 Task: Find connections with filter location Schiltigheim with filter topic #Storytellingwith filter profile language French with filter current company Crescendo Global  with filter school Amritsar College of Engg. & Tech, Amritsar with filter industry Accessible Architecture and Design with filter service category Loans with filter keywords title Animal Shelter Volunteer
Action: Mouse pressed left at (352, 275)
Screenshot: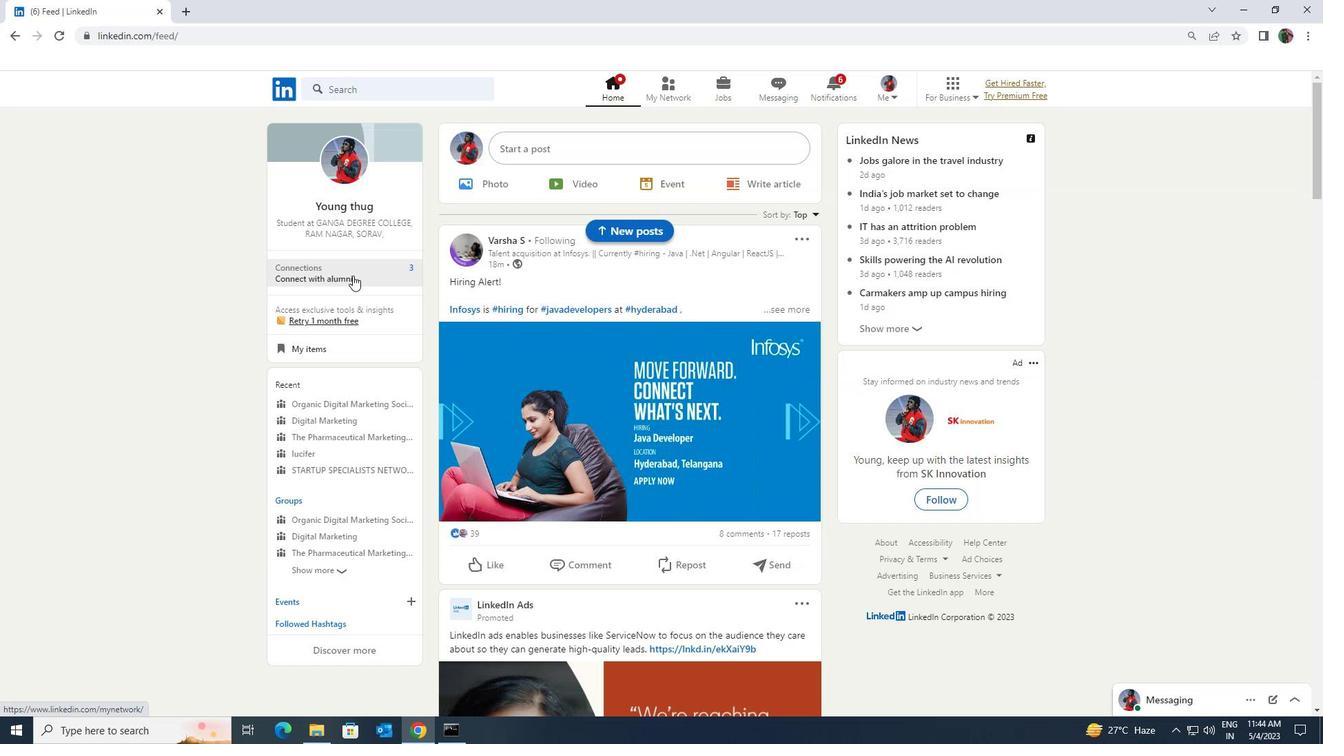 
Action: Mouse moved to (353, 166)
Screenshot: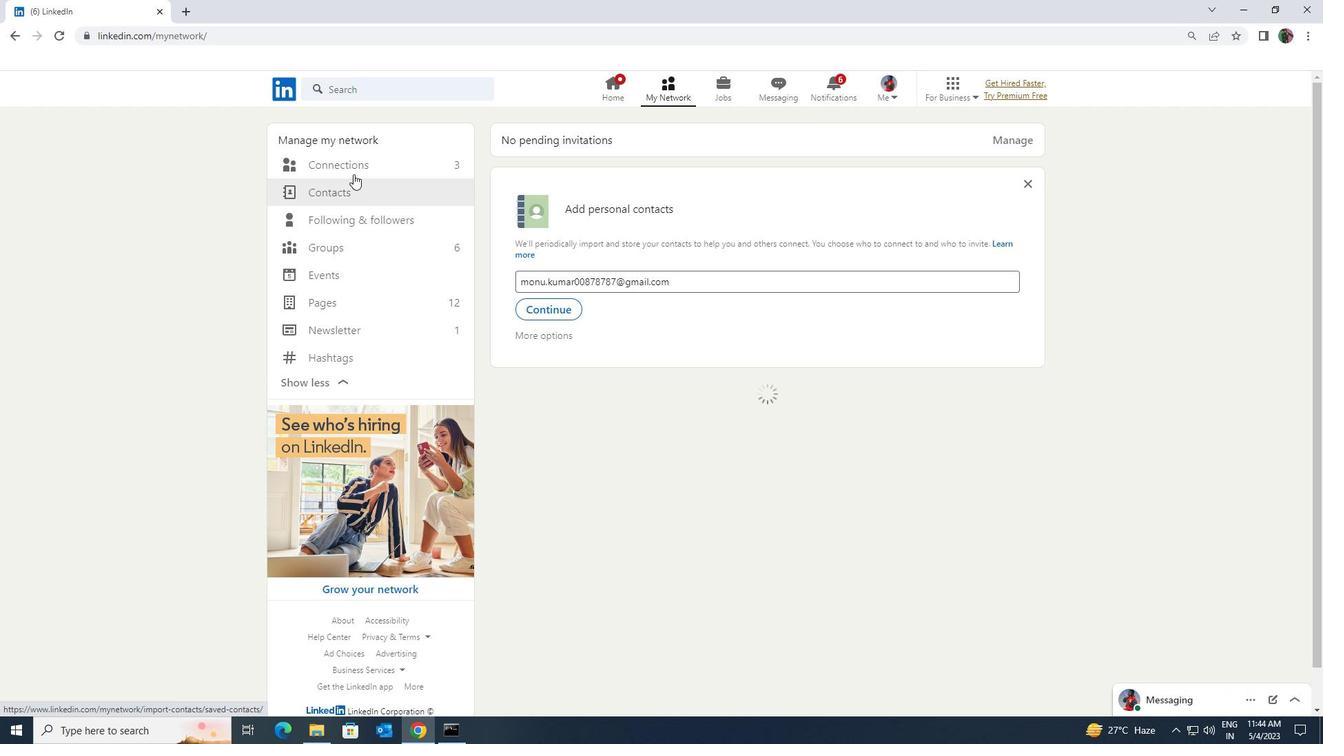 
Action: Mouse pressed left at (353, 166)
Screenshot: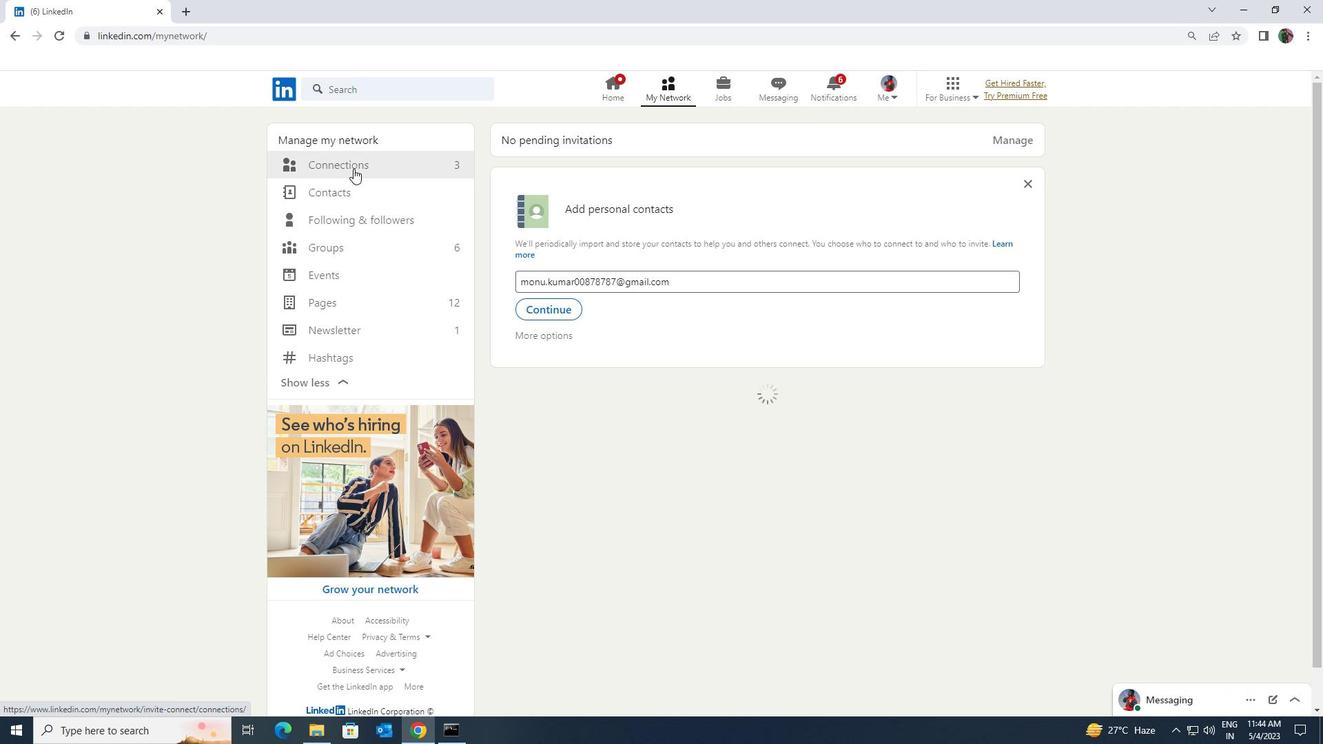 
Action: Mouse moved to (745, 166)
Screenshot: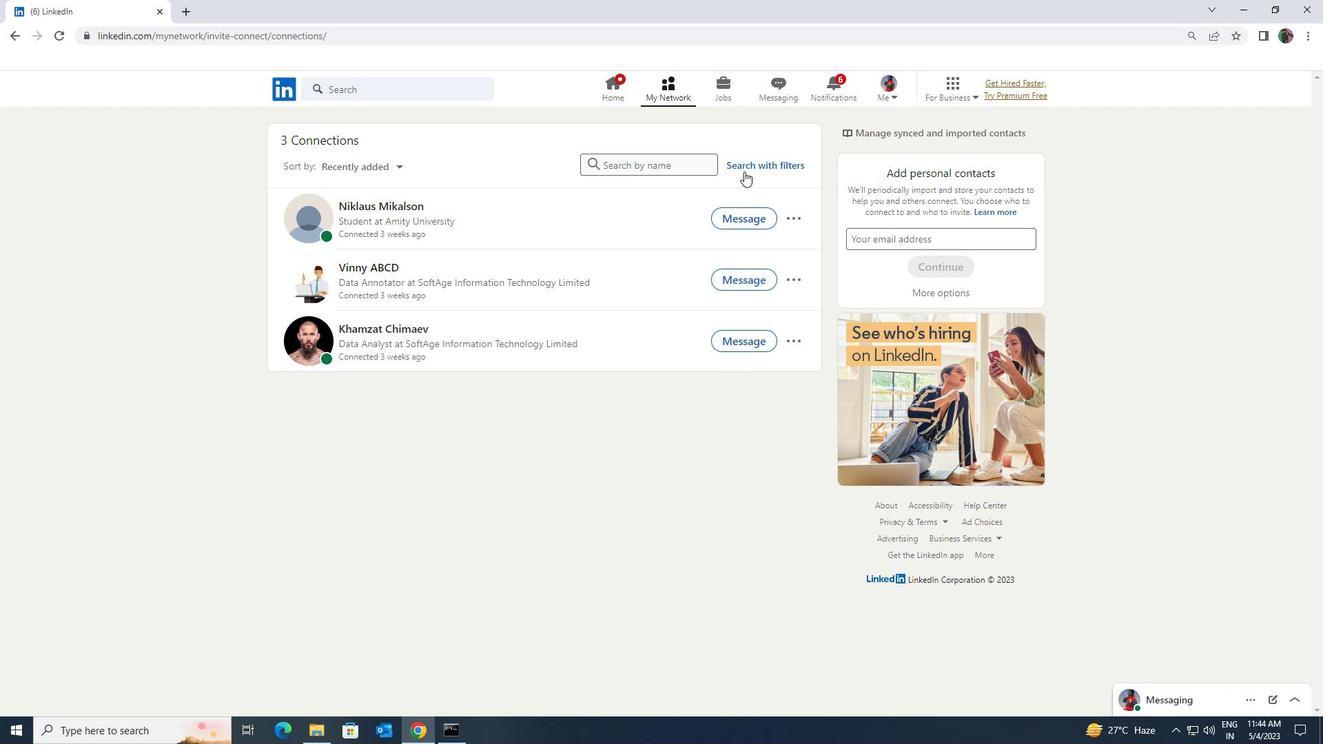 
Action: Mouse pressed left at (745, 166)
Screenshot: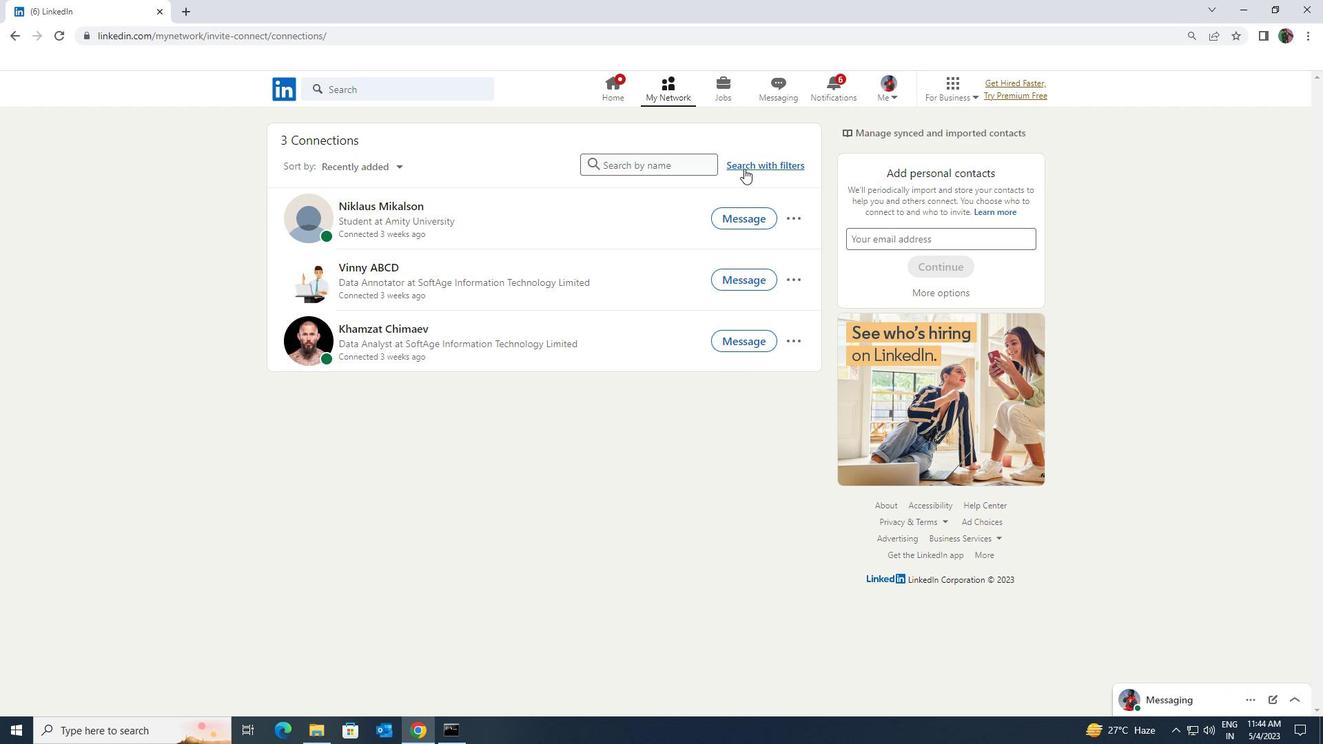 
Action: Mouse moved to (693, 130)
Screenshot: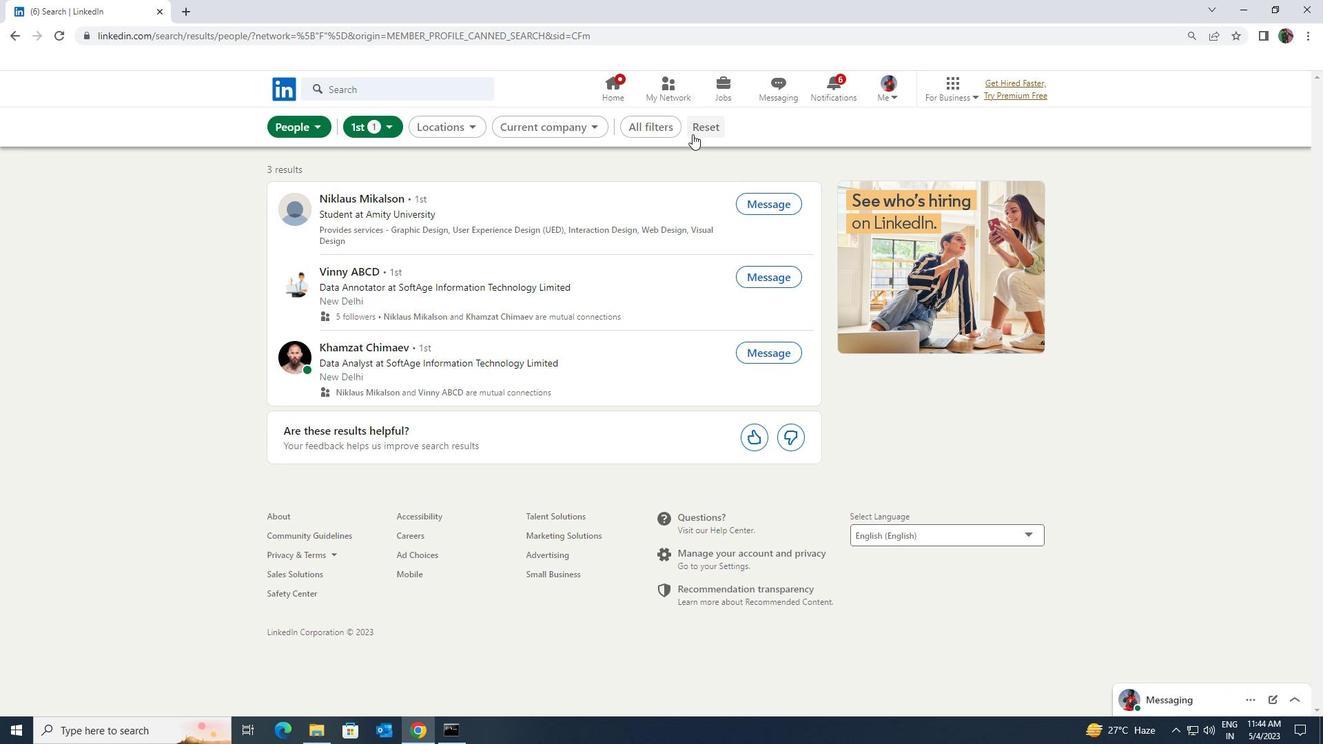 
Action: Mouse pressed left at (693, 130)
Screenshot: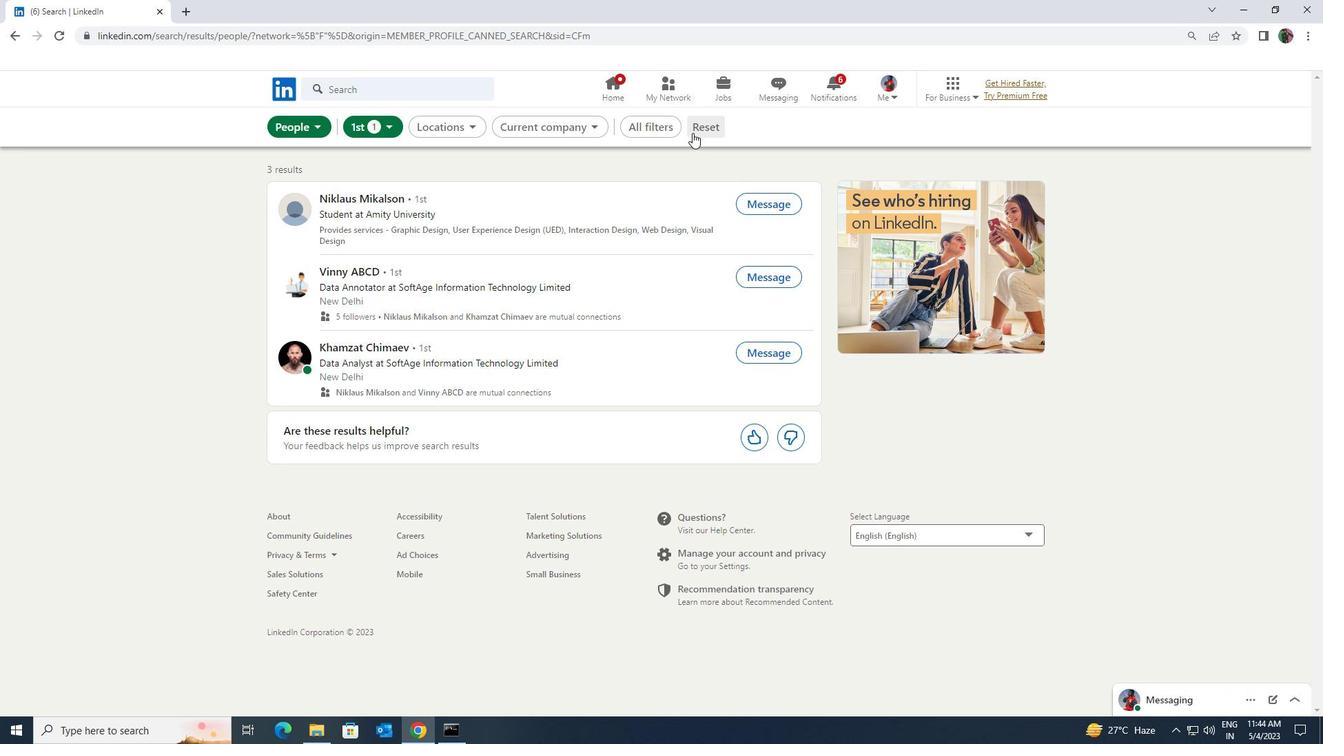 
Action: Mouse moved to (664, 129)
Screenshot: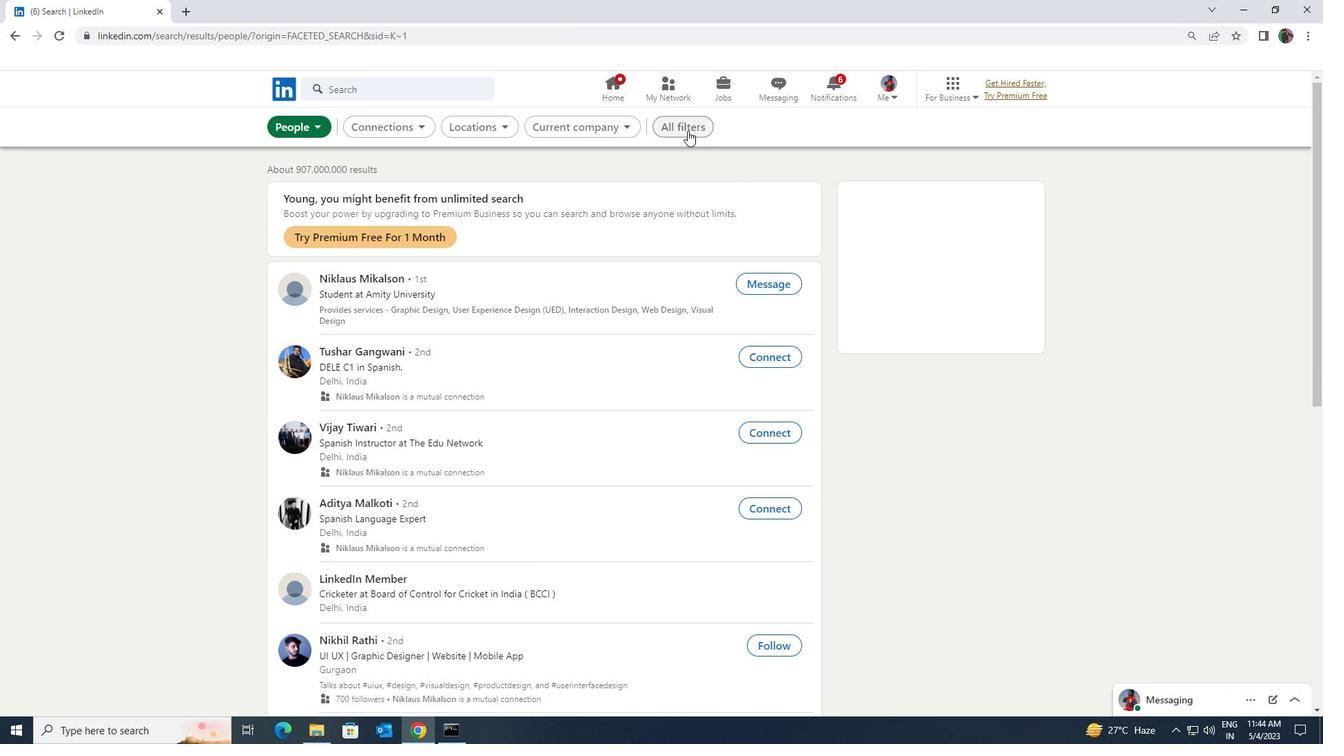 
Action: Mouse pressed left at (664, 129)
Screenshot: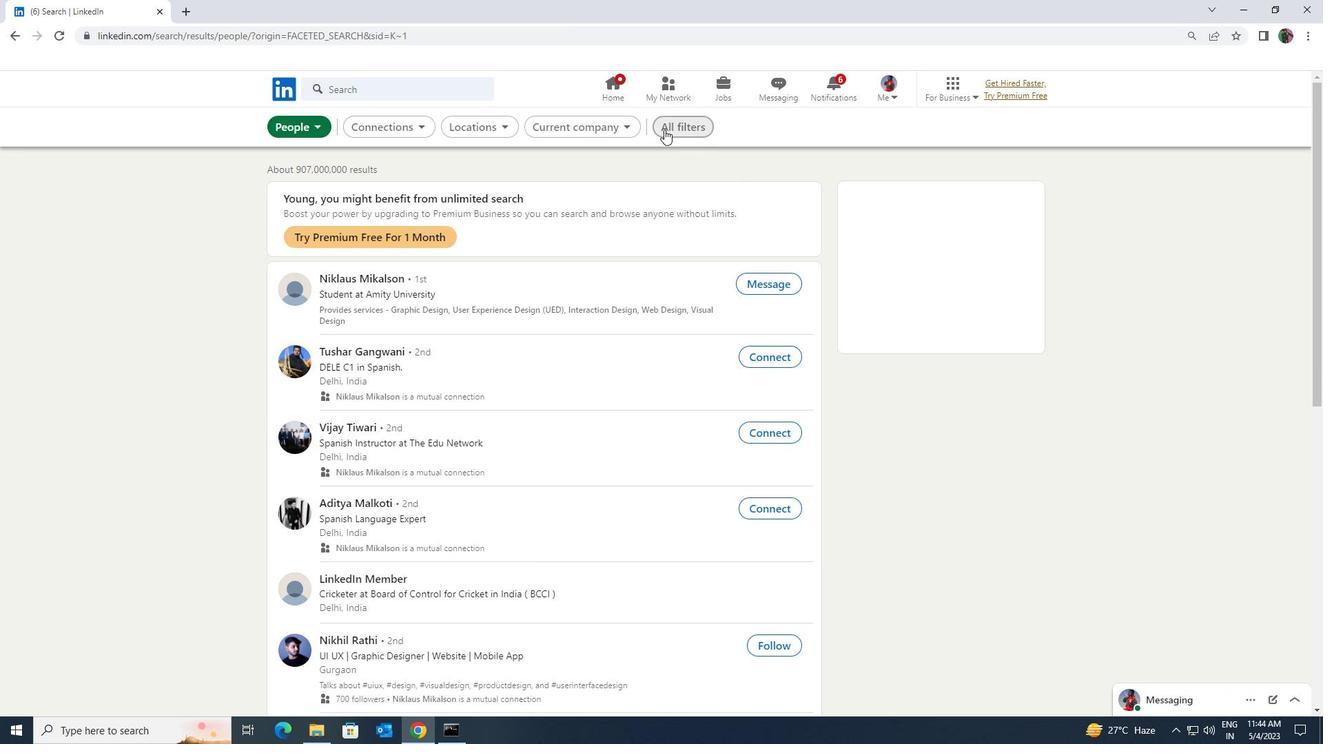 
Action: Mouse moved to (1134, 543)
Screenshot: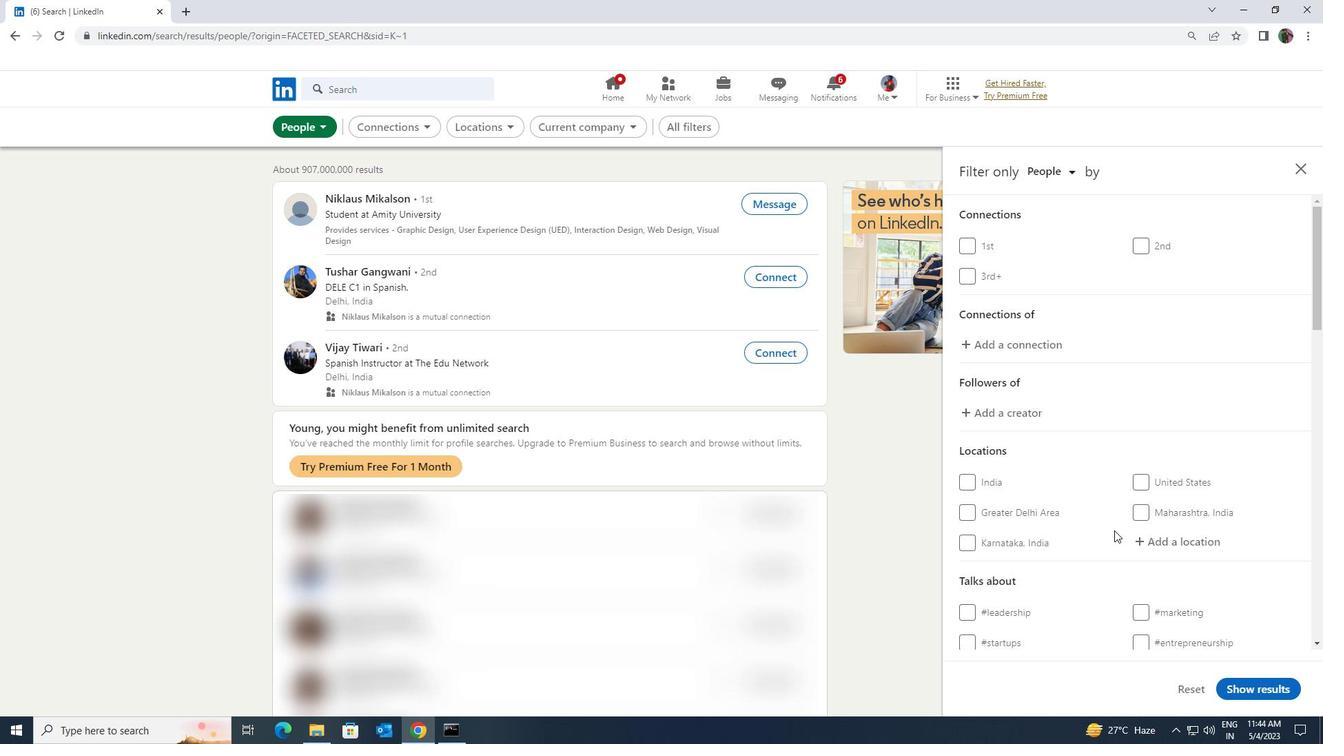 
Action: Mouse pressed left at (1134, 543)
Screenshot: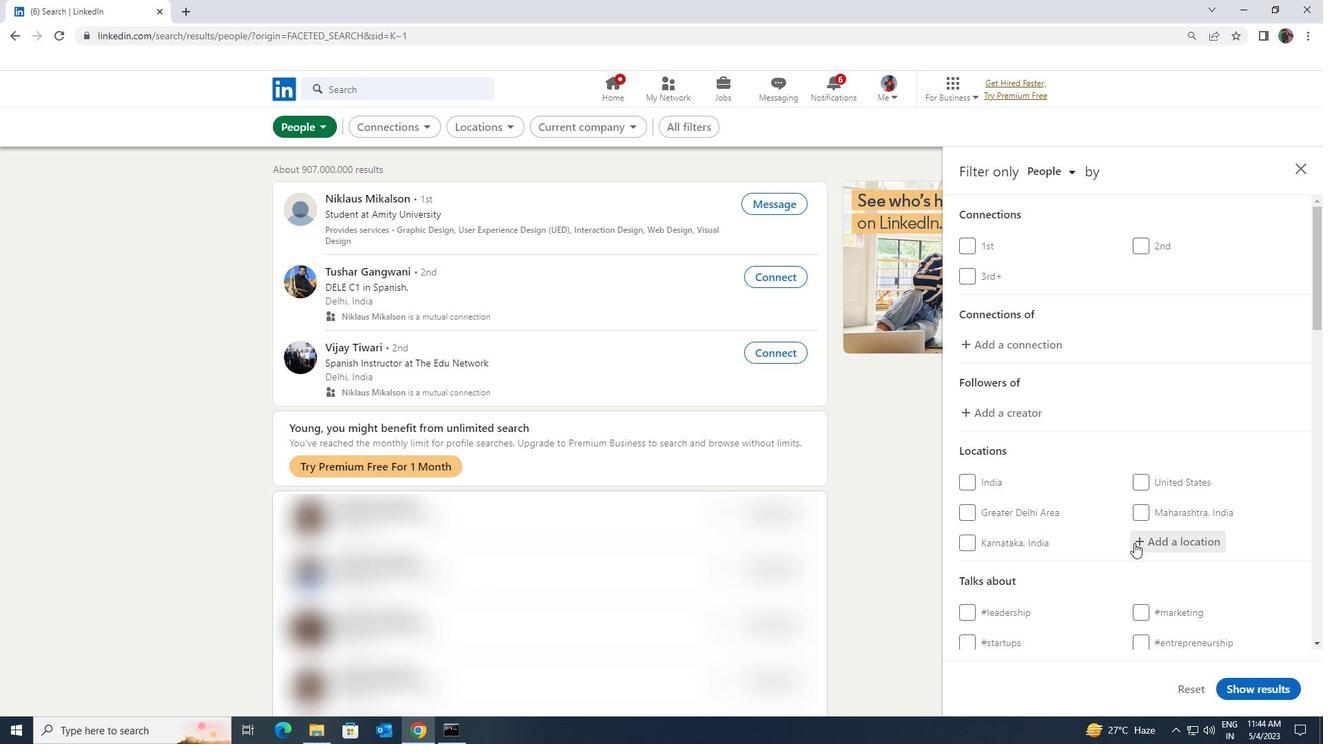 
Action: Key pressed <Key.shift><Key.shift><Key.shift><Key.shift><Key.shift><Key.shift><Key.shift><Key.shift><Key.shift><Key.shift><Key.shift>SCHILTI
Screenshot: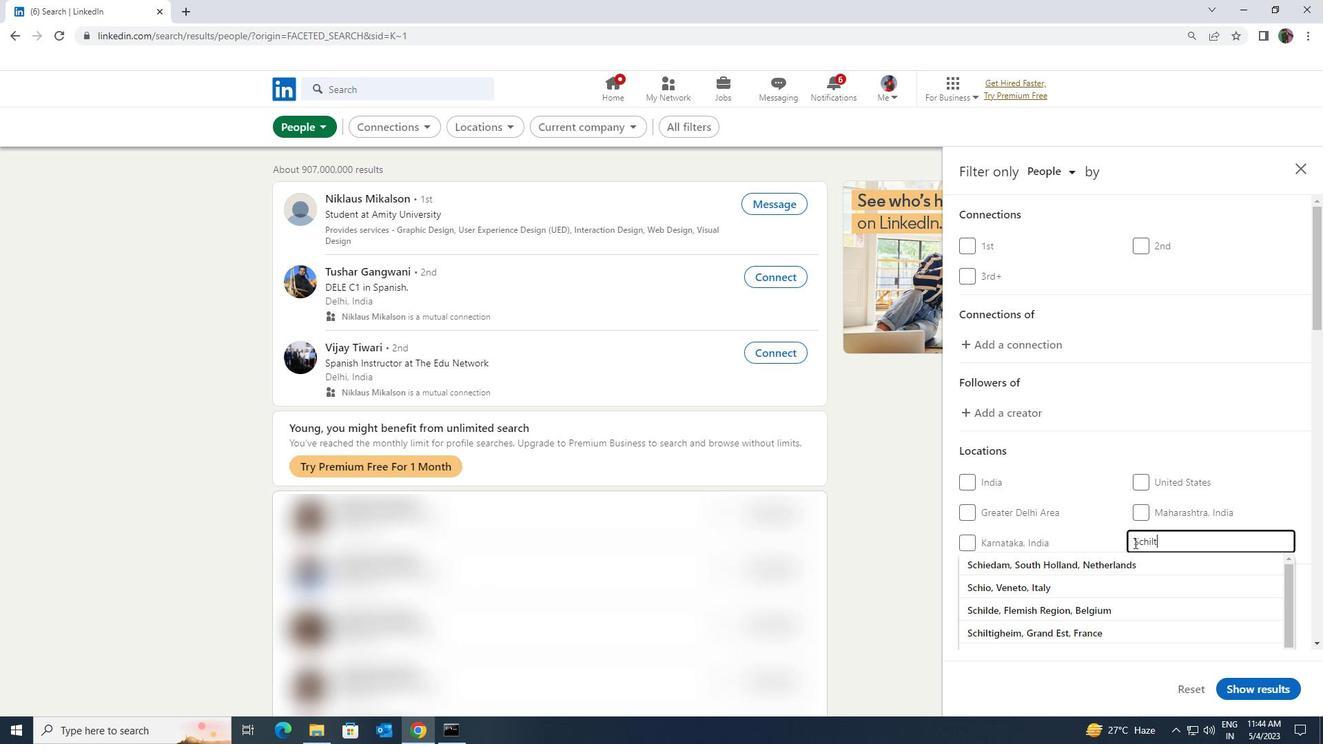 
Action: Mouse moved to (1133, 555)
Screenshot: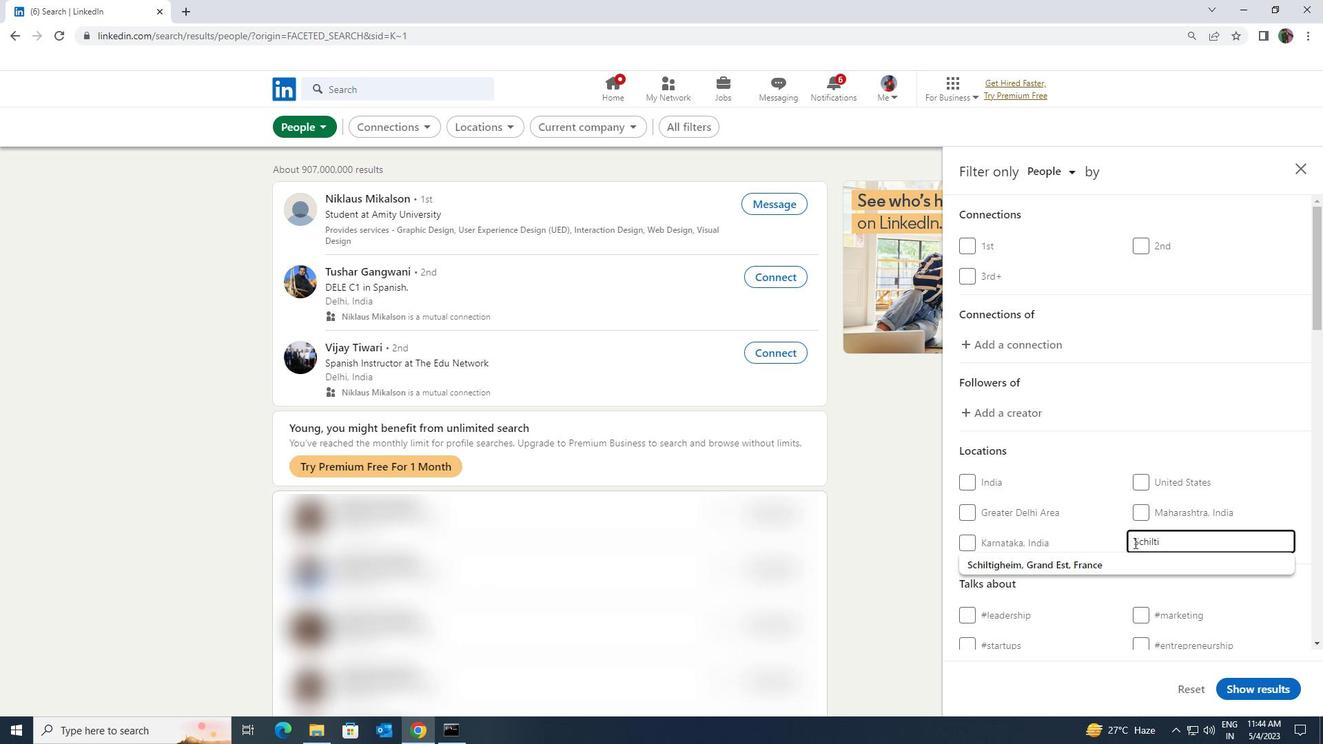 
Action: Mouse pressed left at (1133, 555)
Screenshot: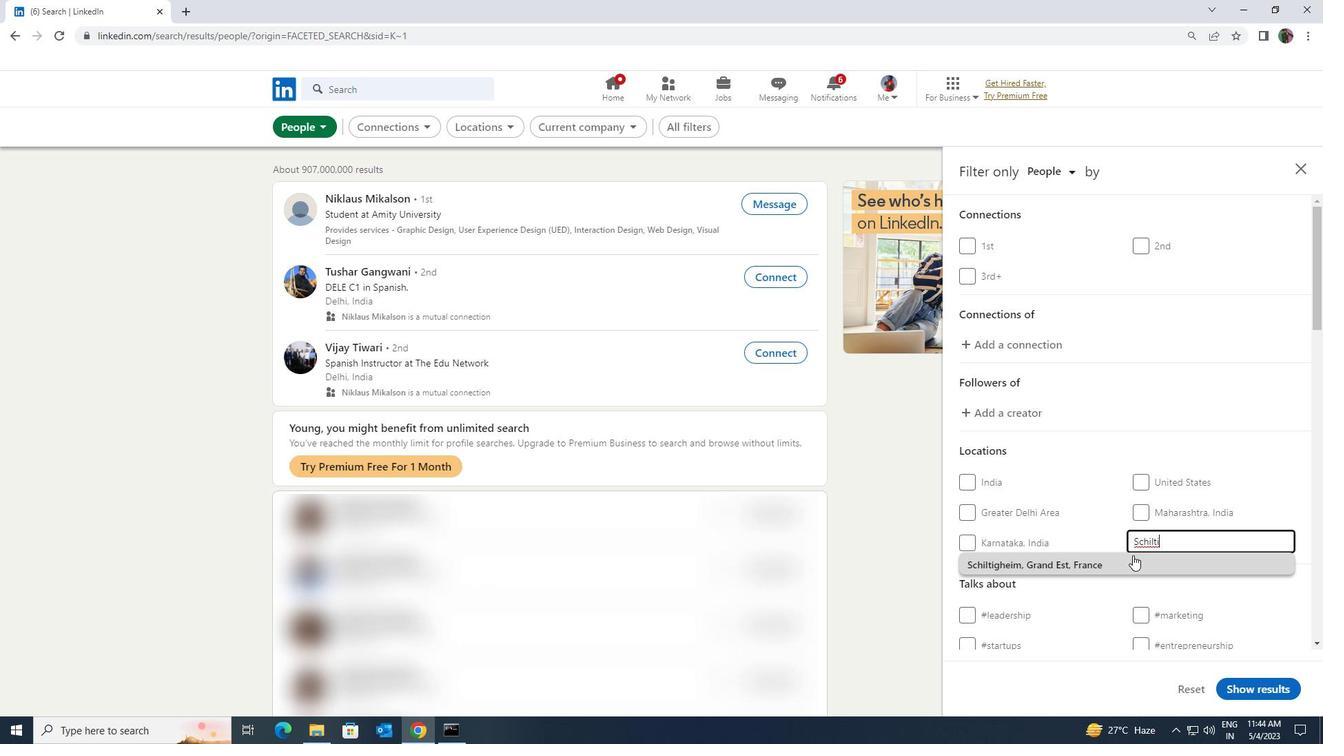 
Action: Mouse scrolled (1133, 554) with delta (0, 0)
Screenshot: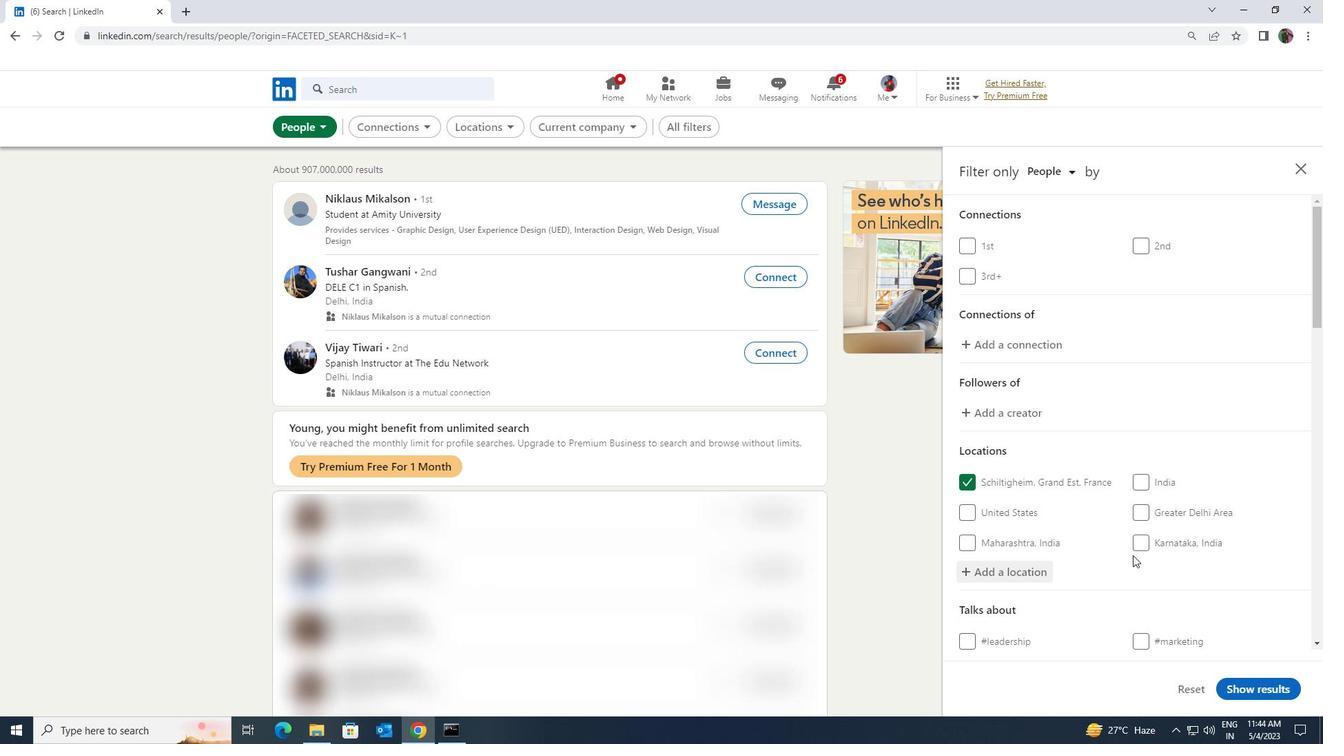 
Action: Mouse scrolled (1133, 554) with delta (0, 0)
Screenshot: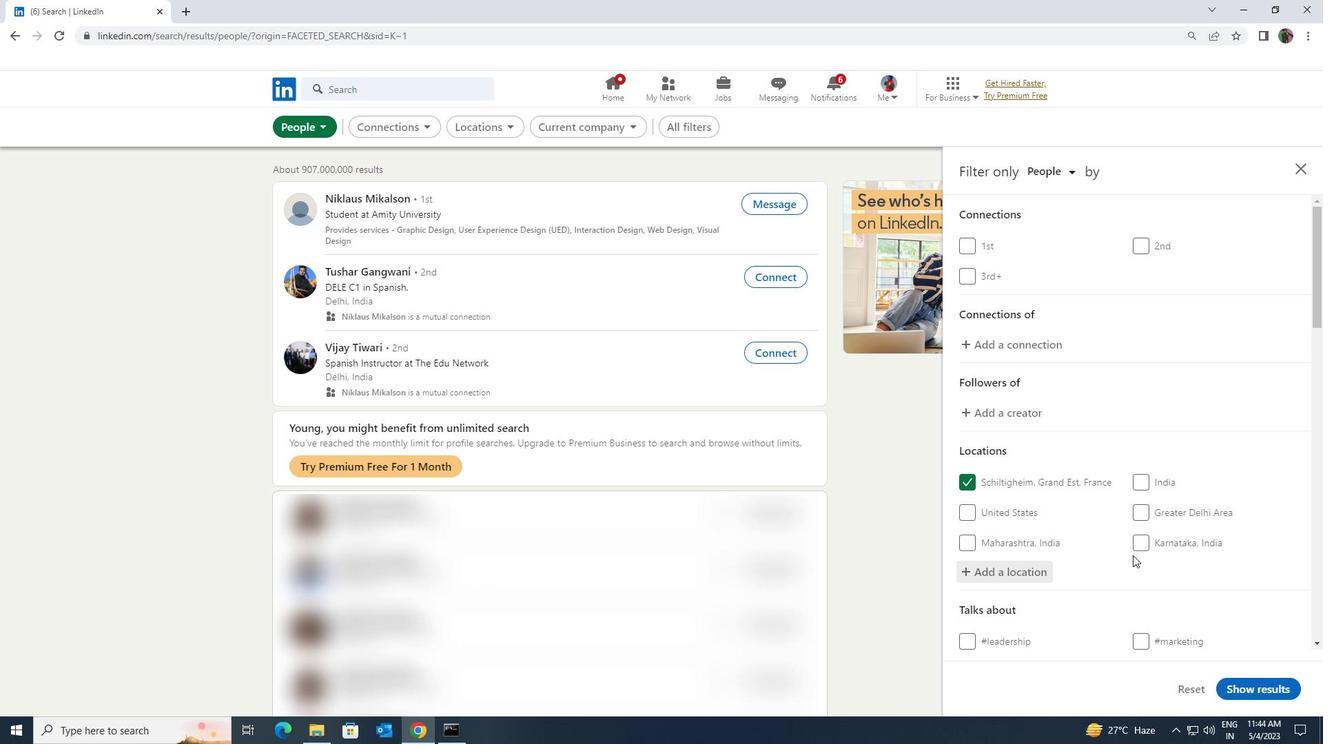 
Action: Mouse moved to (1131, 560)
Screenshot: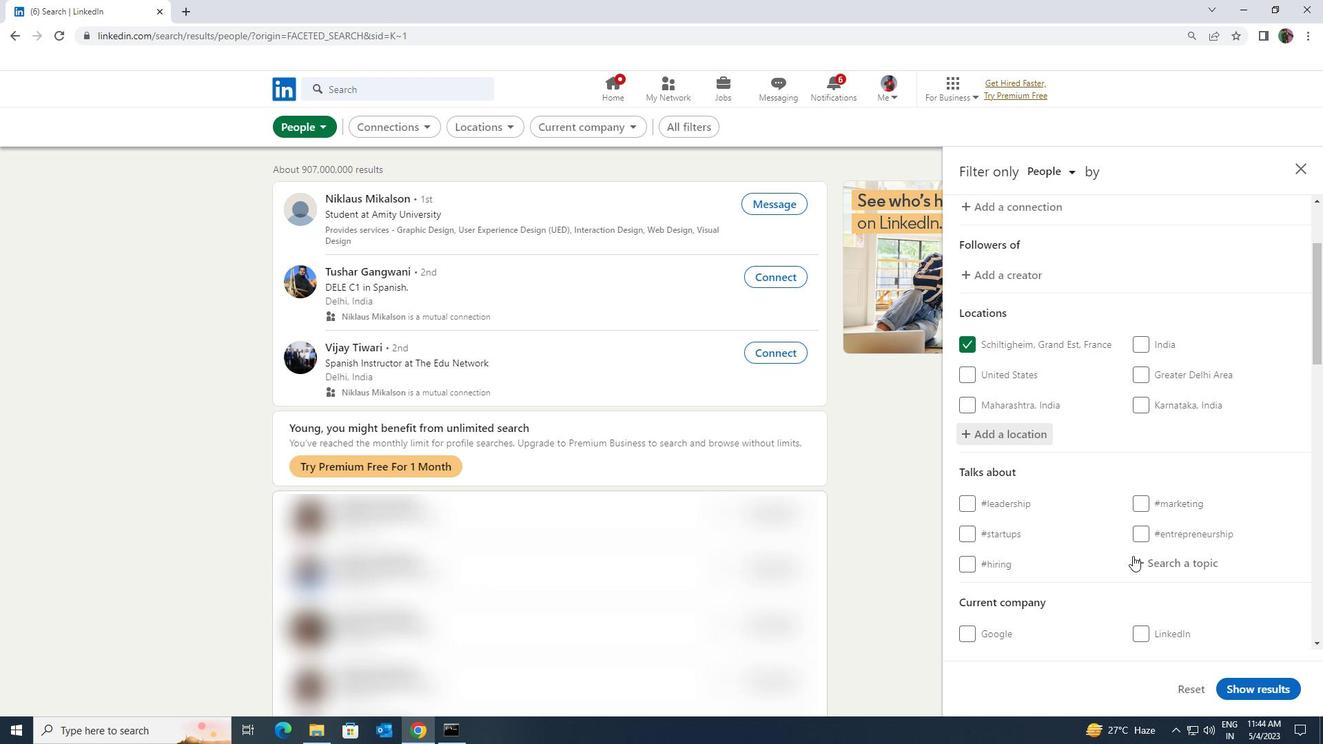
Action: Mouse pressed left at (1131, 560)
Screenshot: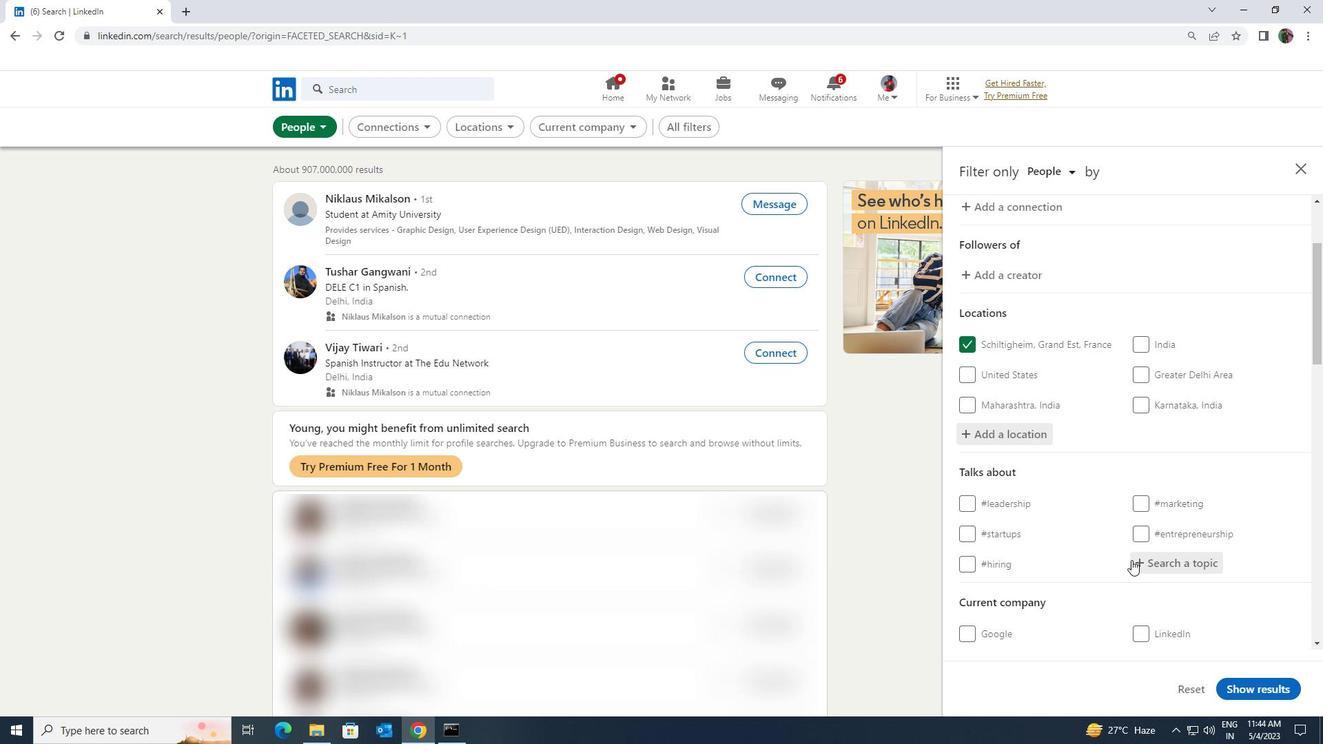 
Action: Key pressed <Key.shift><Key.shift><Key.shift><Key.shift>STORYTELL
Screenshot: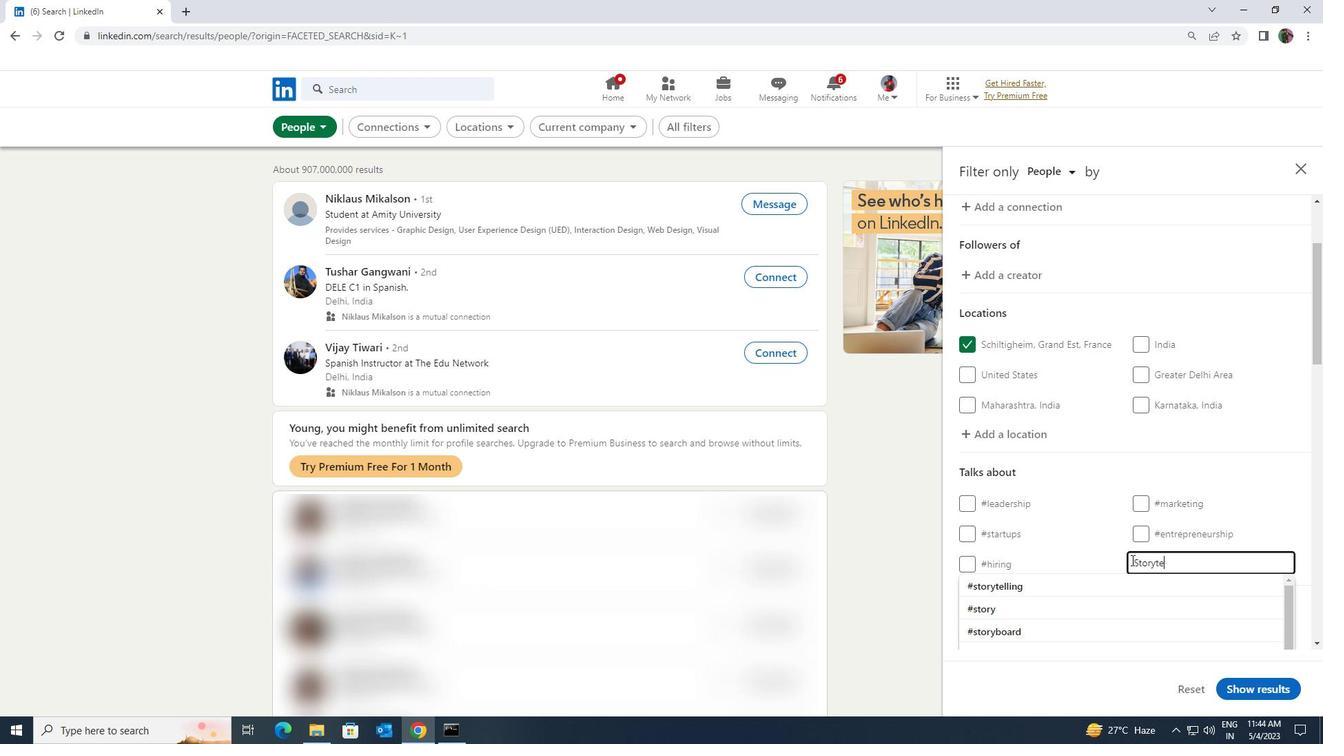 
Action: Mouse moved to (1126, 577)
Screenshot: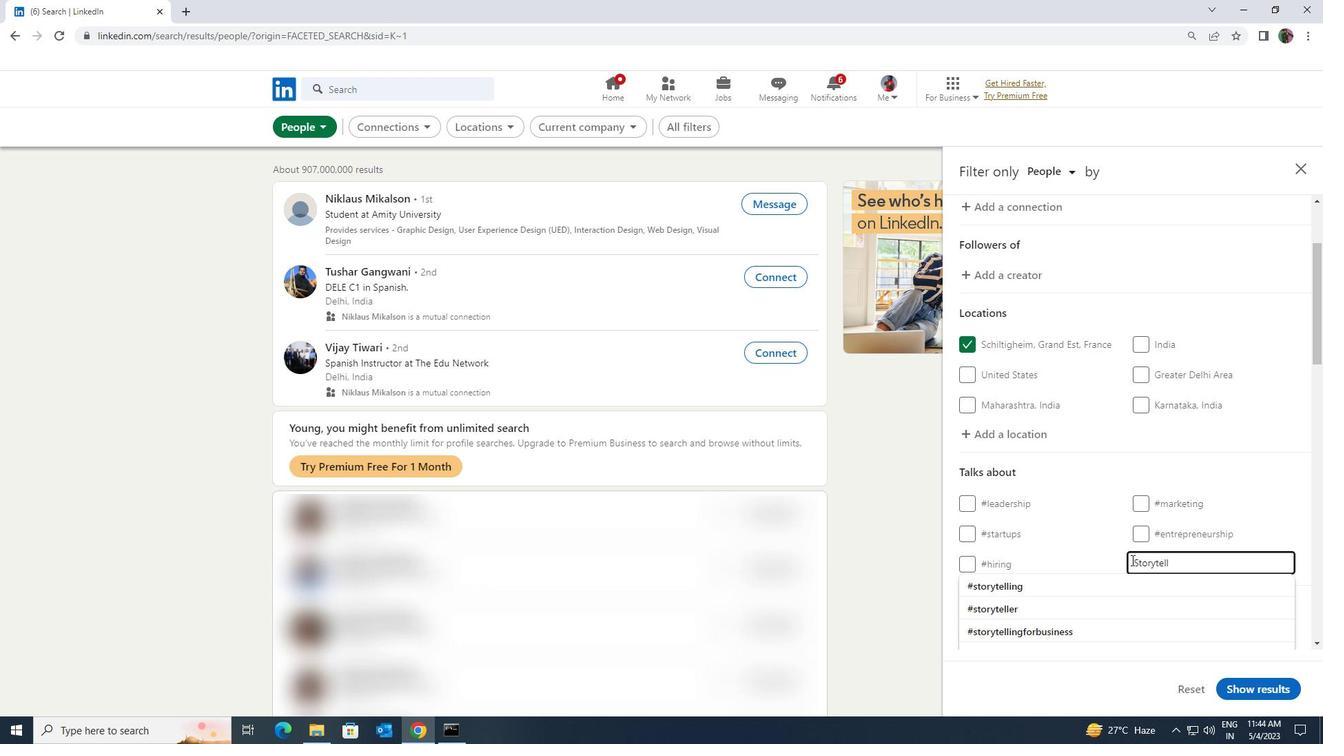 
Action: Mouse pressed left at (1126, 577)
Screenshot: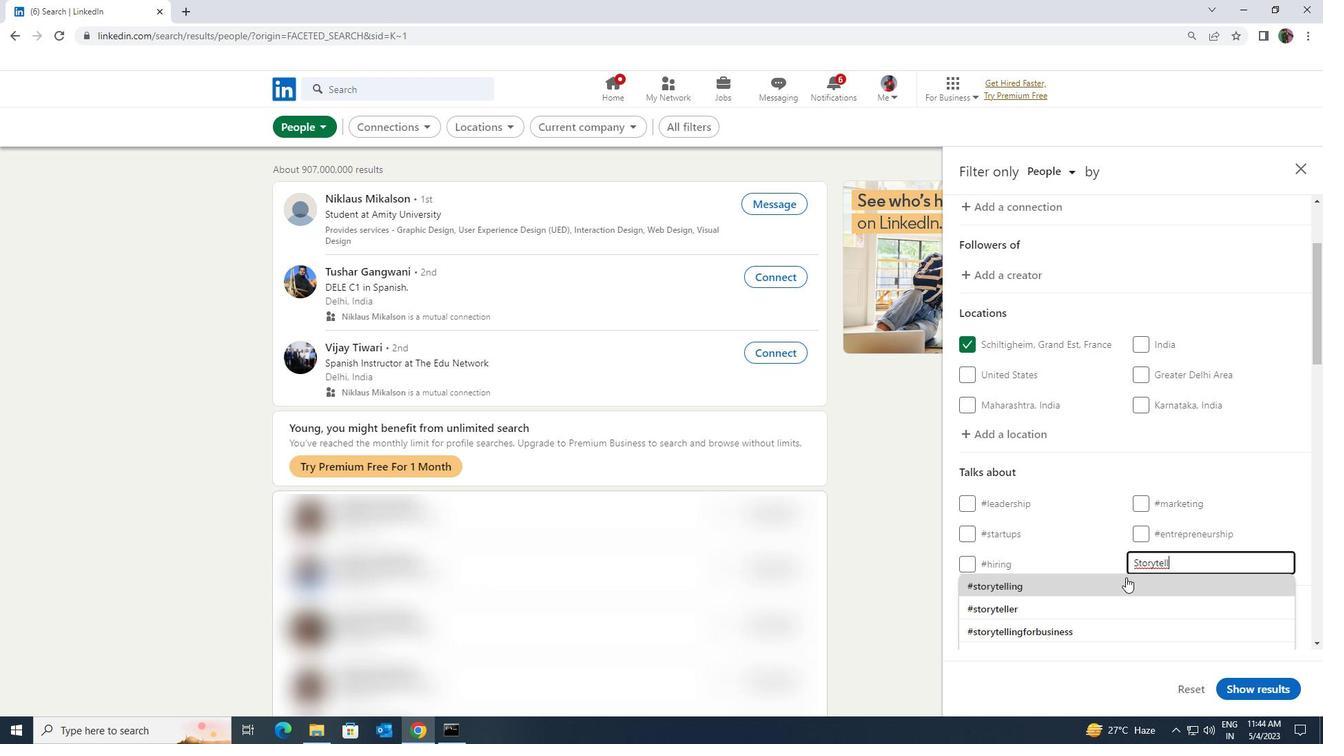 
Action: Mouse scrolled (1126, 576) with delta (0, 0)
Screenshot: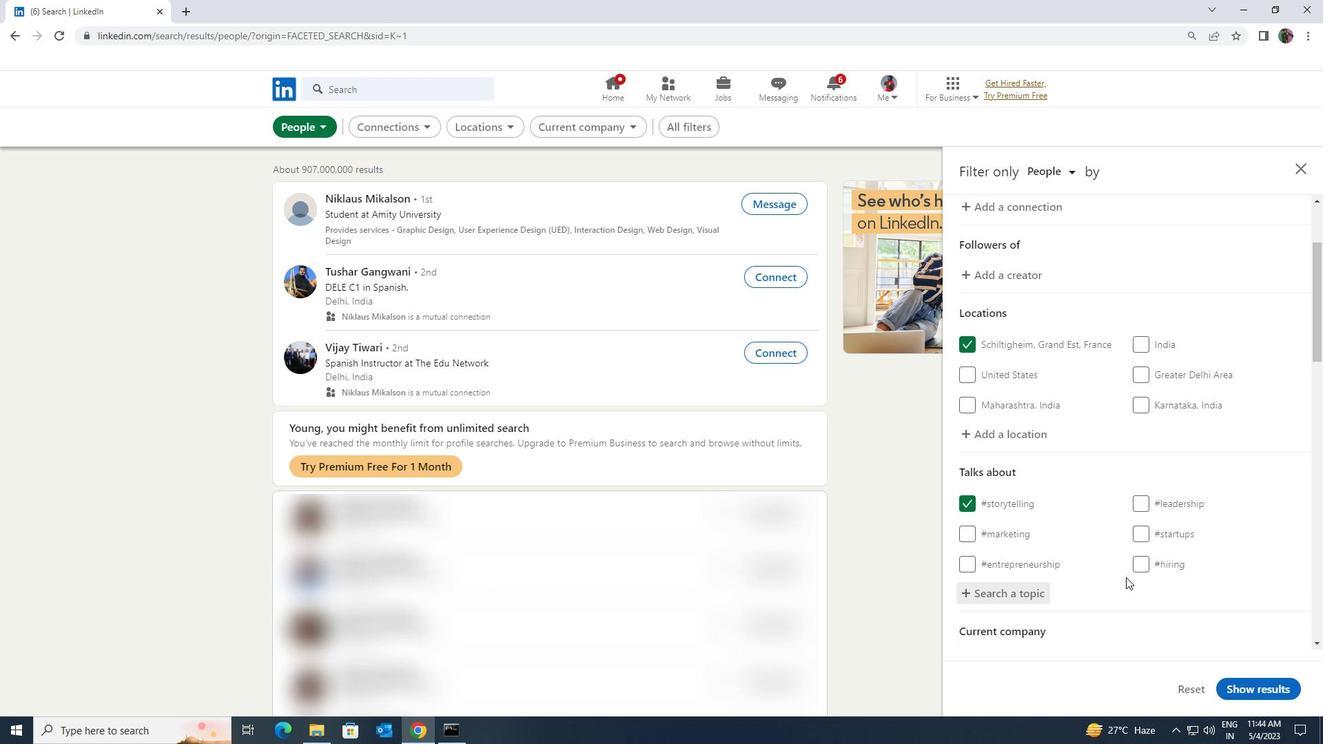 
Action: Mouse scrolled (1126, 576) with delta (0, 0)
Screenshot: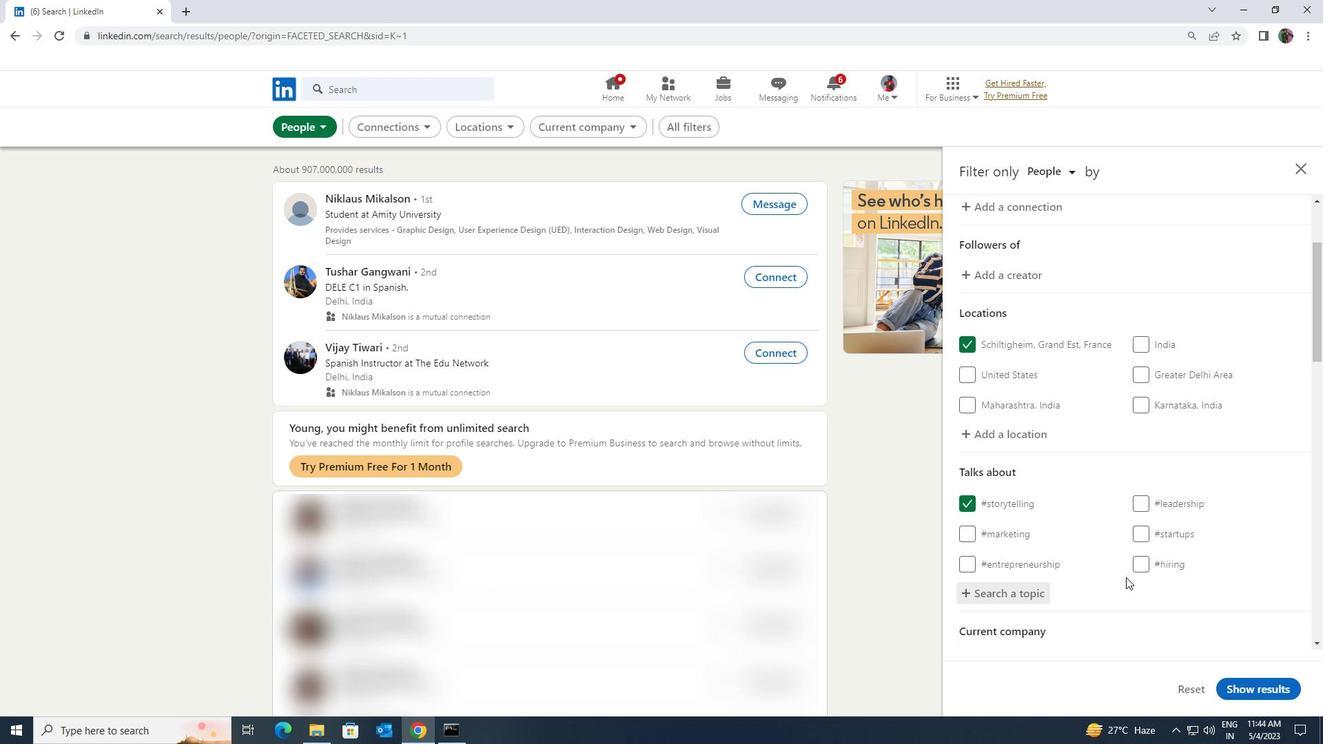 
Action: Mouse scrolled (1126, 576) with delta (0, 0)
Screenshot: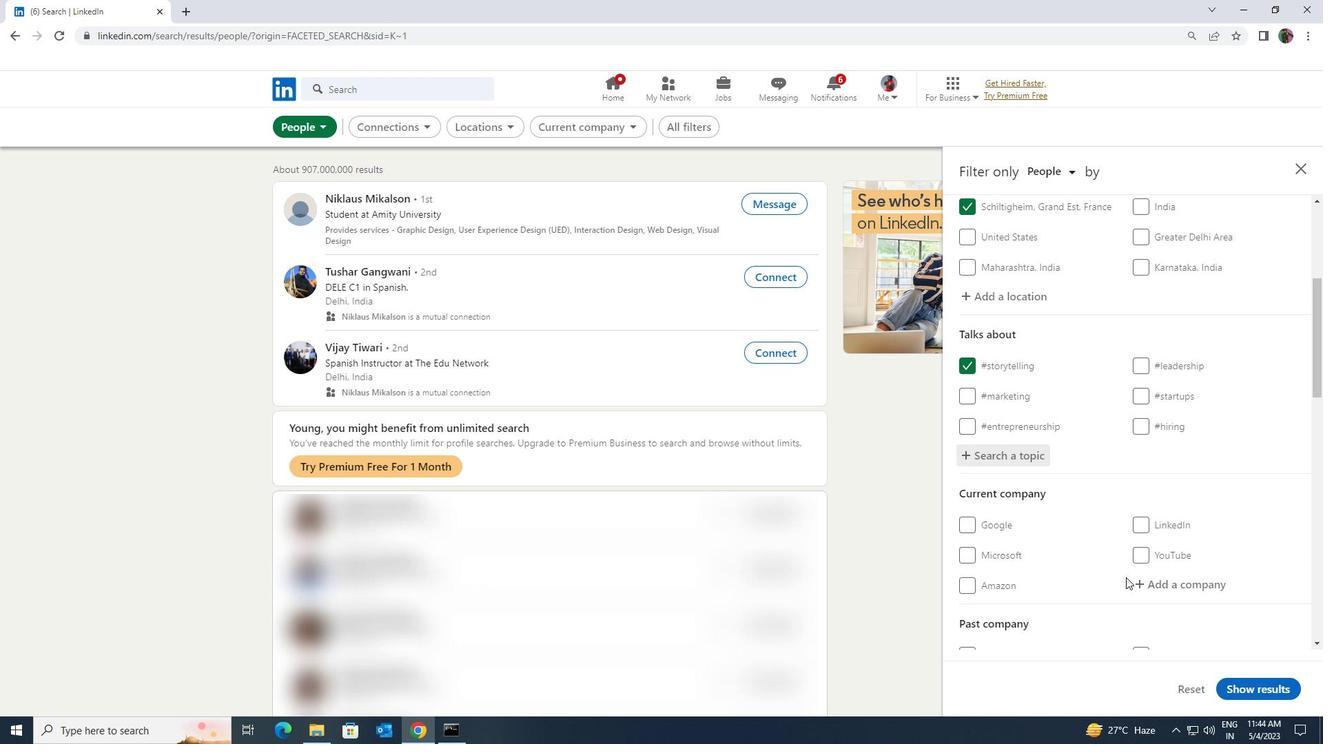 
Action: Mouse scrolled (1126, 576) with delta (0, 0)
Screenshot: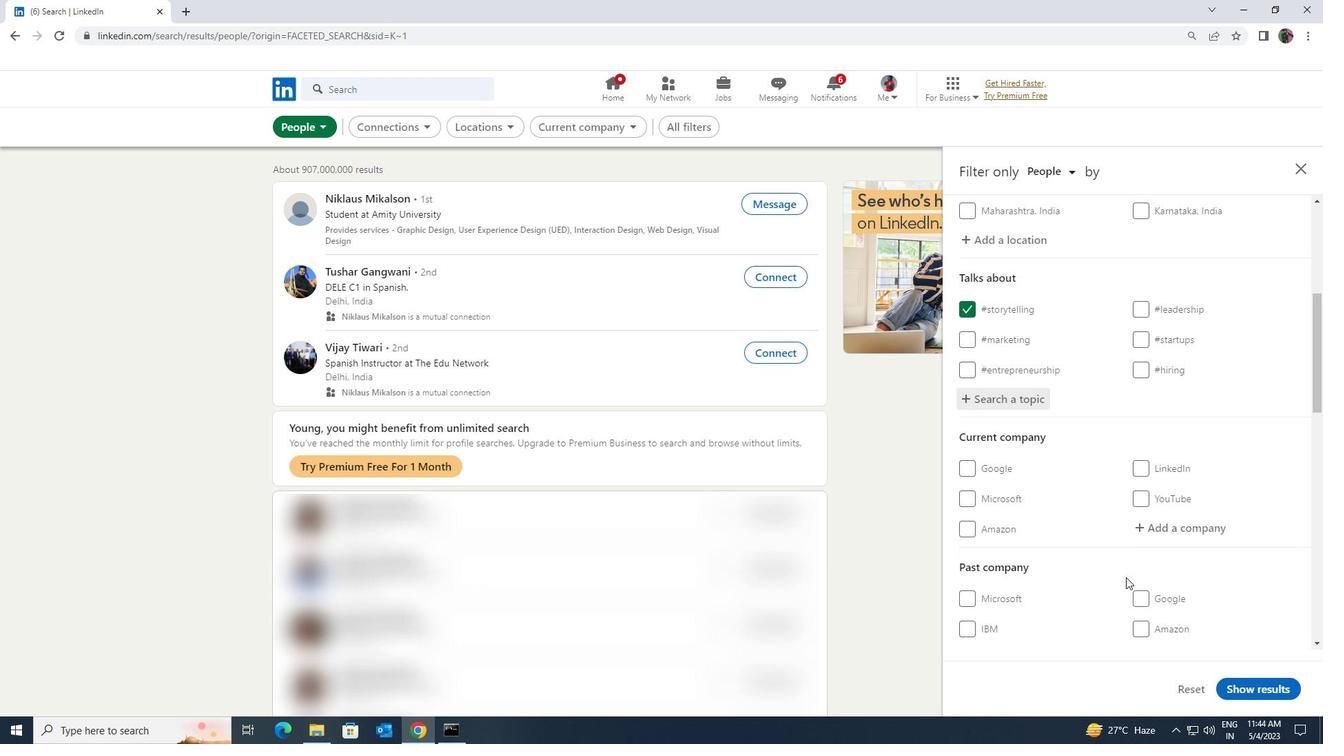 
Action: Mouse scrolled (1126, 576) with delta (0, 0)
Screenshot: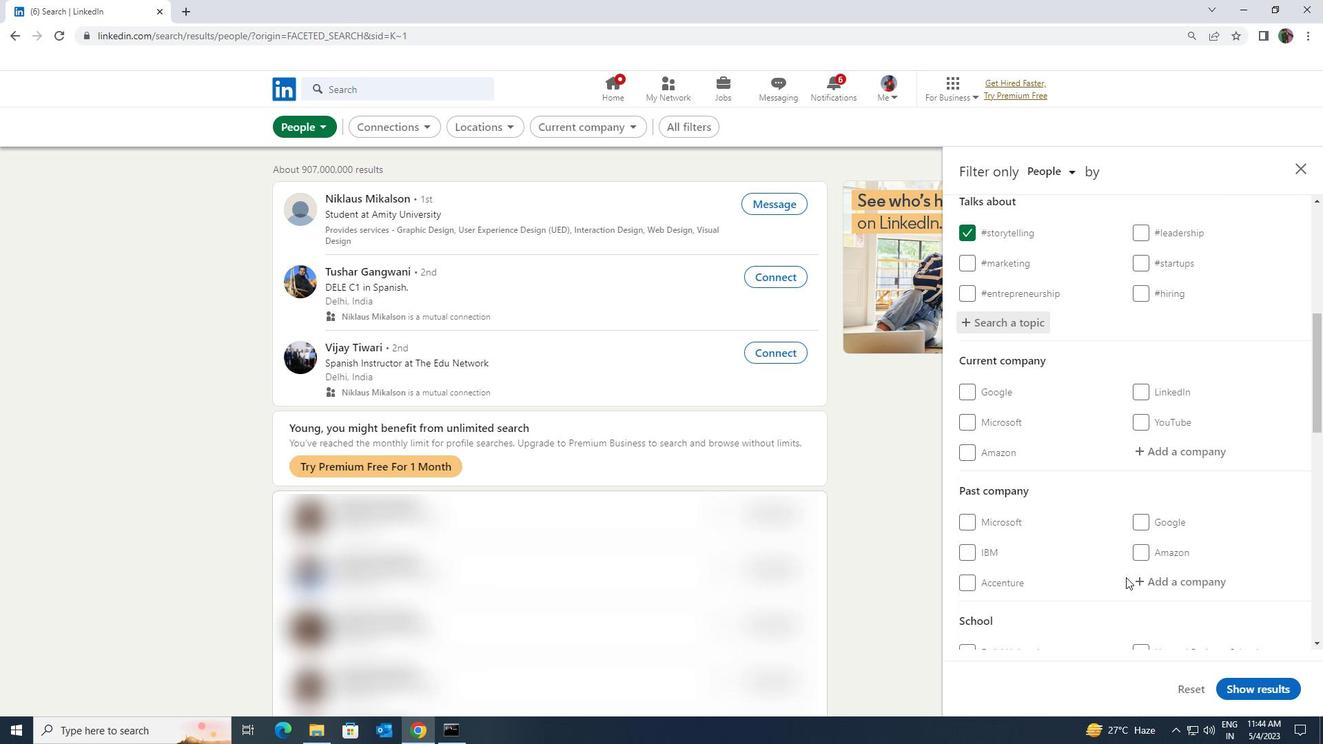 
Action: Mouse scrolled (1126, 576) with delta (0, 0)
Screenshot: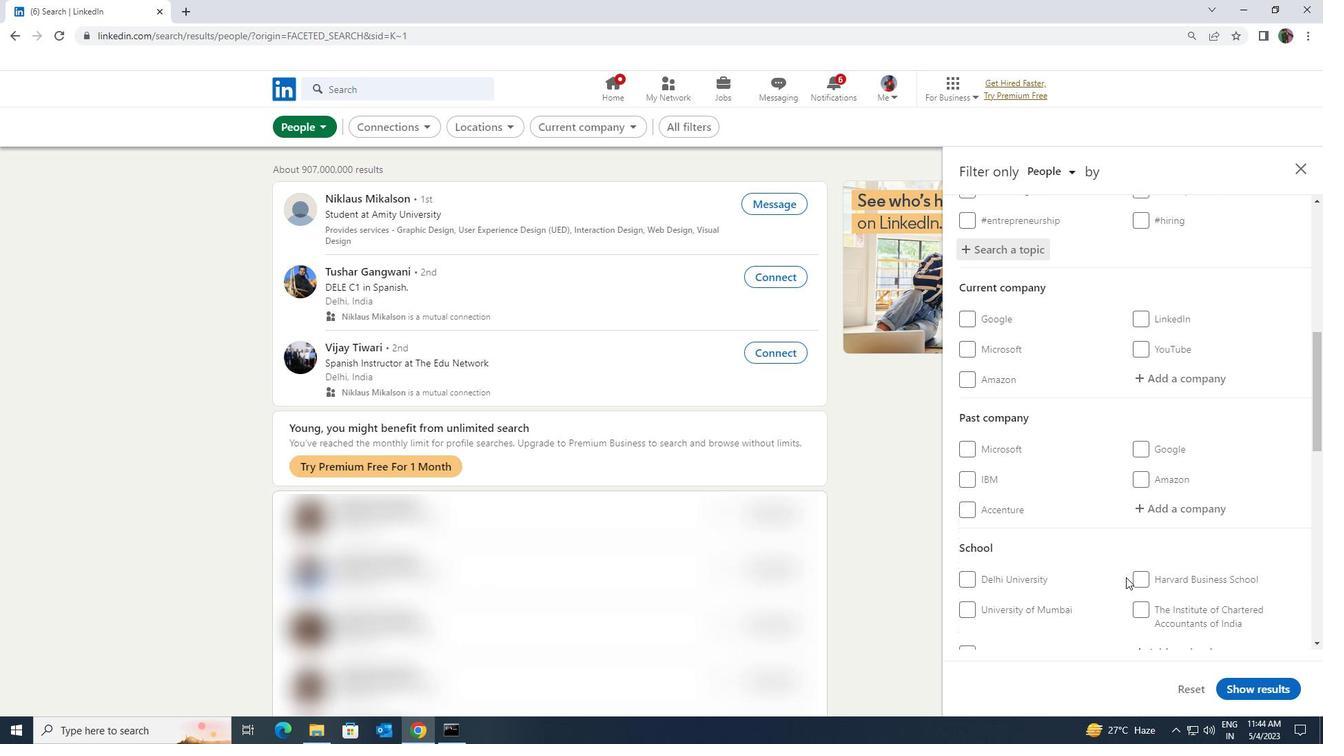
Action: Mouse scrolled (1126, 576) with delta (0, 0)
Screenshot: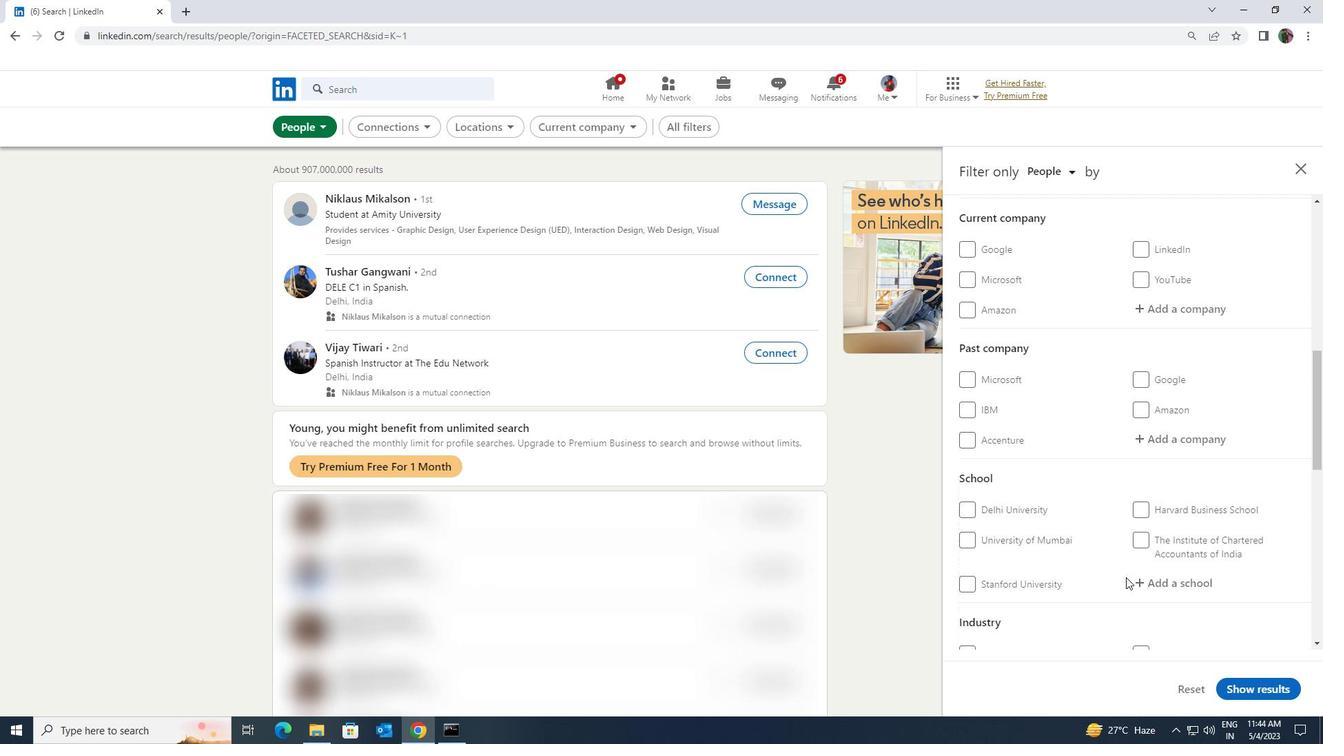 
Action: Mouse scrolled (1126, 576) with delta (0, 0)
Screenshot: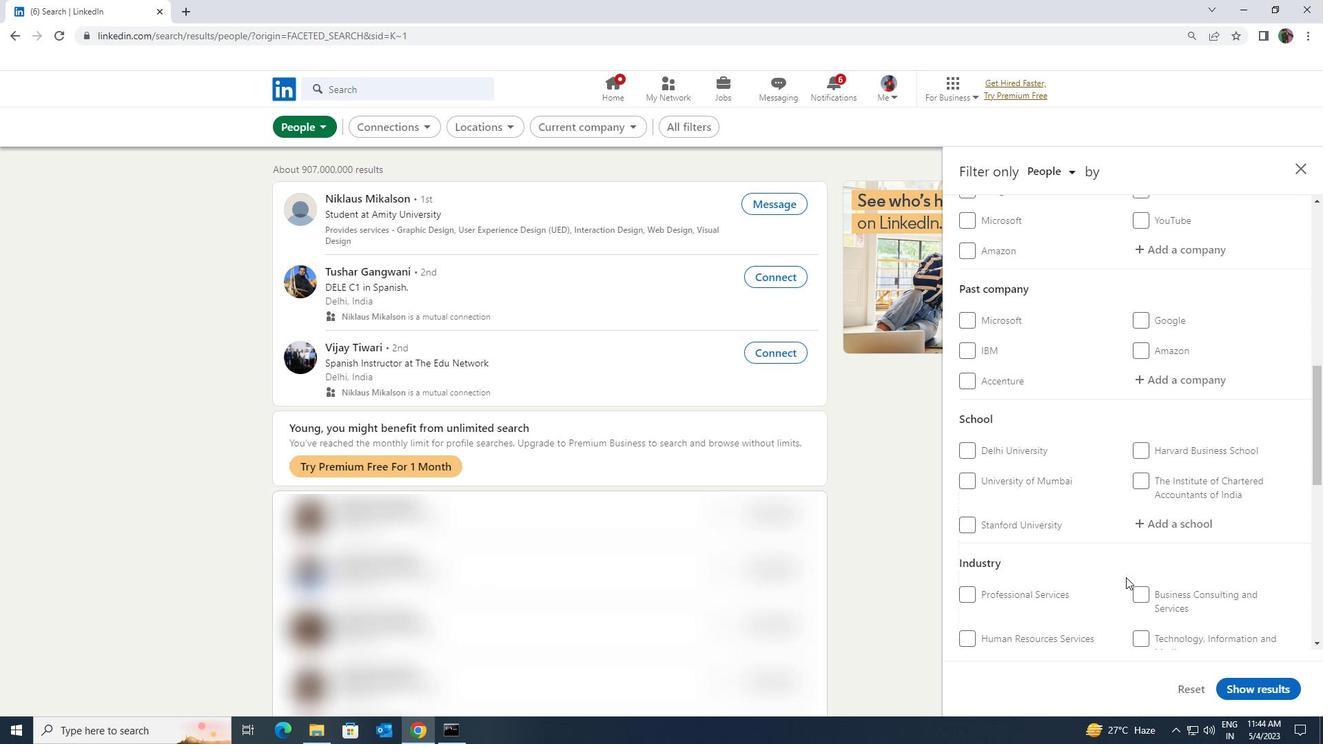 
Action: Mouse scrolled (1126, 576) with delta (0, 0)
Screenshot: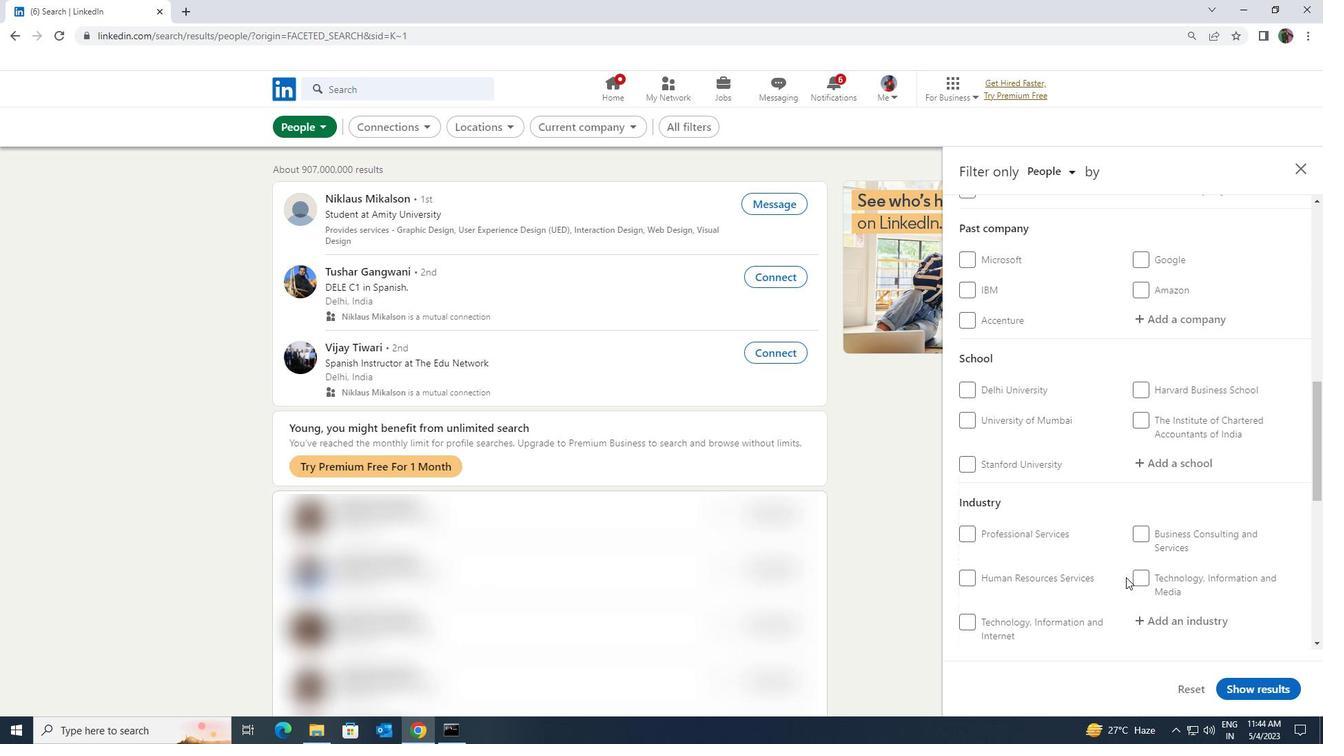 
Action: Mouse scrolled (1126, 576) with delta (0, 0)
Screenshot: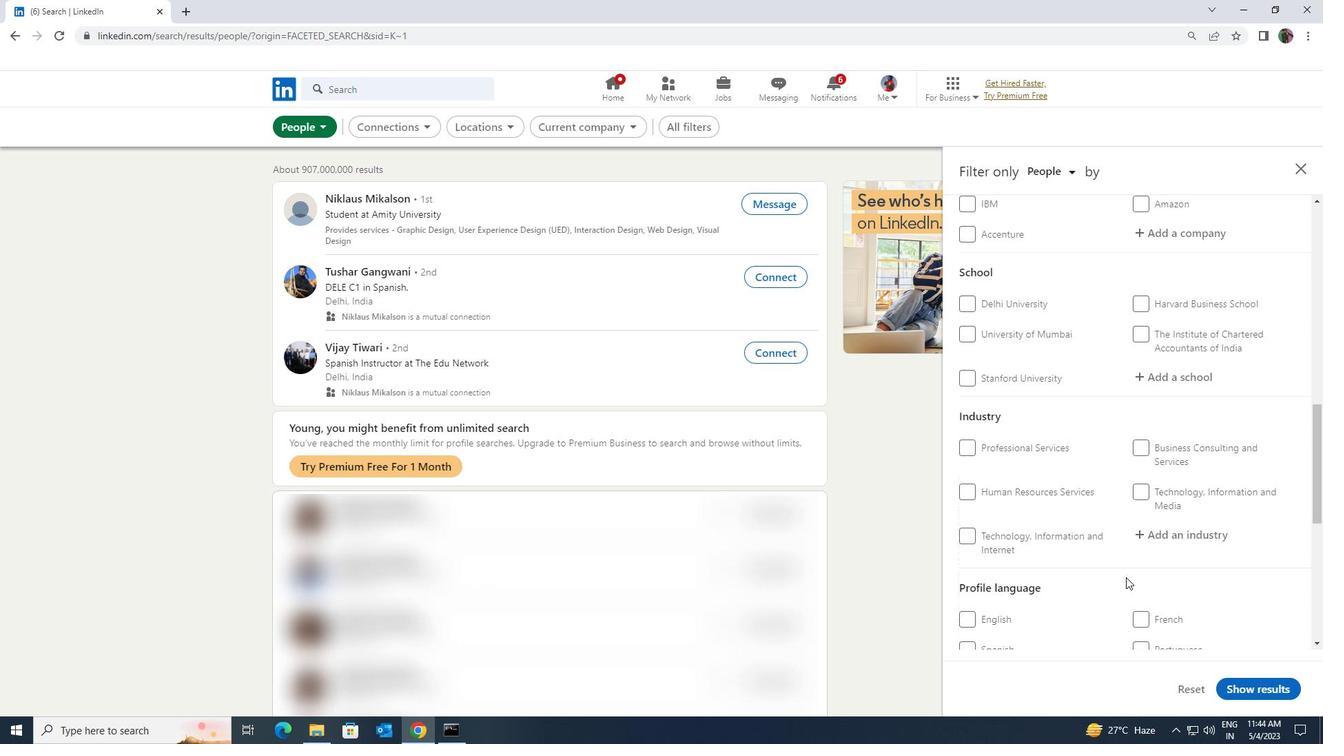 
Action: Mouse moved to (1137, 552)
Screenshot: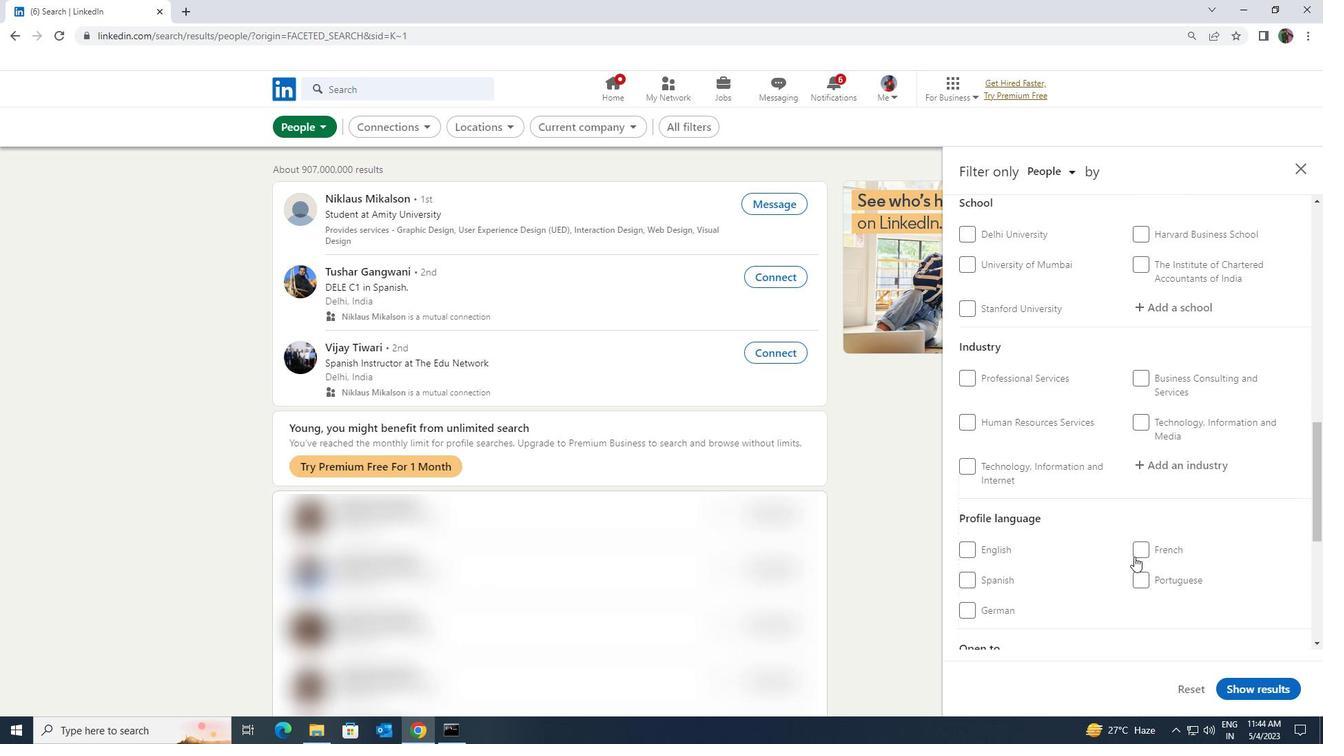 
Action: Mouse pressed left at (1137, 552)
Screenshot: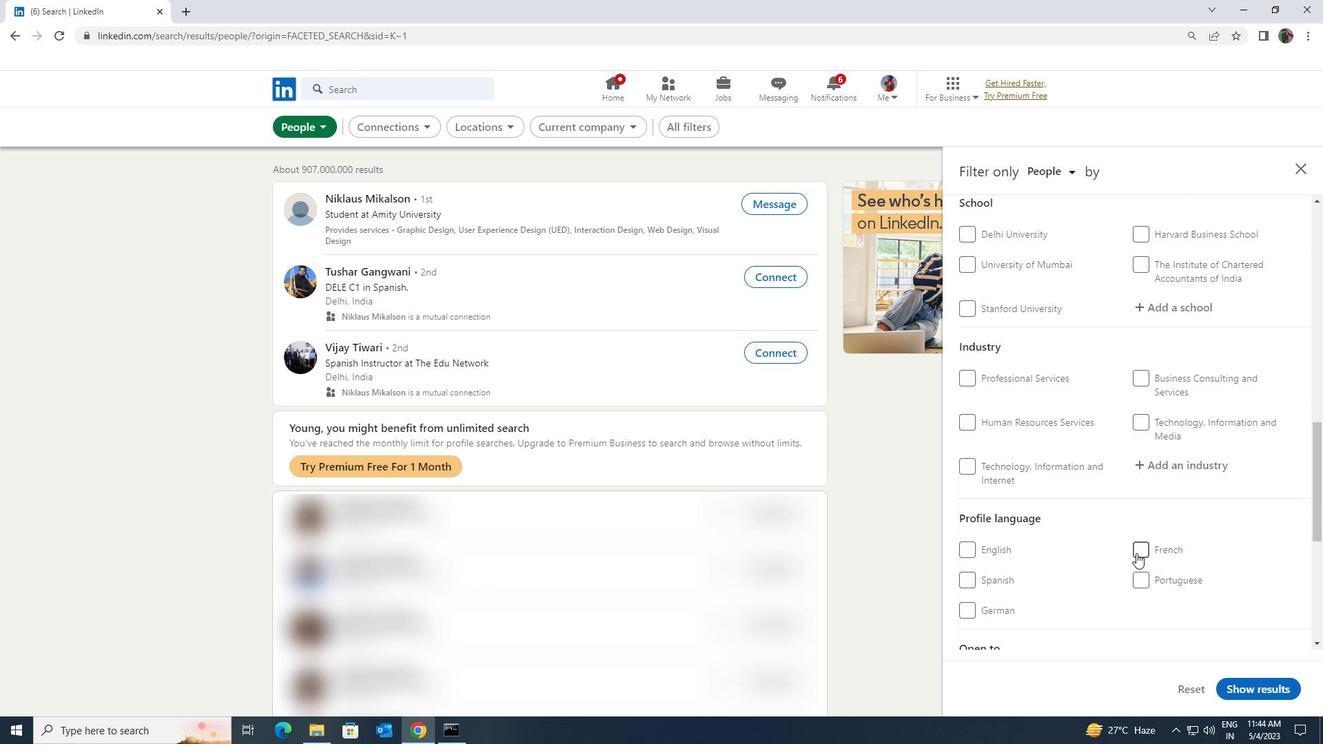 
Action: Mouse scrolled (1137, 553) with delta (0, 0)
Screenshot: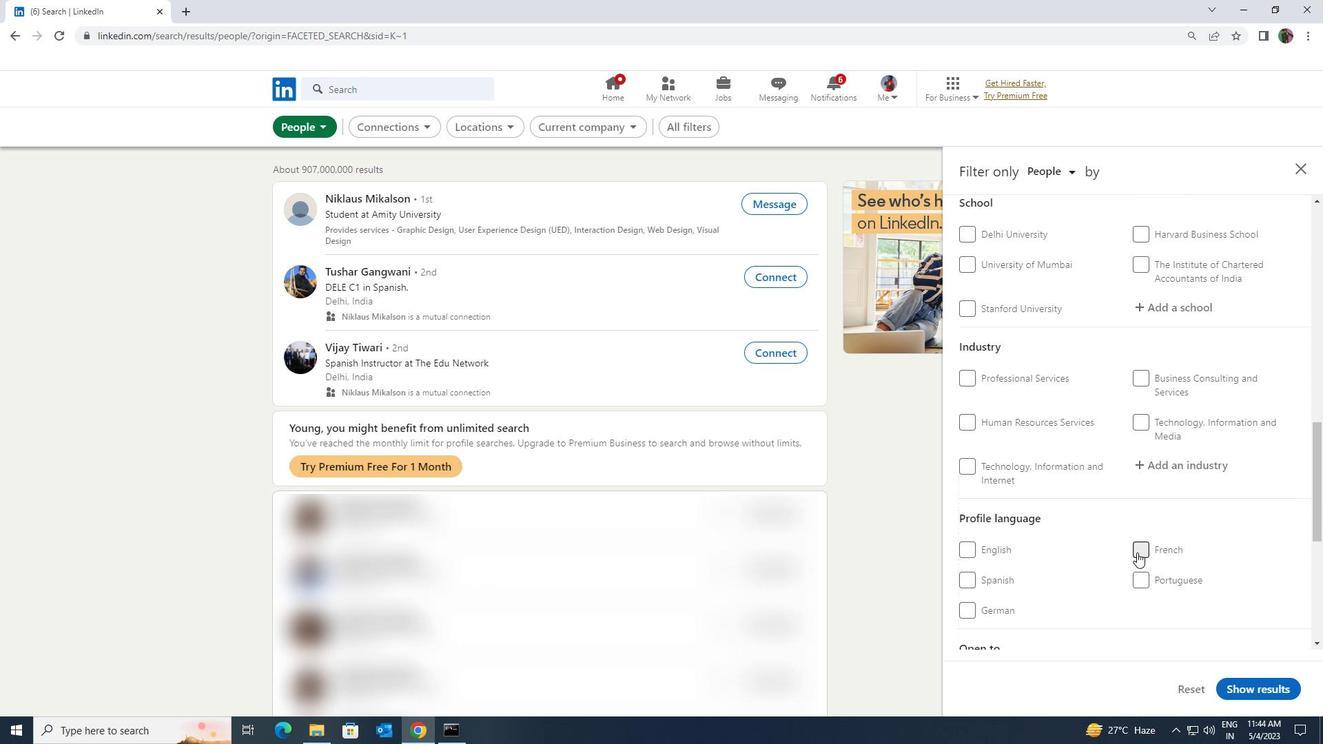 
Action: Mouse scrolled (1137, 553) with delta (0, 0)
Screenshot: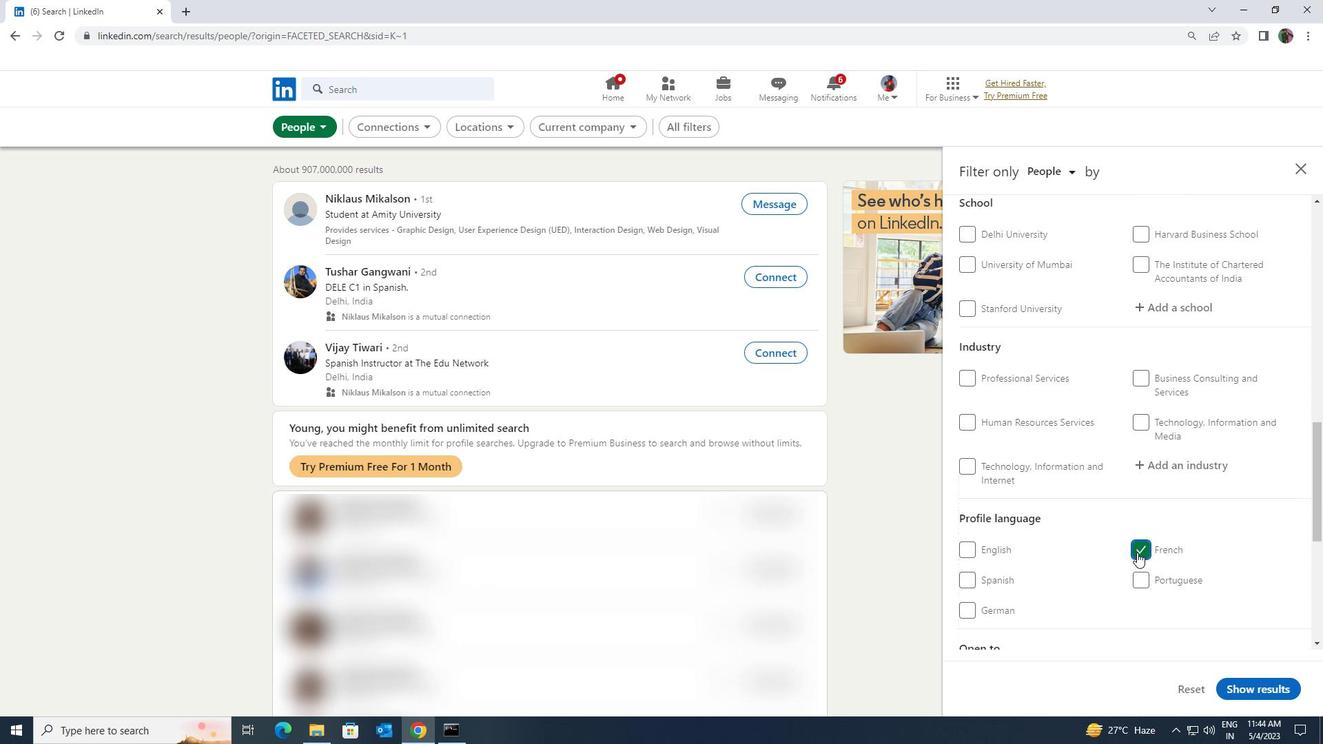 
Action: Mouse scrolled (1137, 553) with delta (0, 0)
Screenshot: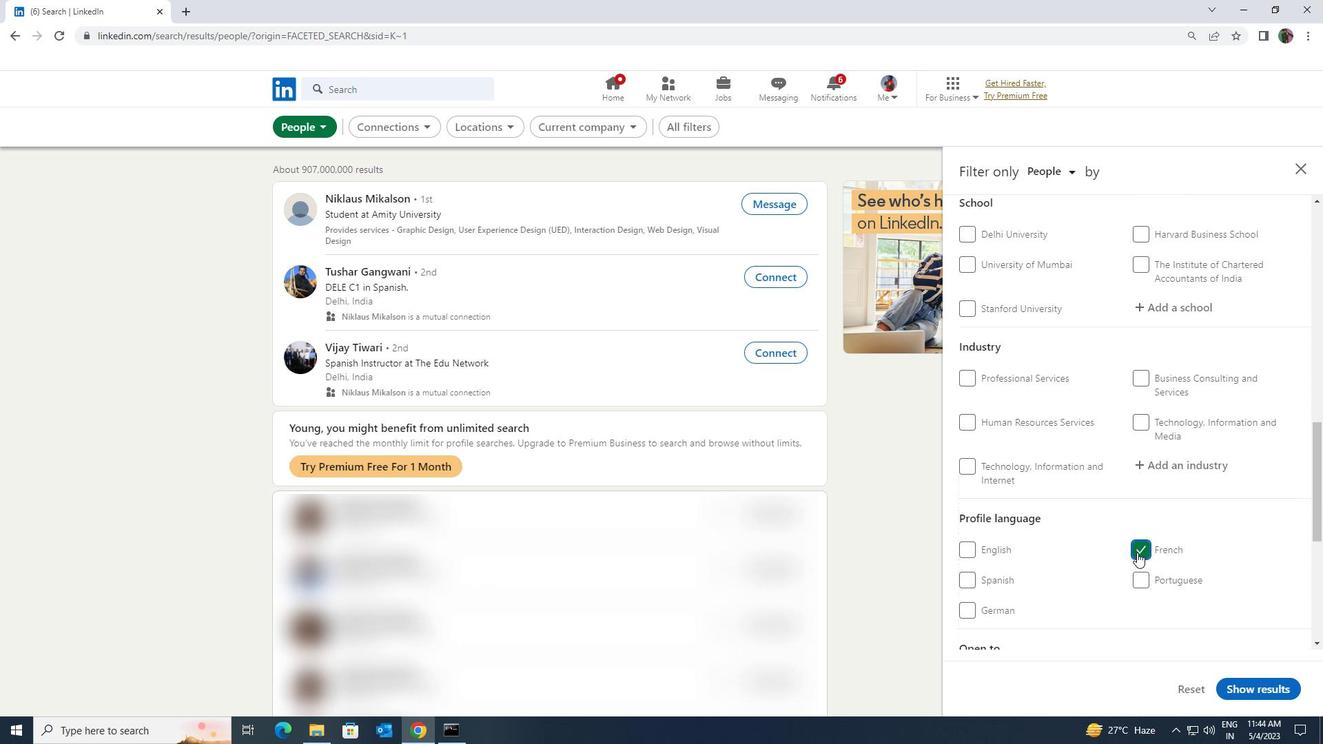 
Action: Mouse scrolled (1137, 553) with delta (0, 0)
Screenshot: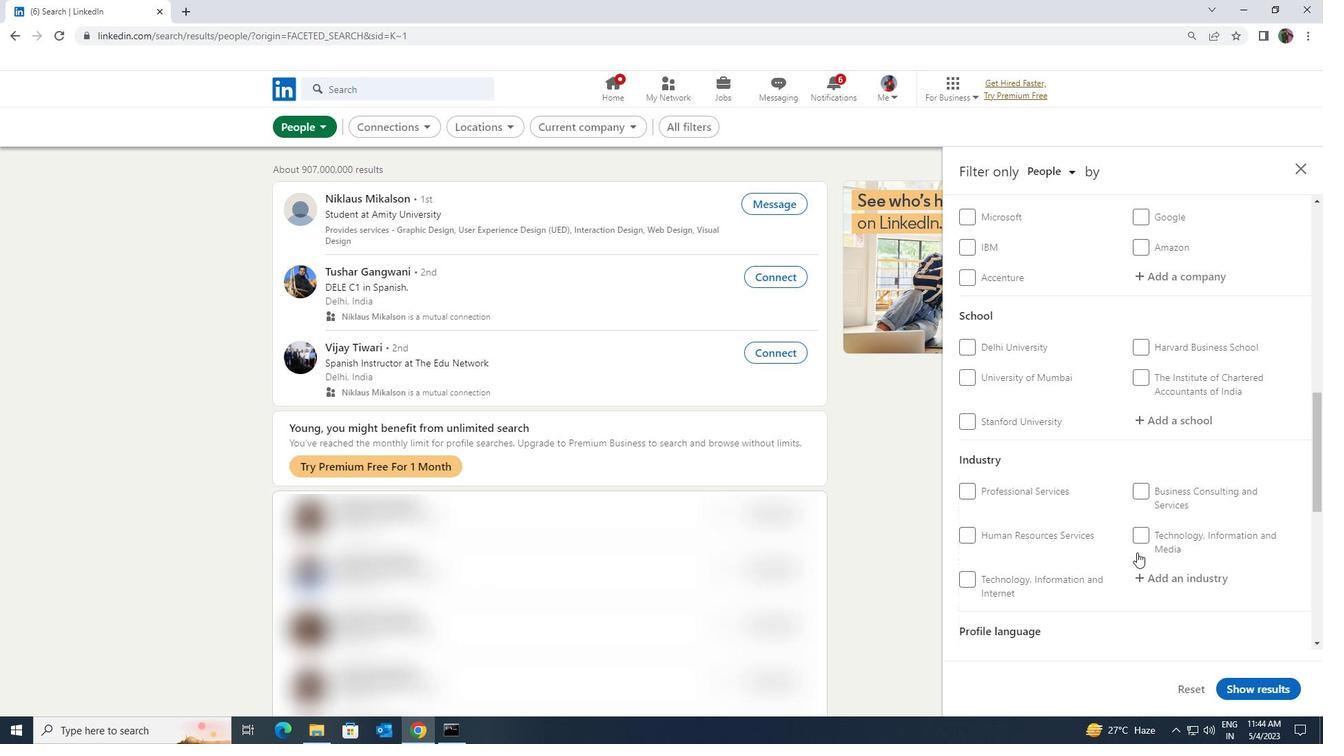 
Action: Mouse scrolled (1137, 553) with delta (0, 0)
Screenshot: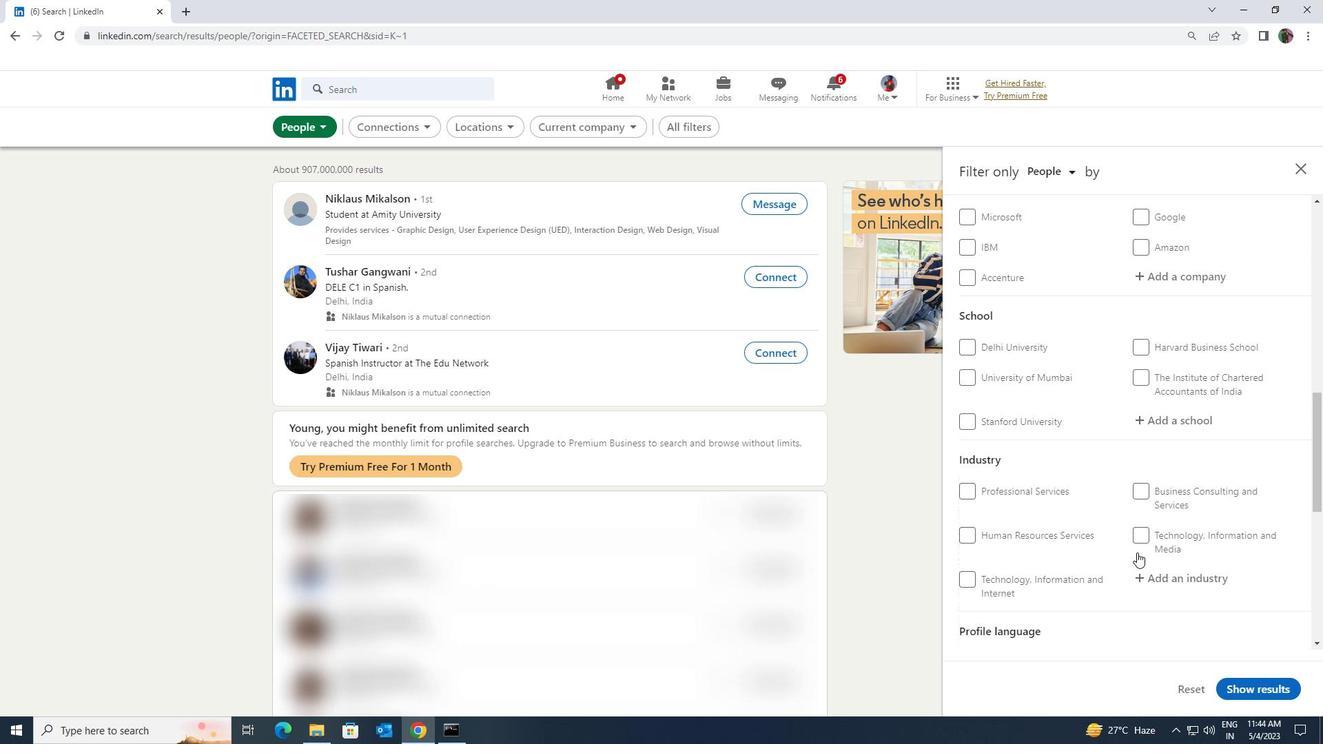 
Action: Mouse scrolled (1137, 553) with delta (0, 0)
Screenshot: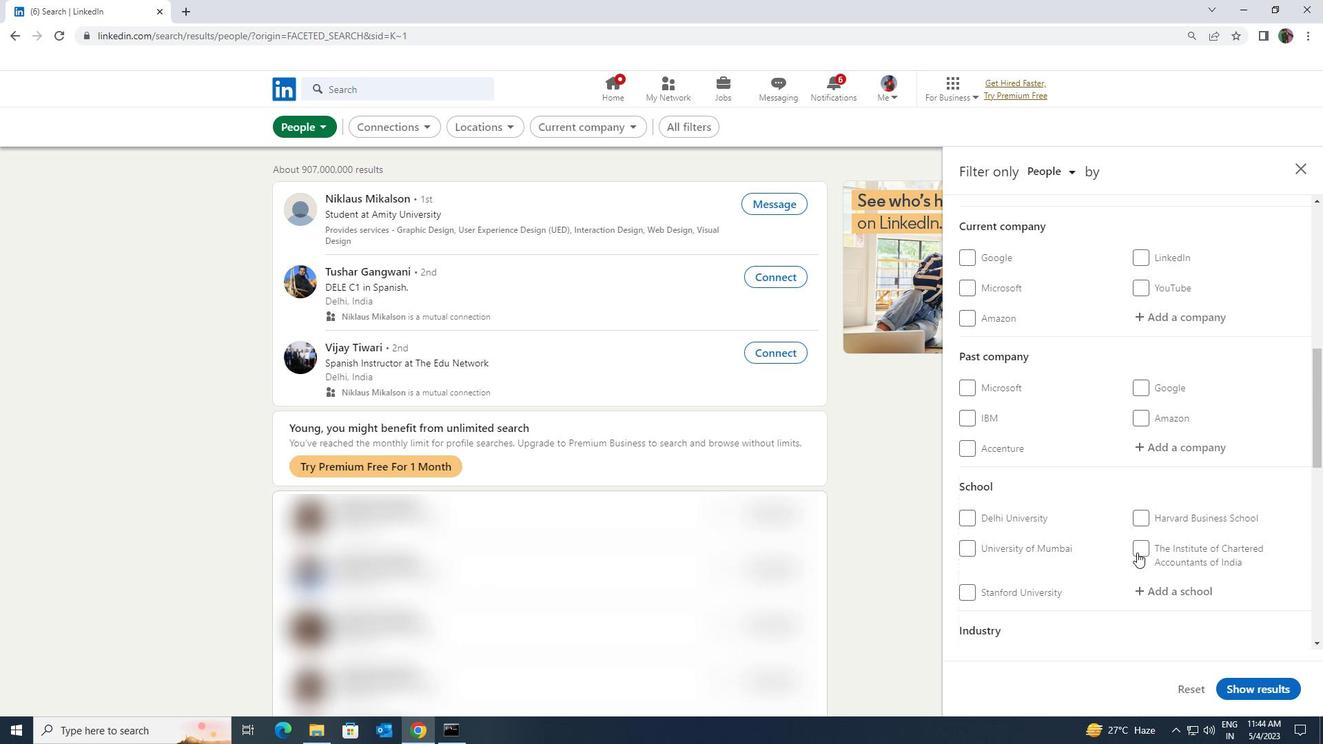 
Action: Mouse scrolled (1137, 553) with delta (0, 0)
Screenshot: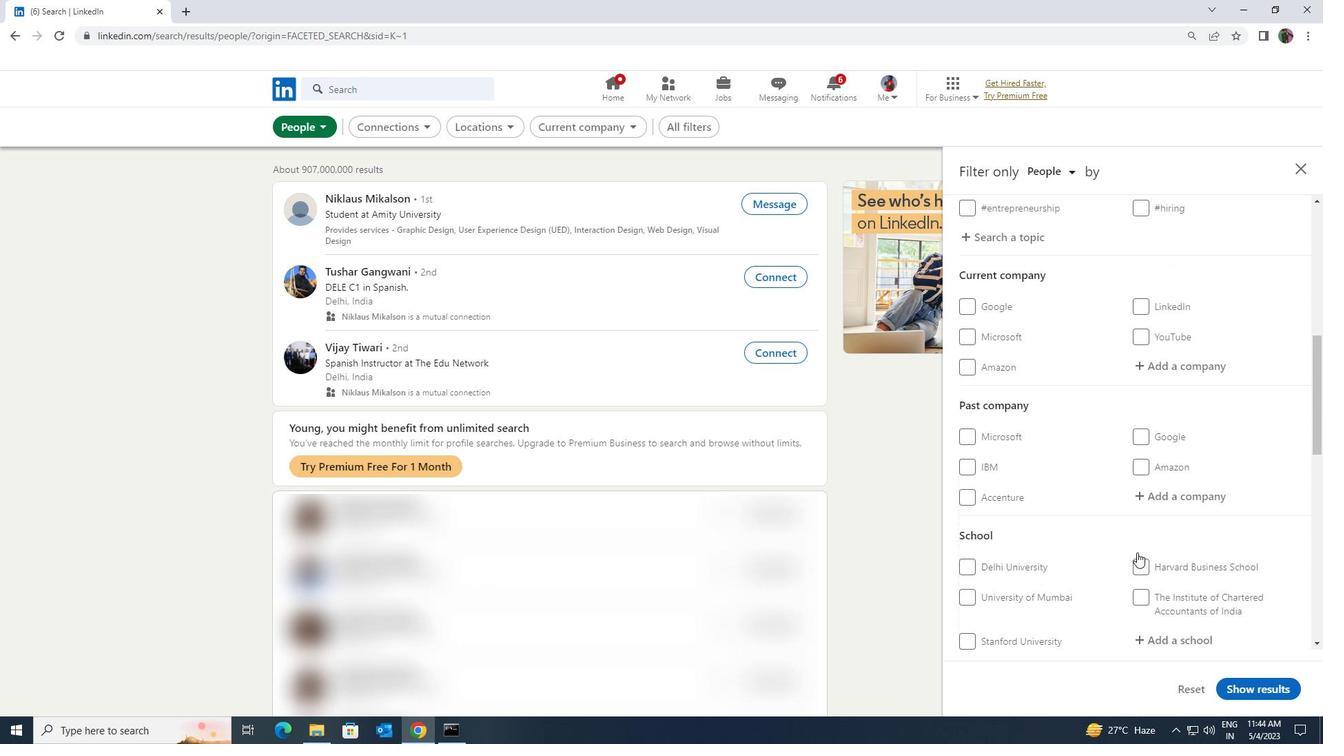 
Action: Mouse moved to (1143, 521)
Screenshot: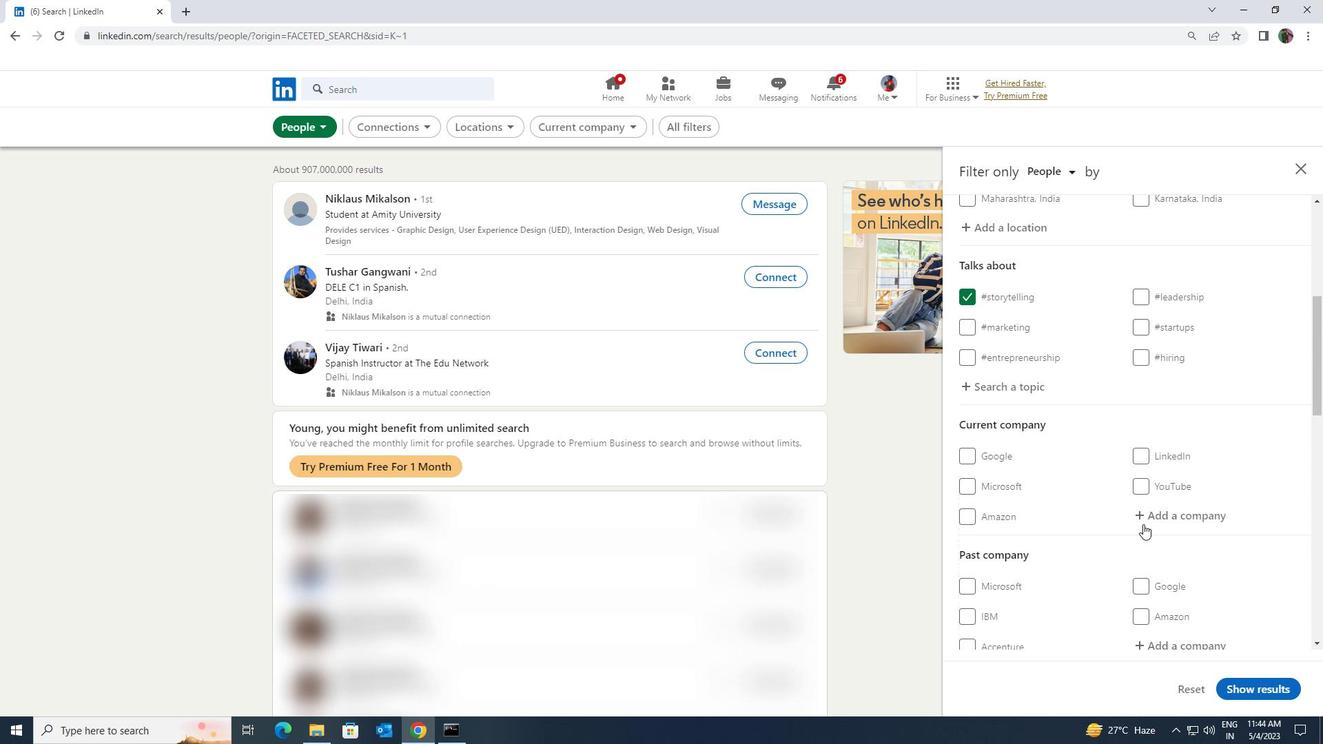 
Action: Mouse pressed left at (1143, 521)
Screenshot: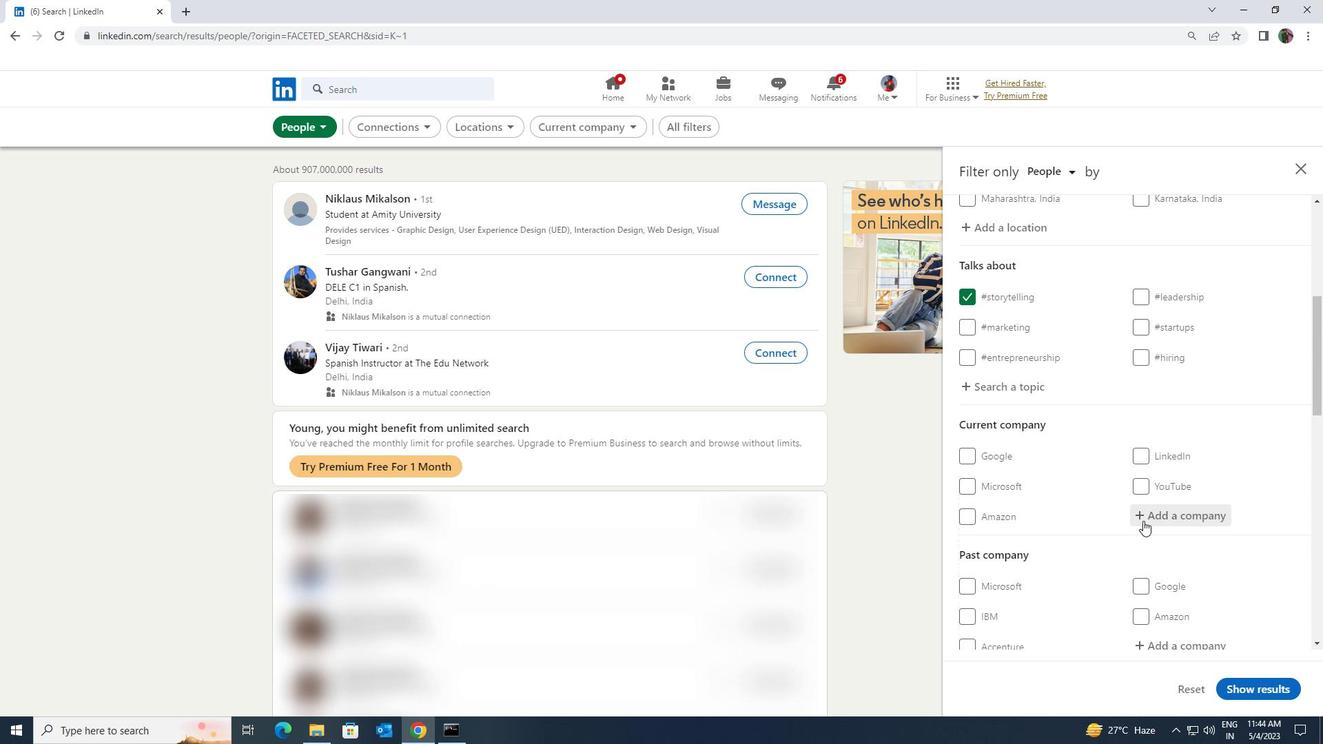 
Action: Key pressed <Key.shift>
Screenshot: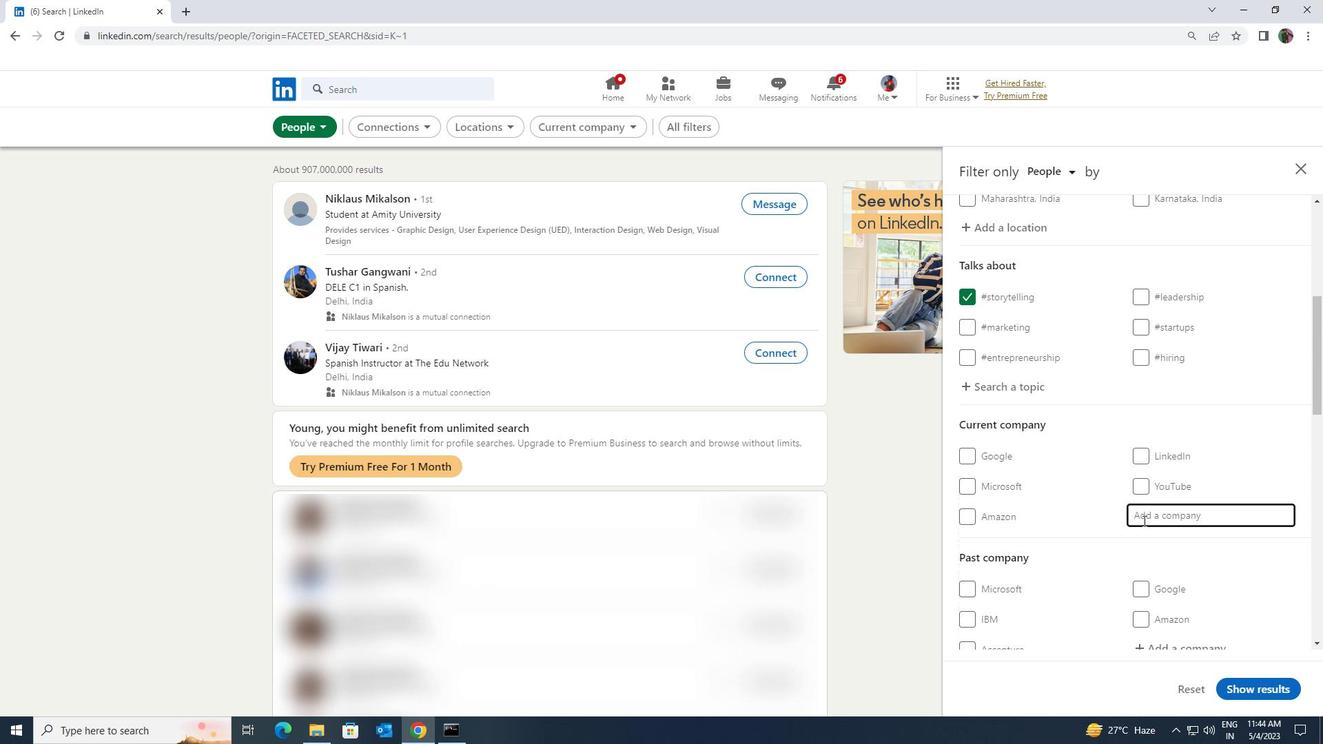 
Action: Mouse moved to (1143, 520)
Screenshot: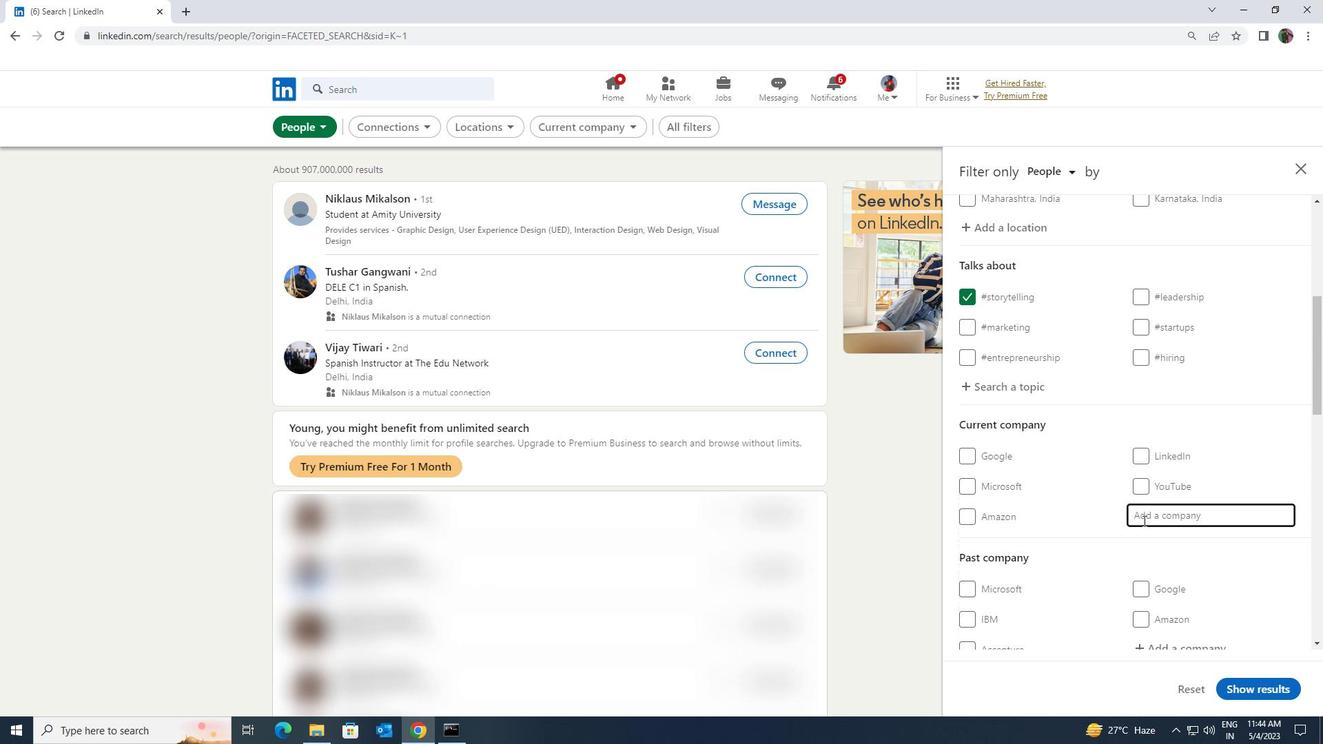 
Action: Key pressed <Key.shift><Key.shift><Key.shift><Key.shift><Key.shift><Key.shift><Key.shift><Key.shift>CRESSE
Screenshot: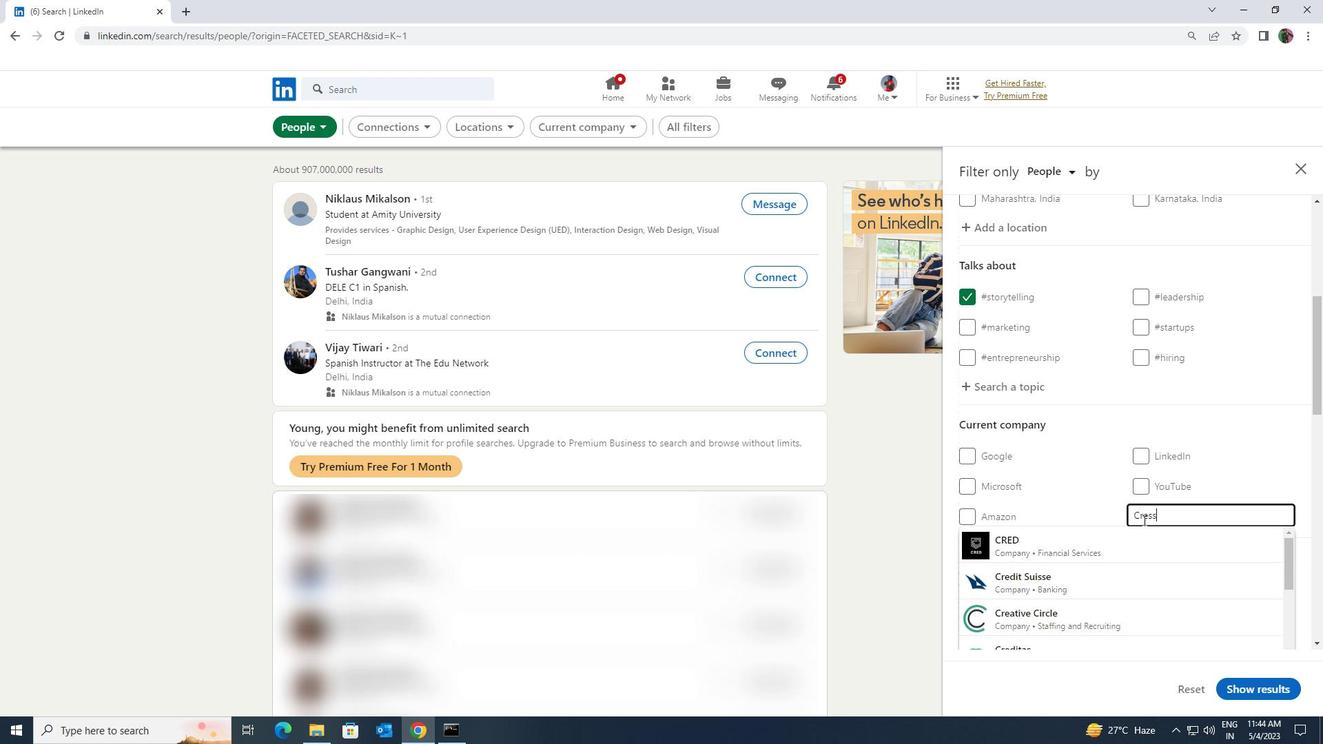 
Action: Mouse moved to (1136, 534)
Screenshot: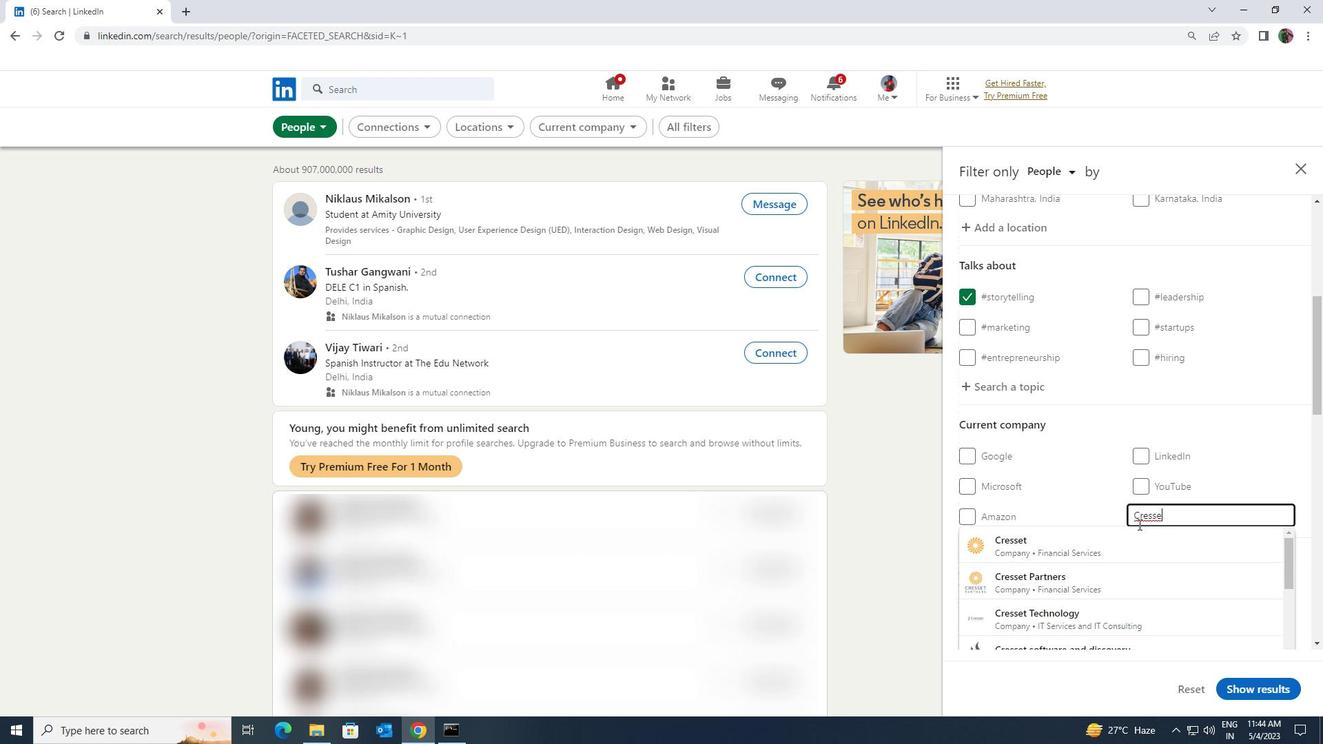 
Action: Key pressed CENDO<Key.space>
Screenshot: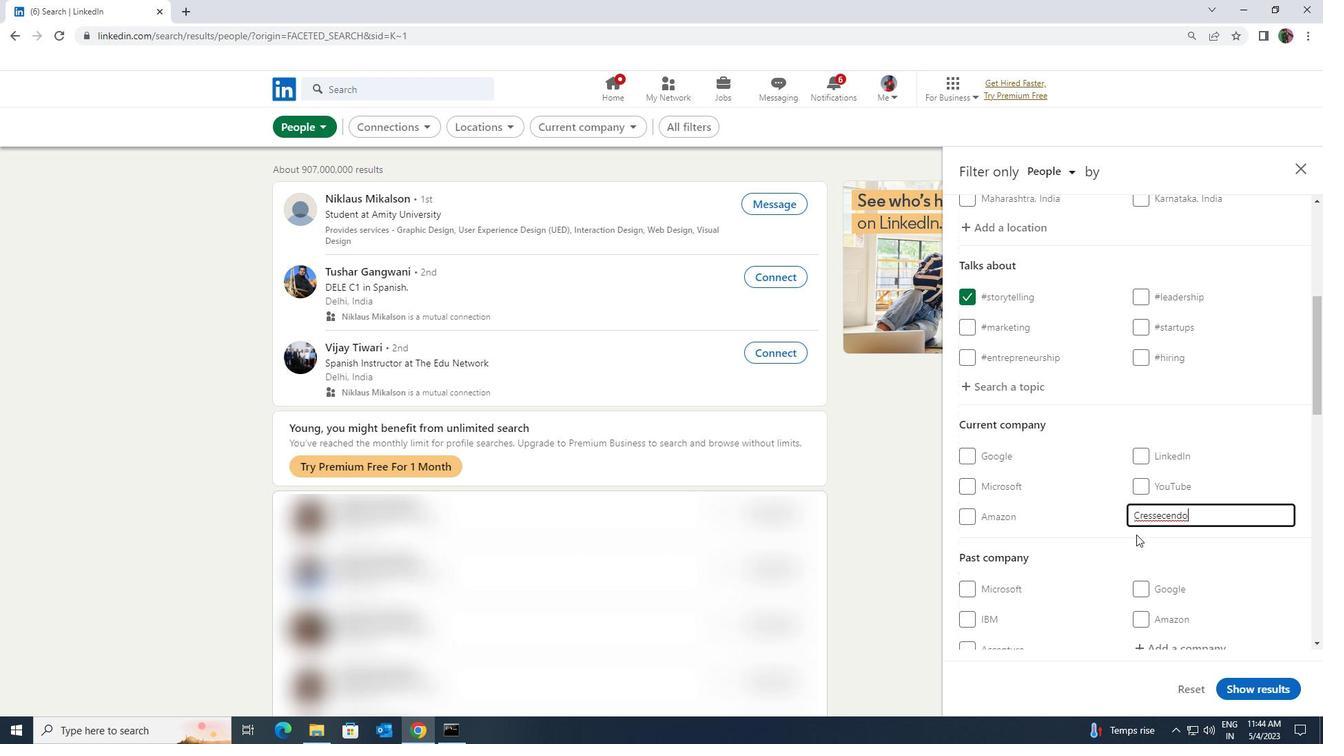 
Action: Mouse moved to (1136, 536)
Screenshot: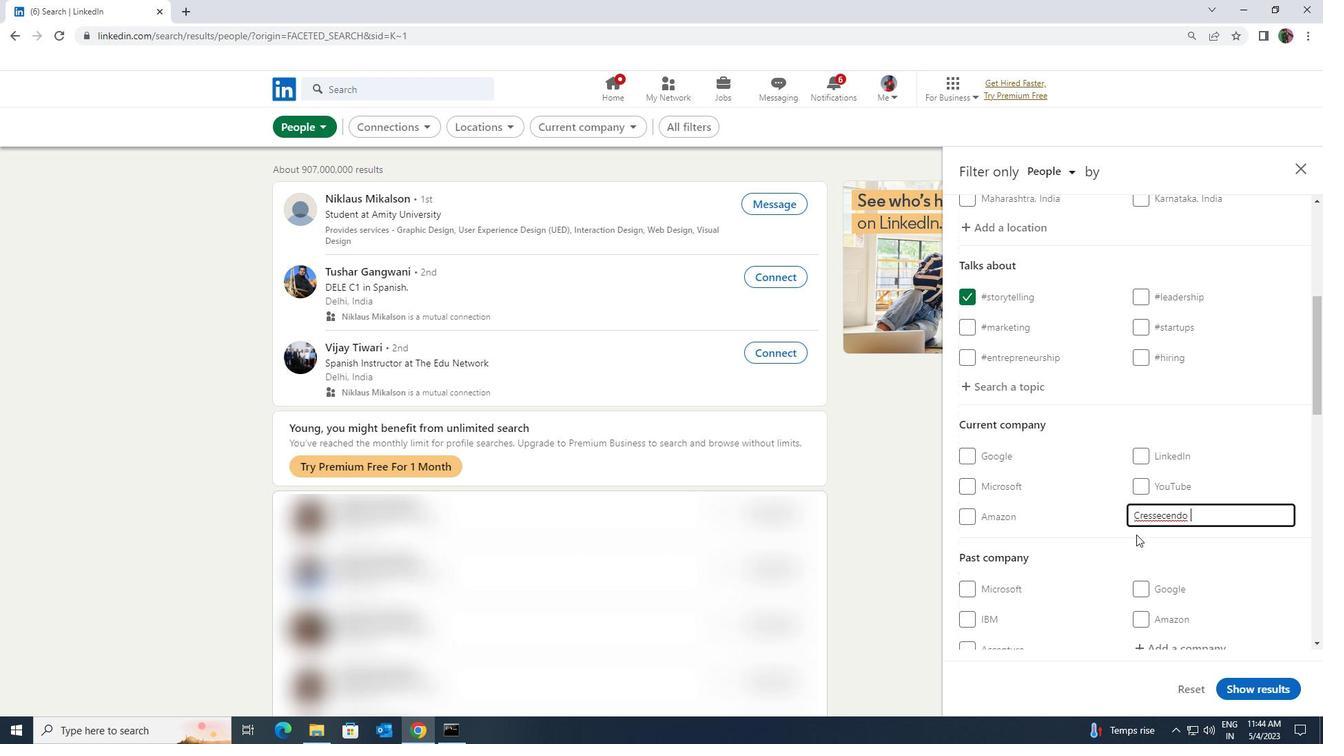 
Action: Key pressed <Key.shift><Key.shift><Key.shift><Key.shift><Key.shift><Key.shift><Key.shift>GLOBAL<Key.enter>
Screenshot: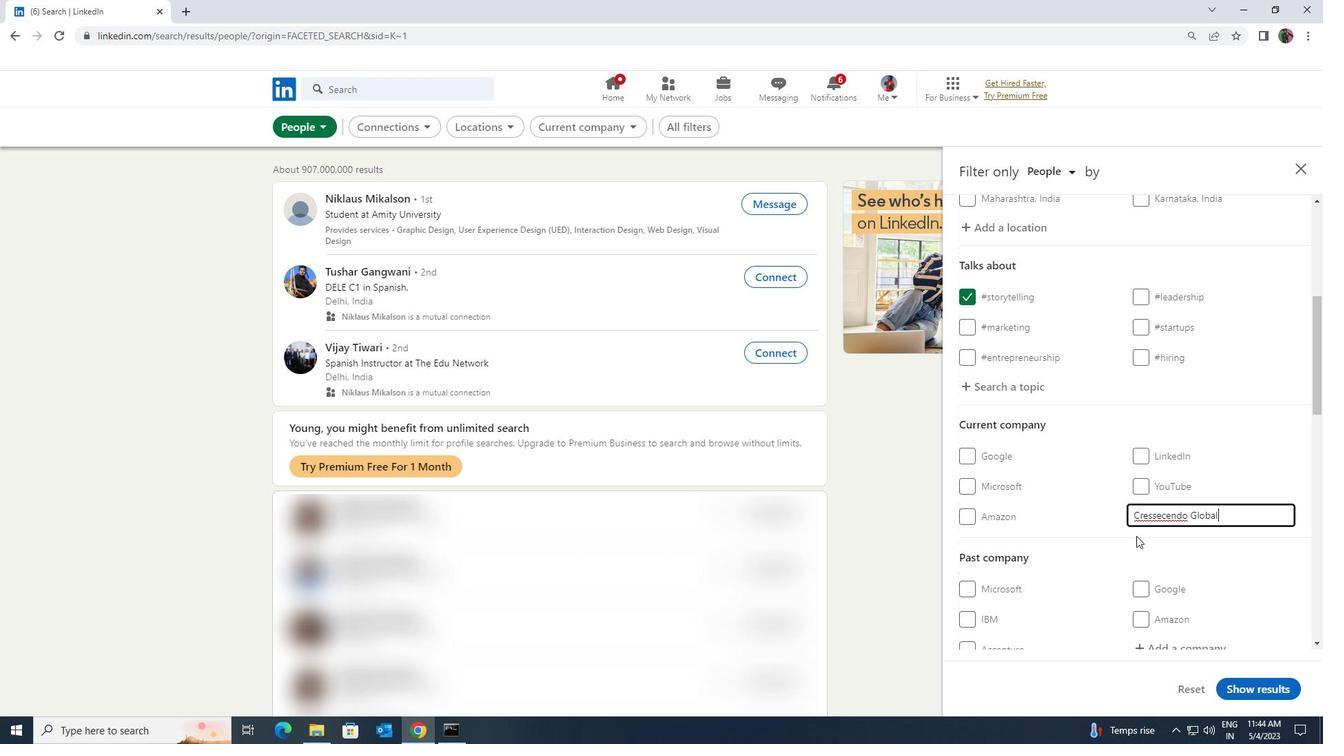 
Action: Mouse scrolled (1136, 535) with delta (0, 0)
Screenshot: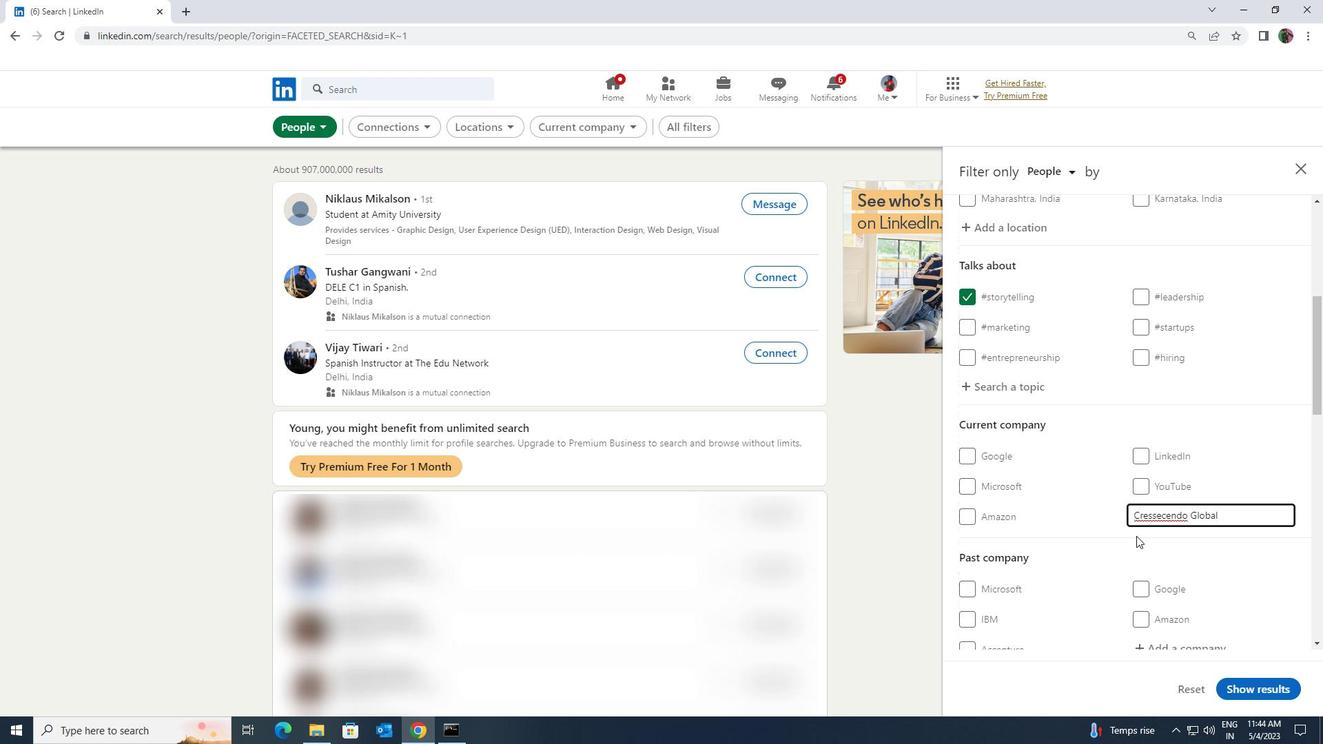 
Action: Mouse moved to (1159, 569)
Screenshot: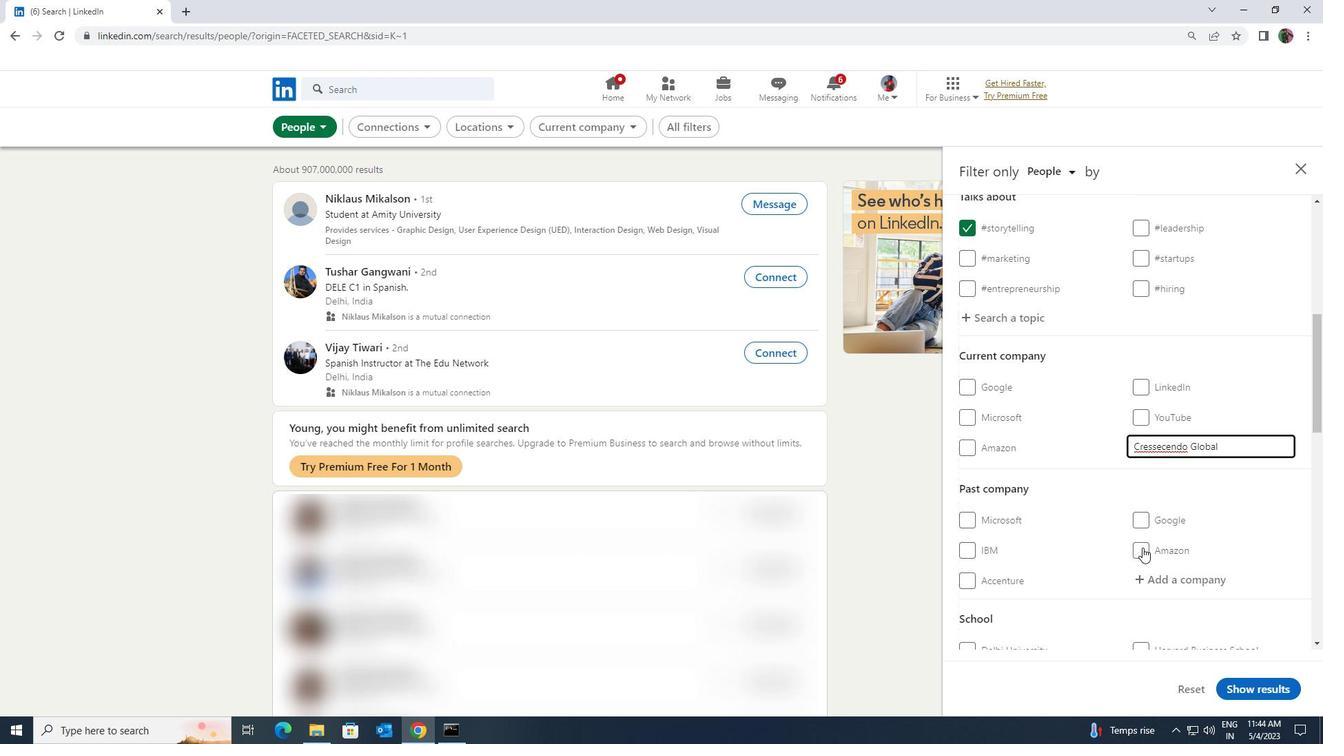 
Action: Mouse scrolled (1159, 569) with delta (0, 0)
Screenshot: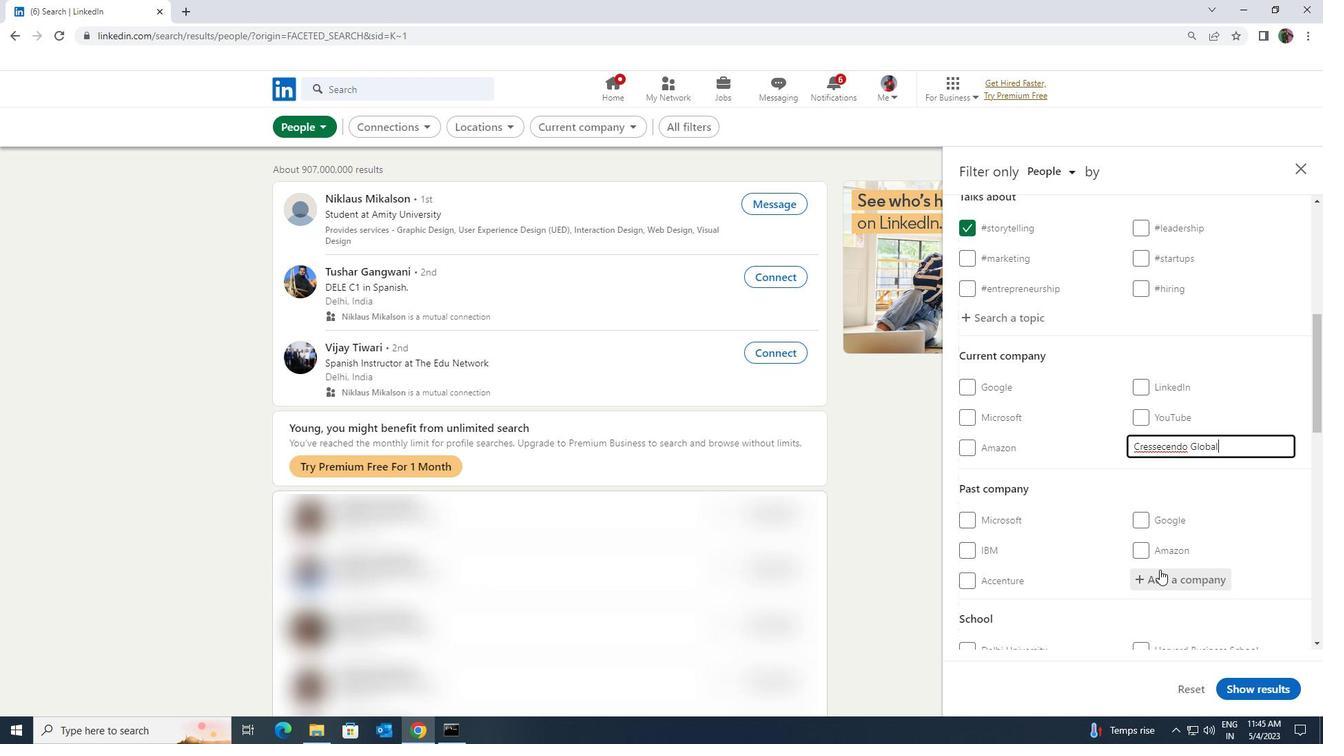 
Action: Mouse scrolled (1159, 569) with delta (0, 0)
Screenshot: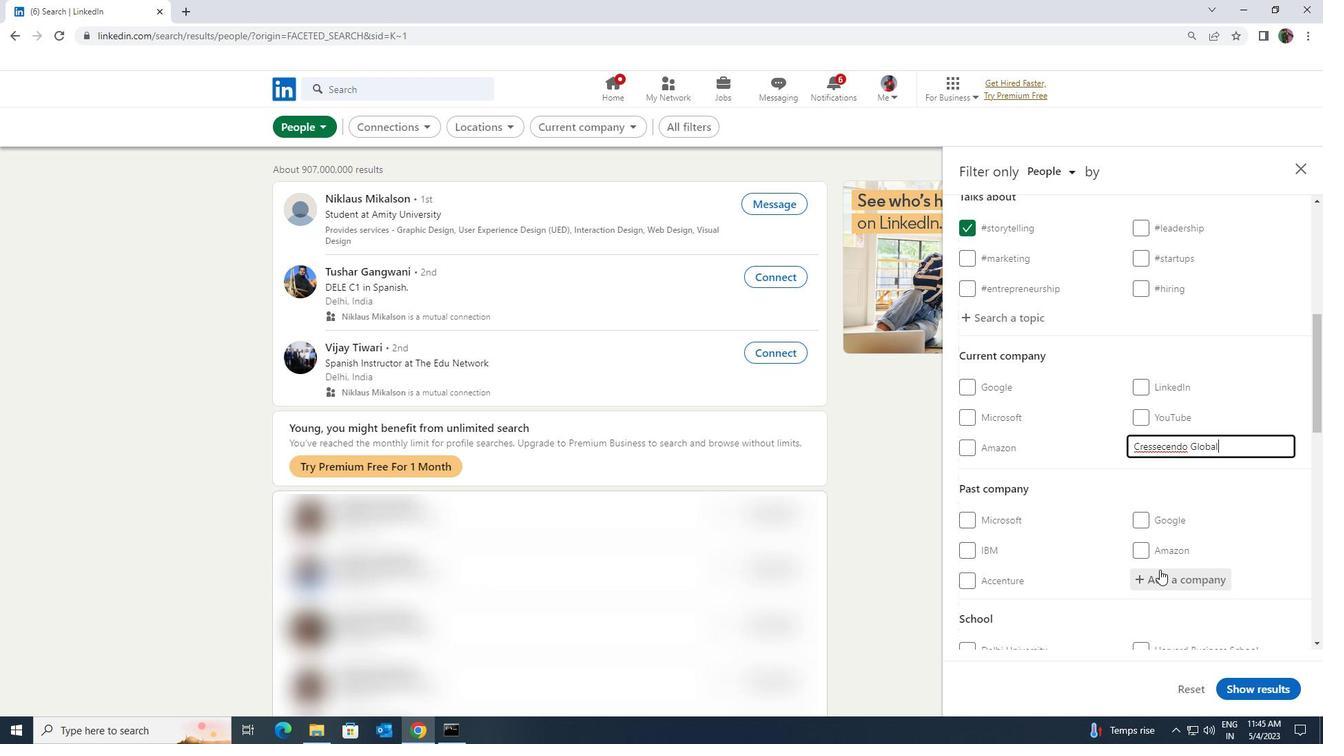 
Action: Mouse moved to (1162, 583)
Screenshot: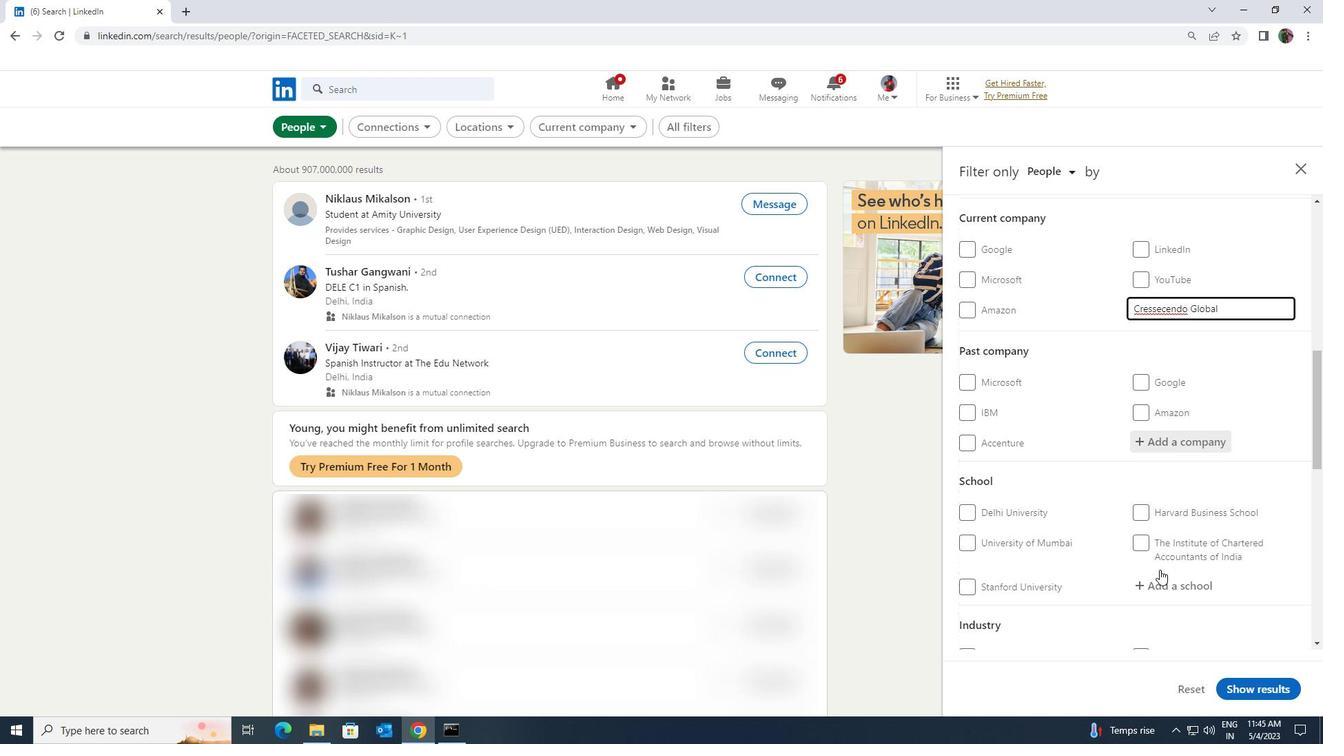 
Action: Mouse pressed left at (1162, 583)
Screenshot: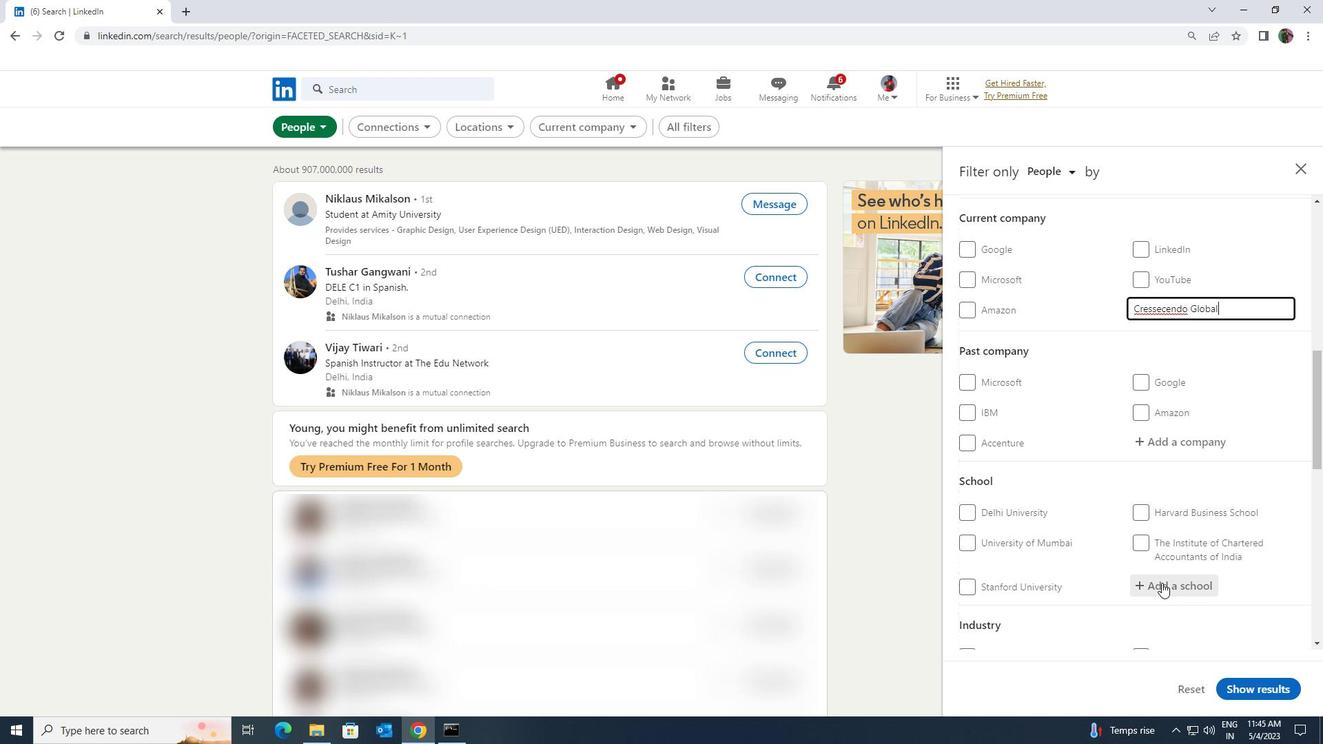 
Action: Key pressed <Key.shift><Key.shift><Key.shift><Key.shift><Key.shift><Key.shift><Key.shift><Key.shift><Key.shift><Key.shift><Key.shift><Key.shift><Key.shift><Key.shift><Key.shift>AMRITSAR<Key.space><Key.shift>COLLEGE<Key.space><Key.shift><Key.shift>OF<Key.space><Key.shift>EN
Screenshot: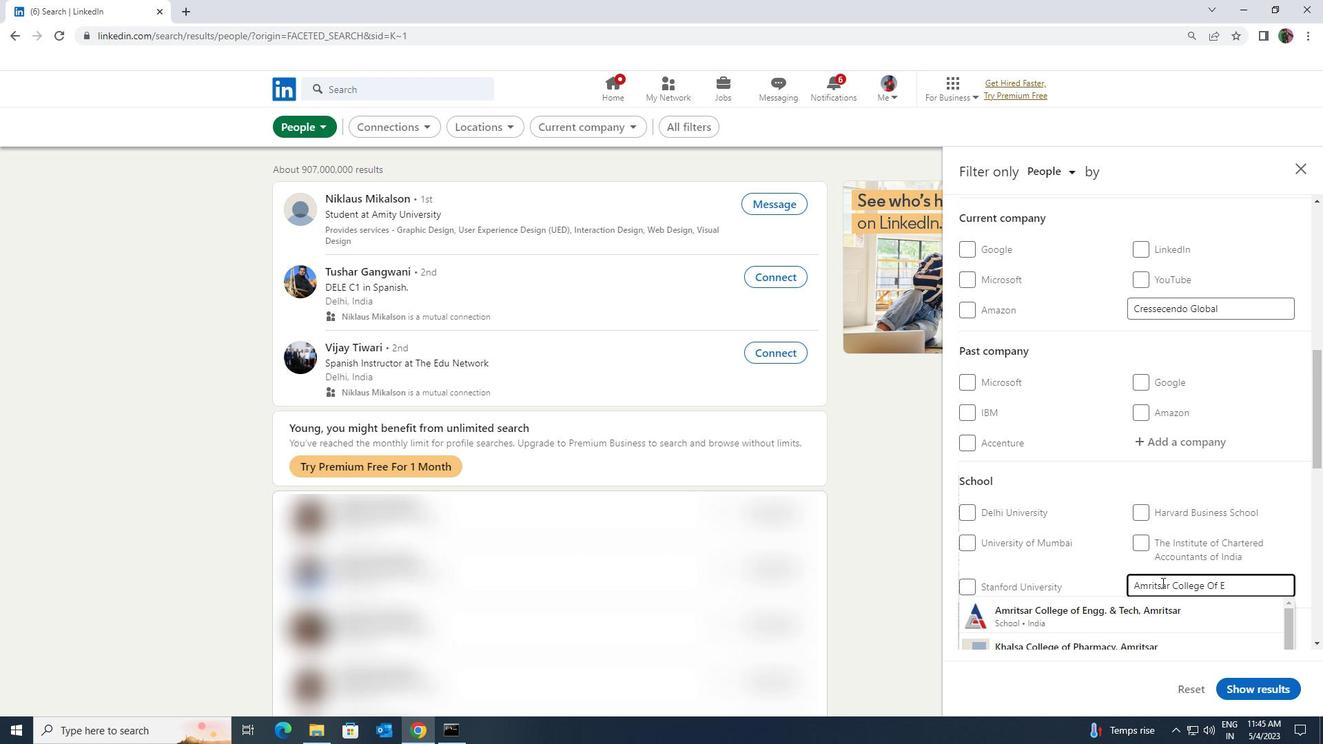 
Action: Mouse moved to (1159, 600)
Screenshot: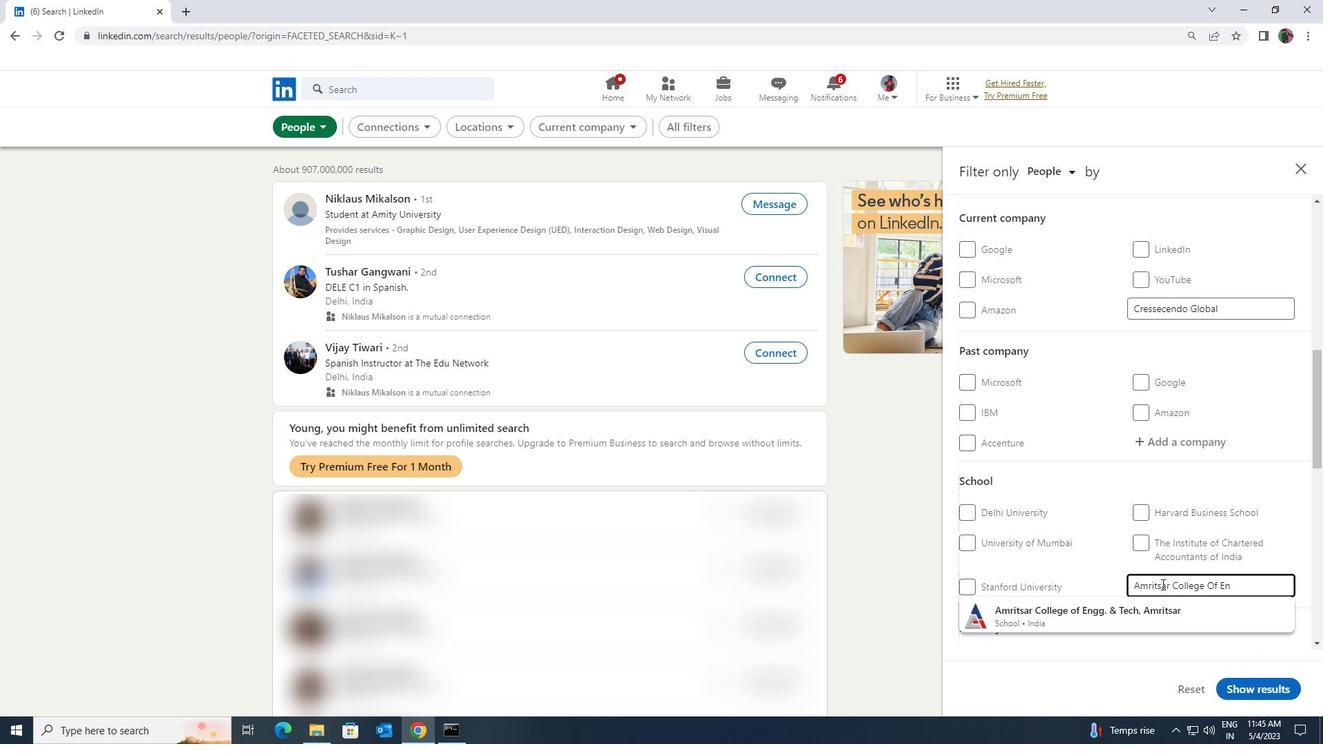 
Action: Mouse pressed left at (1159, 600)
Screenshot: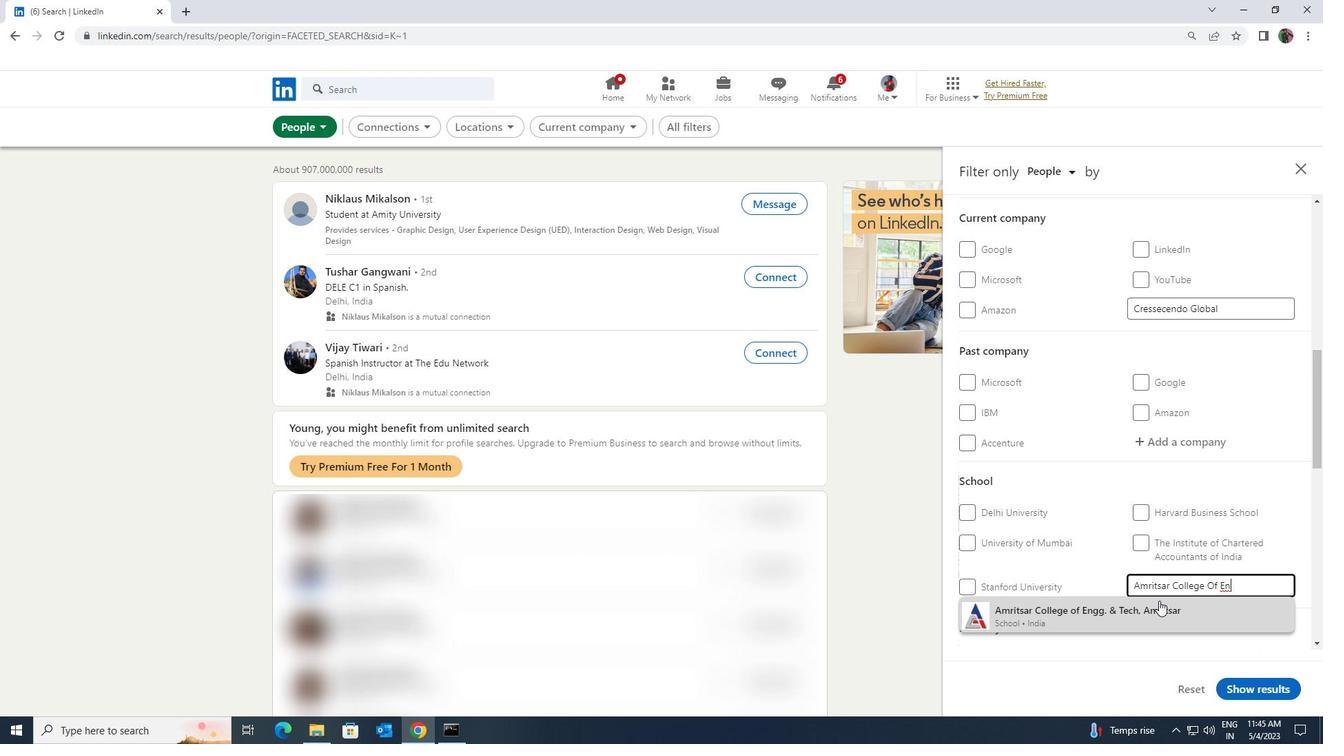 
Action: Mouse scrolled (1159, 600) with delta (0, 0)
Screenshot: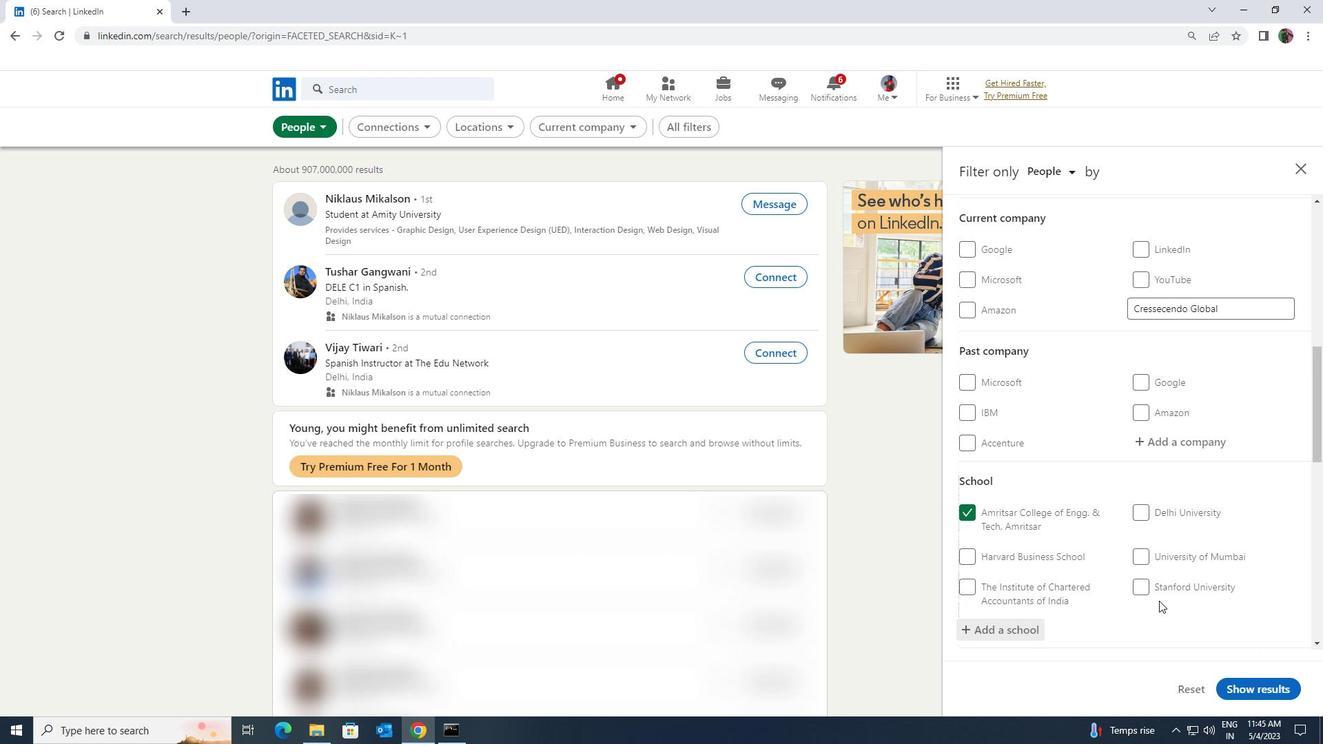 
Action: Mouse scrolled (1159, 600) with delta (0, 0)
Screenshot: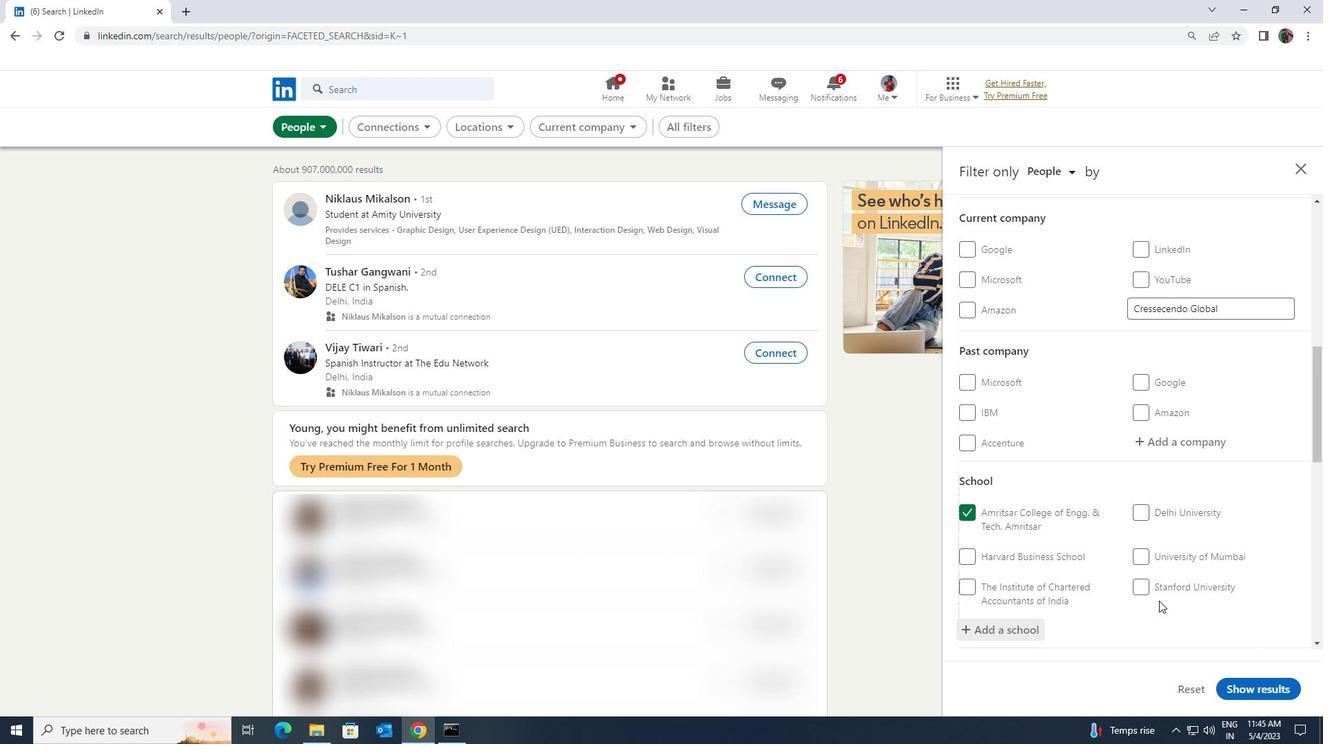 
Action: Mouse scrolled (1159, 600) with delta (0, 0)
Screenshot: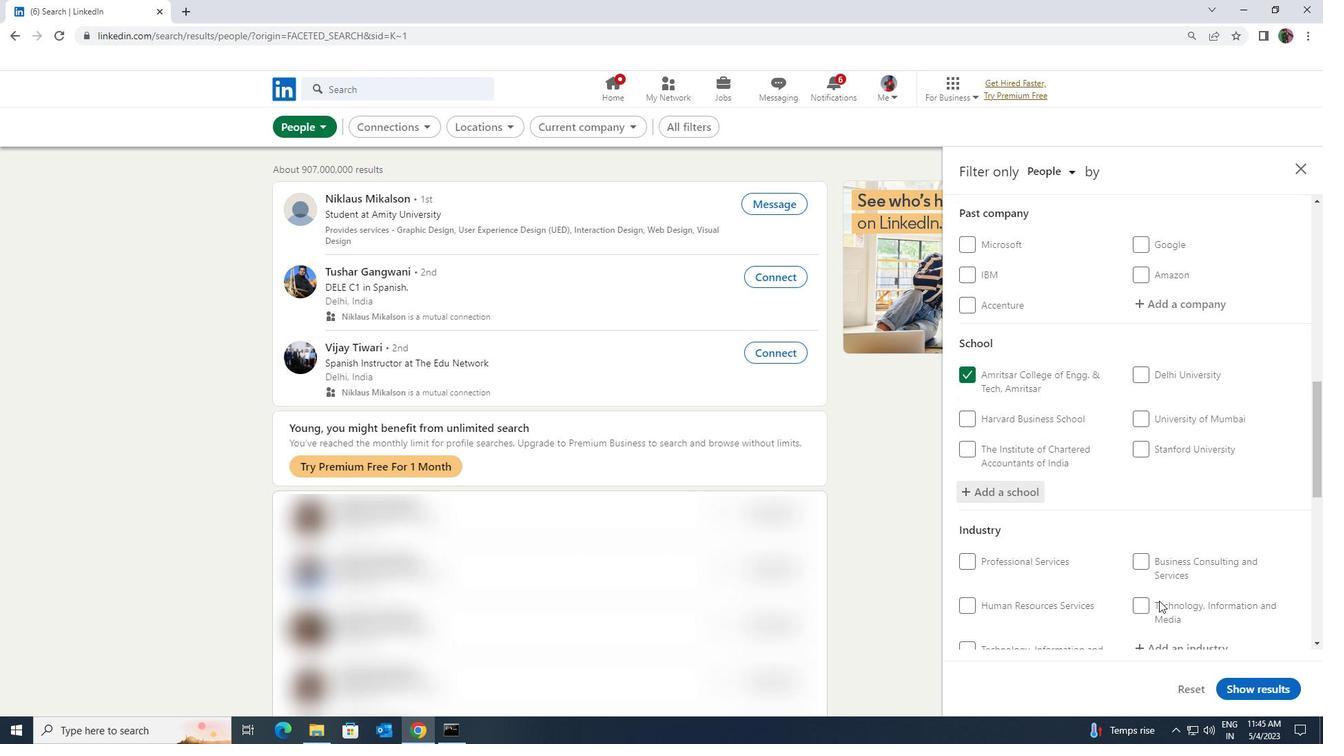
Action: Mouse moved to (1159, 585)
Screenshot: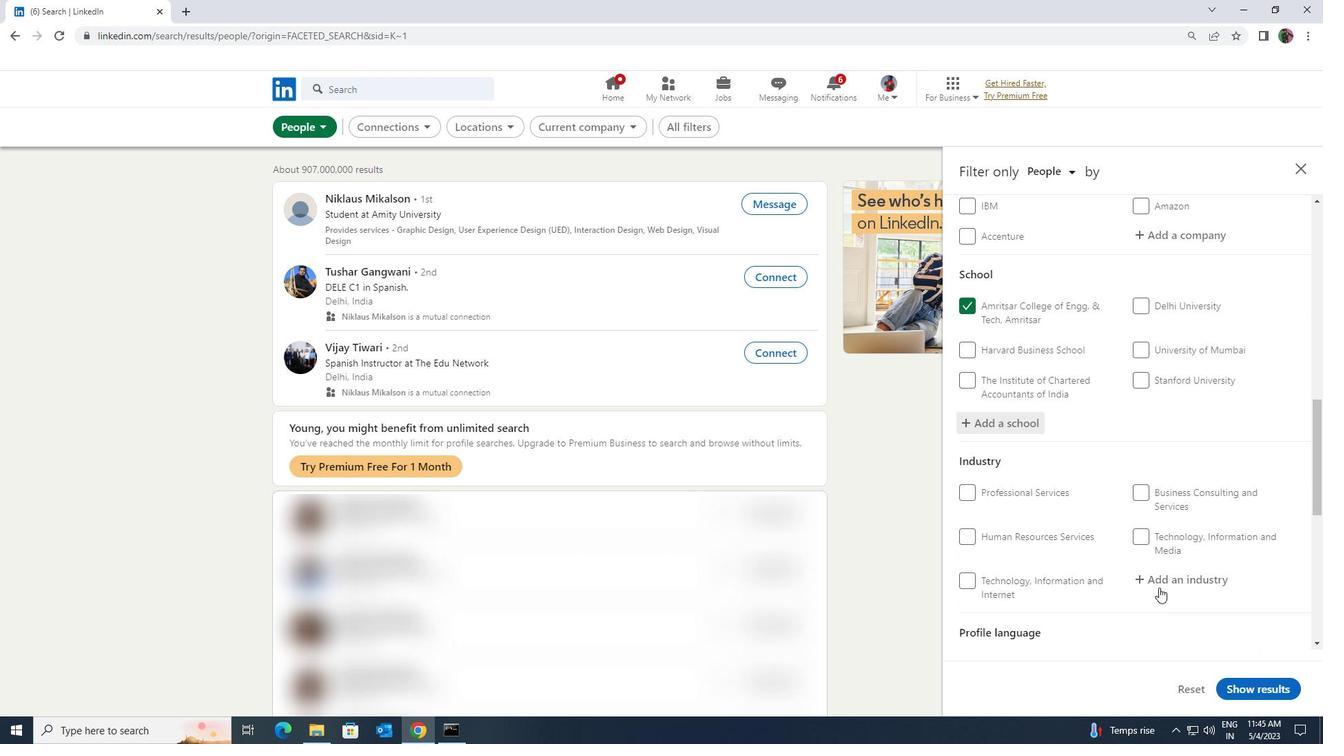 
Action: Mouse pressed left at (1159, 585)
Screenshot: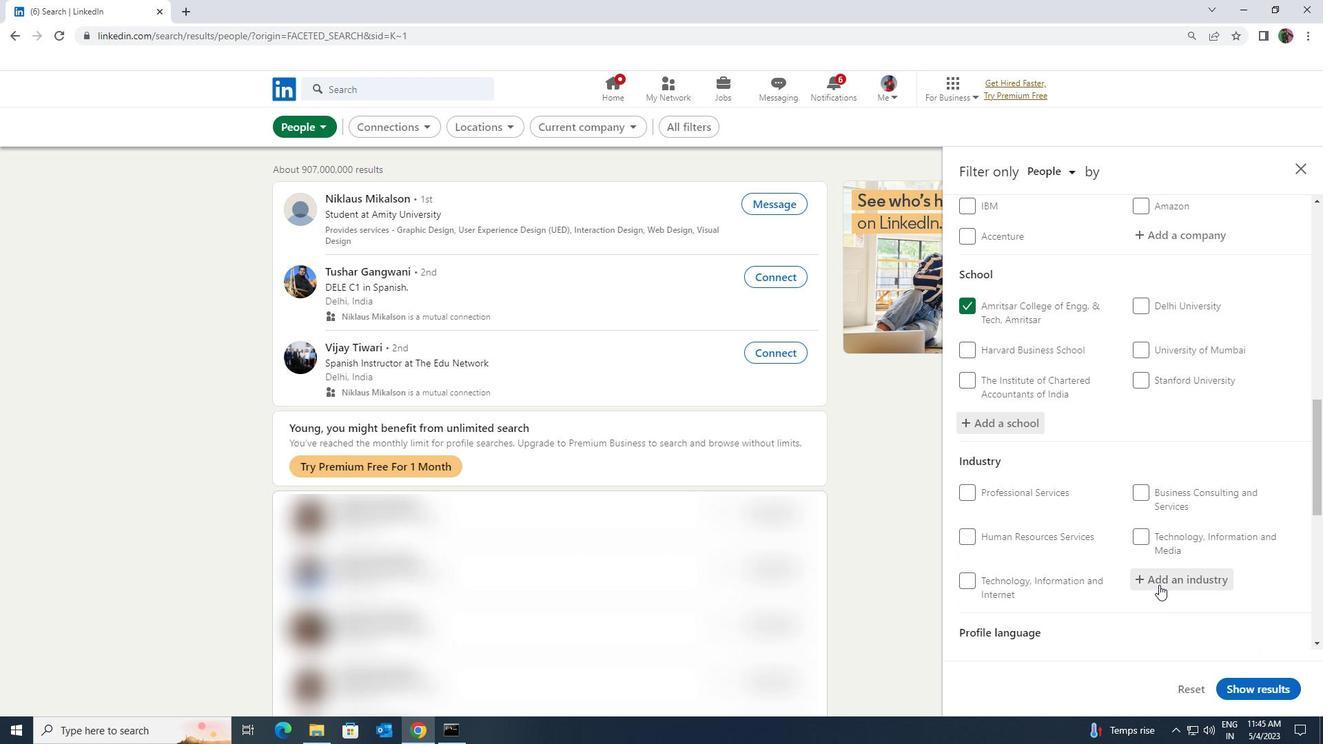 
Action: Key pressed <Key.shift><Key.shift><Key.shift><Key.shift><Key.shift>ACESSI
Screenshot: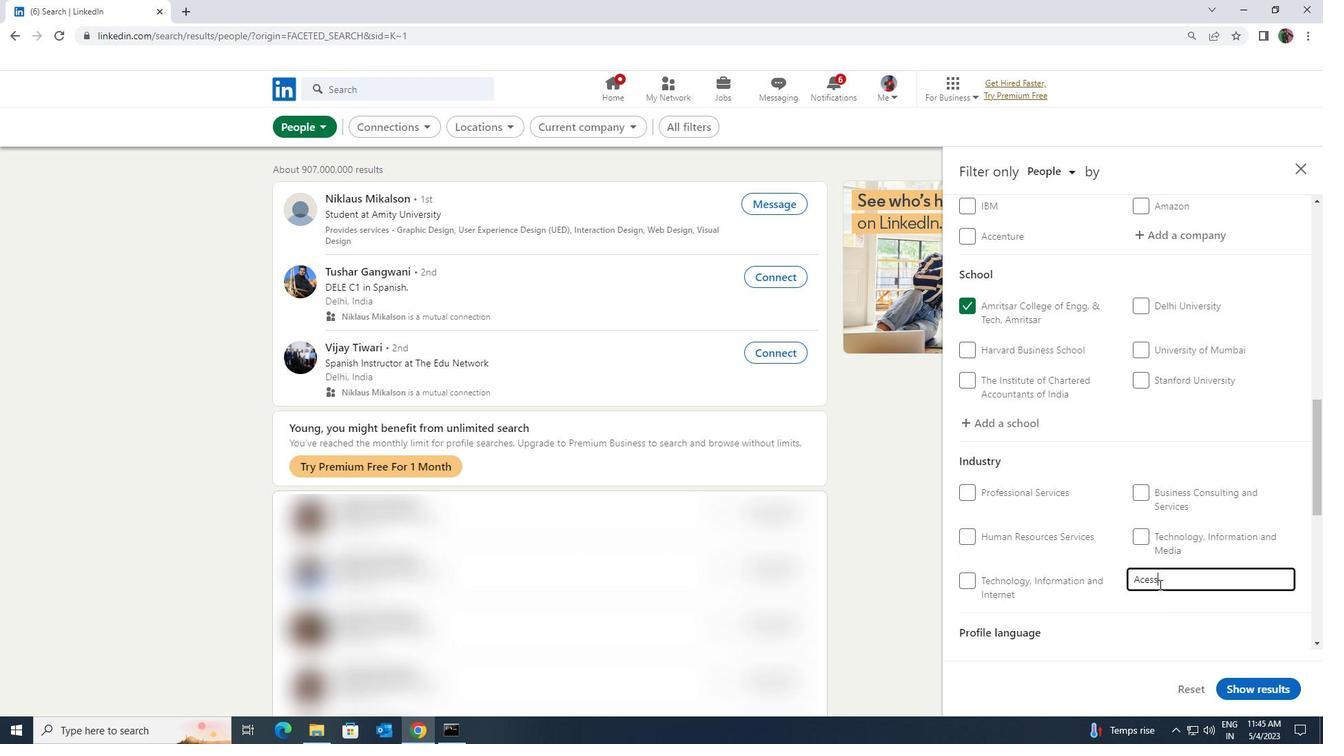 
Action: Mouse moved to (1156, 587)
Screenshot: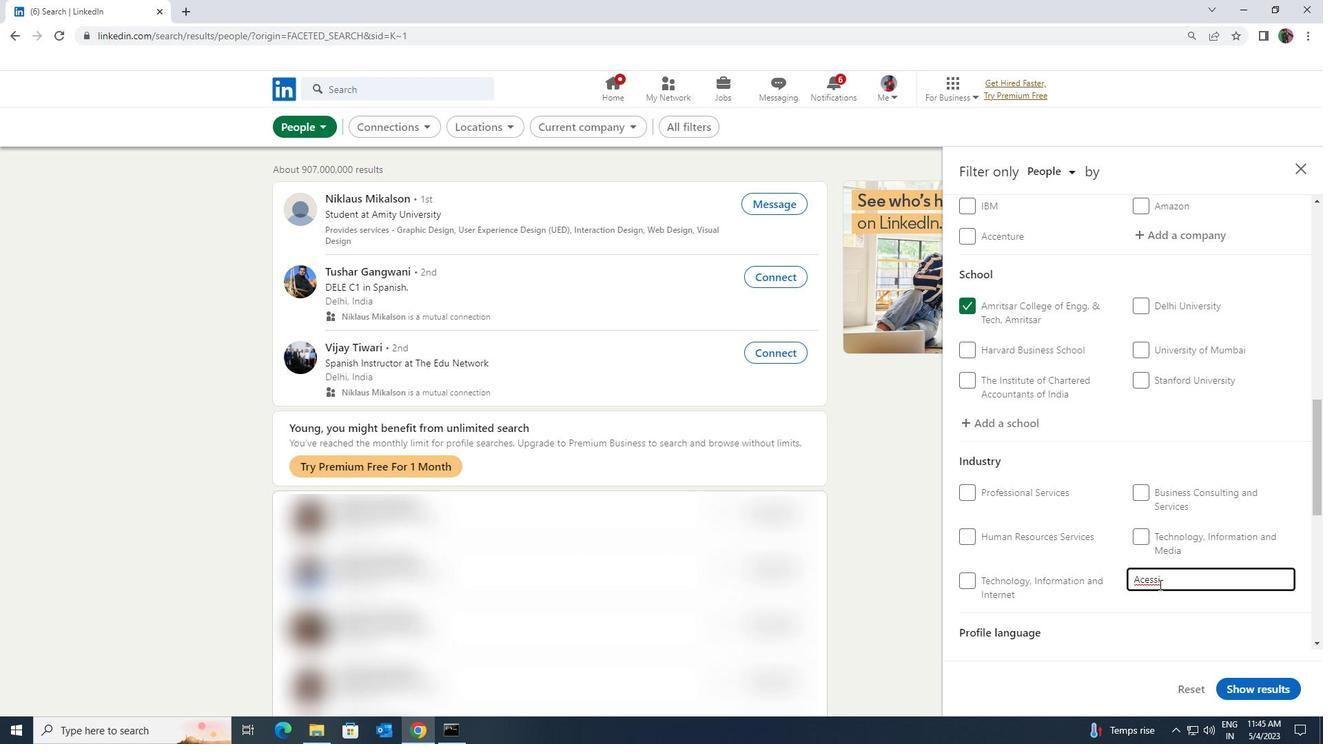 
Action: Key pressed BLE<Key.space><Key.shift><Key.shift><Key.shift>ARCHITECTURE<Key.space><Key.shift><Key.shift><Key.shift><Key.shift><Key.shift><Key.shift><Key.shift><Key.shift><Key.shift><Key.shift><Key.shift><Key.shift><Key.shift><Key.shift><Key.shift><Key.shift>AND<Key.space><Key.shift>DESIGN<Key.enter>
Screenshot: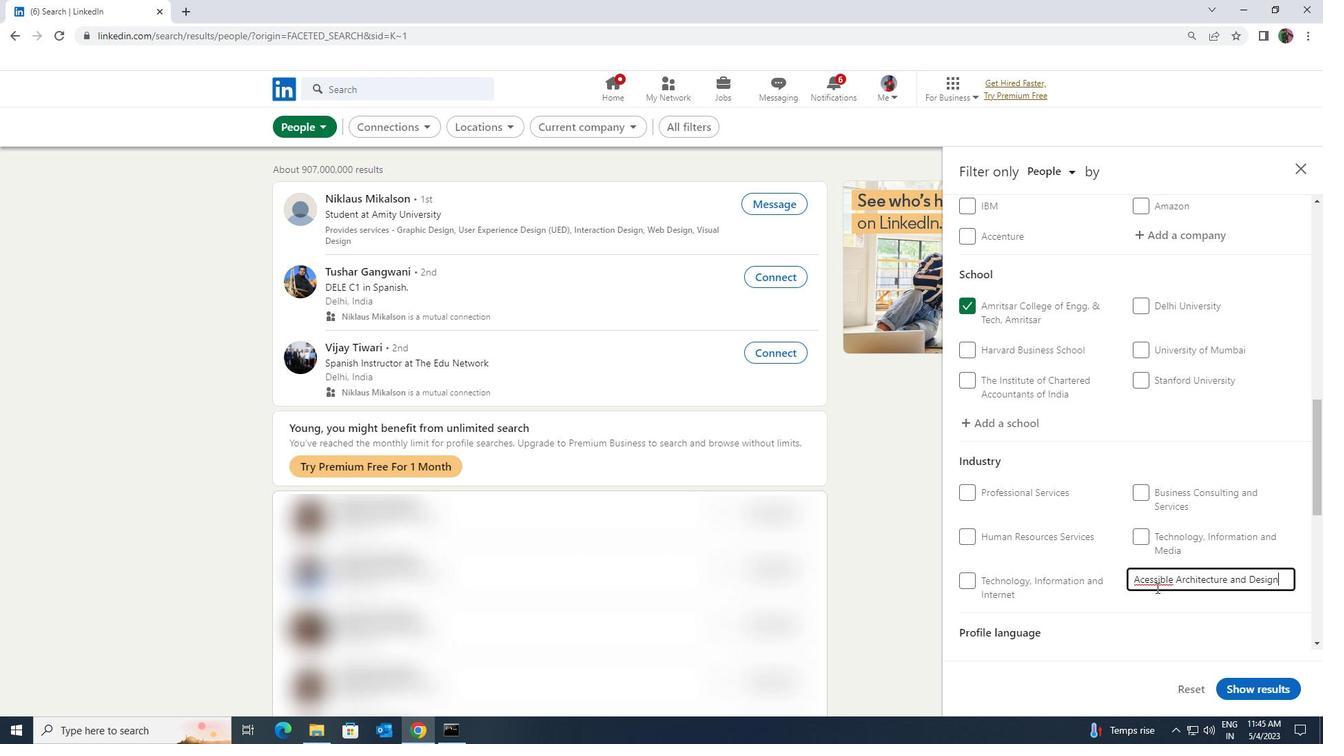 
Action: Mouse scrolled (1156, 587) with delta (0, 0)
Screenshot: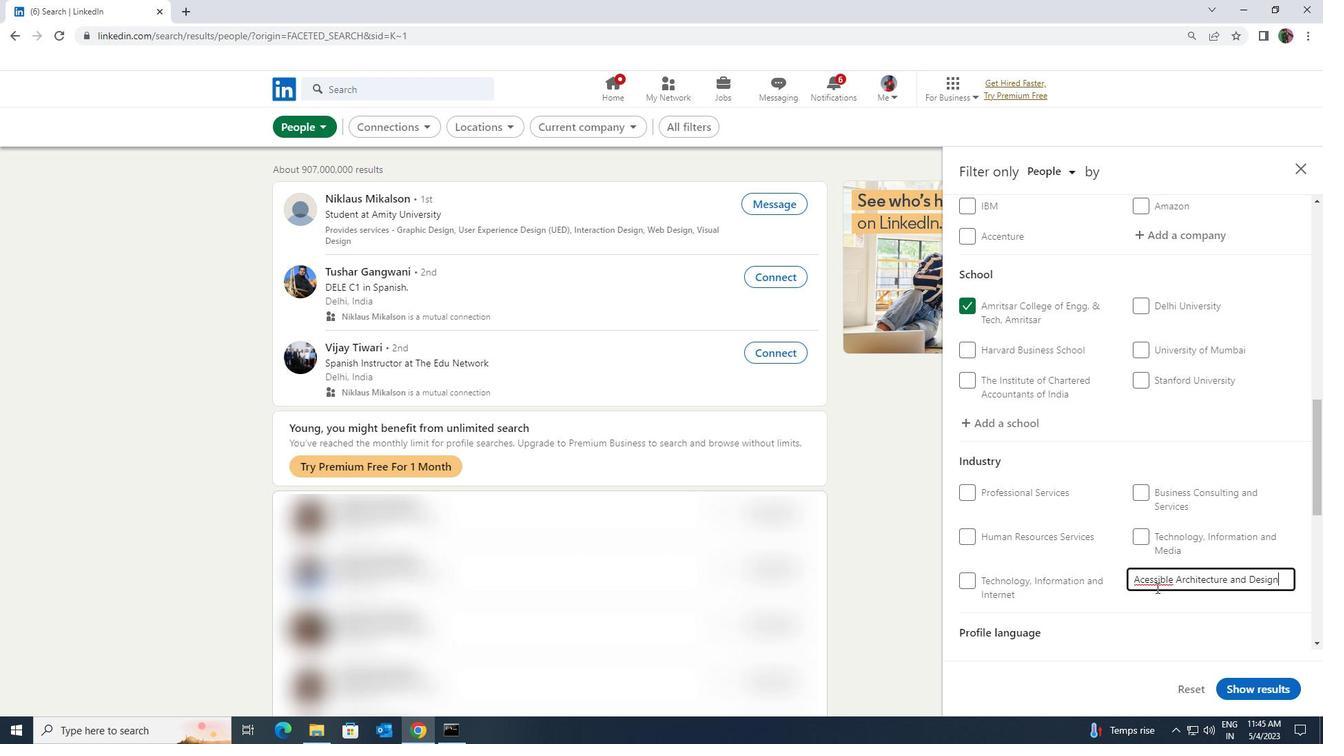 
Action: Mouse scrolled (1156, 587) with delta (0, 0)
Screenshot: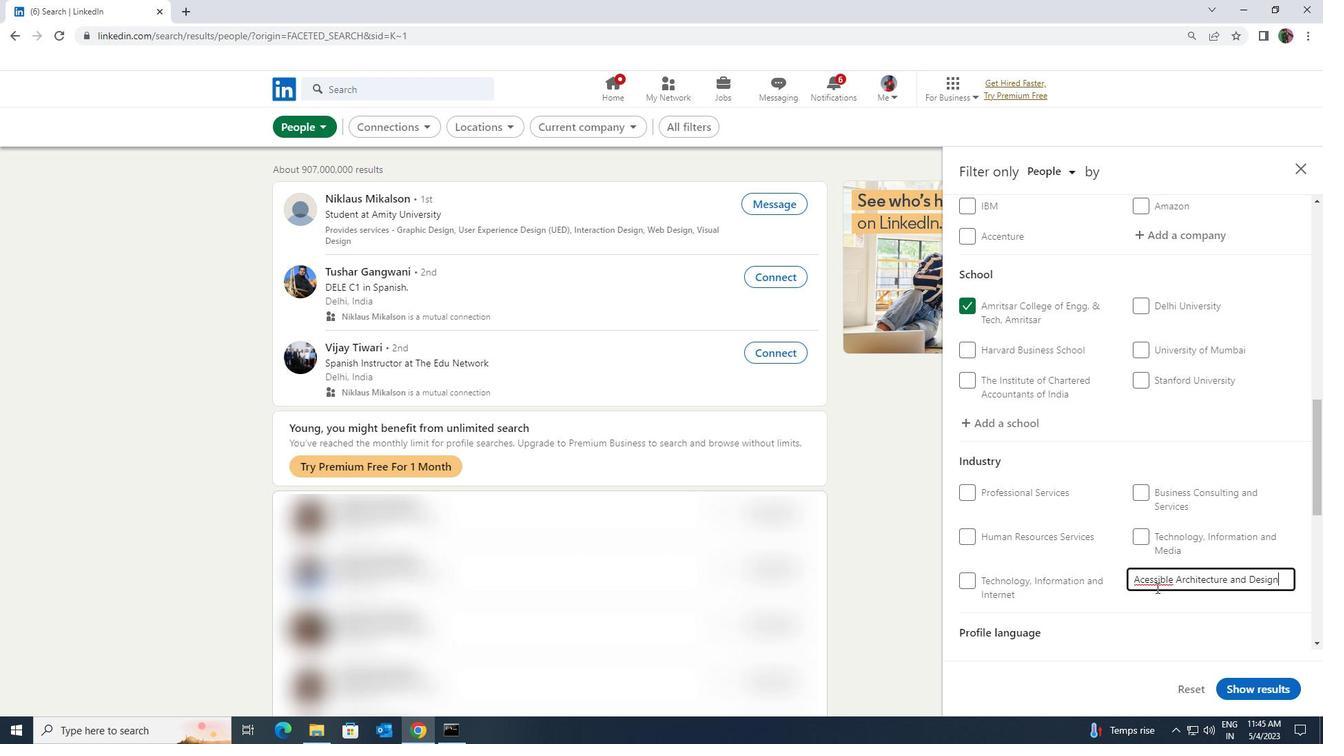 
Action: Mouse scrolled (1156, 587) with delta (0, 0)
Screenshot: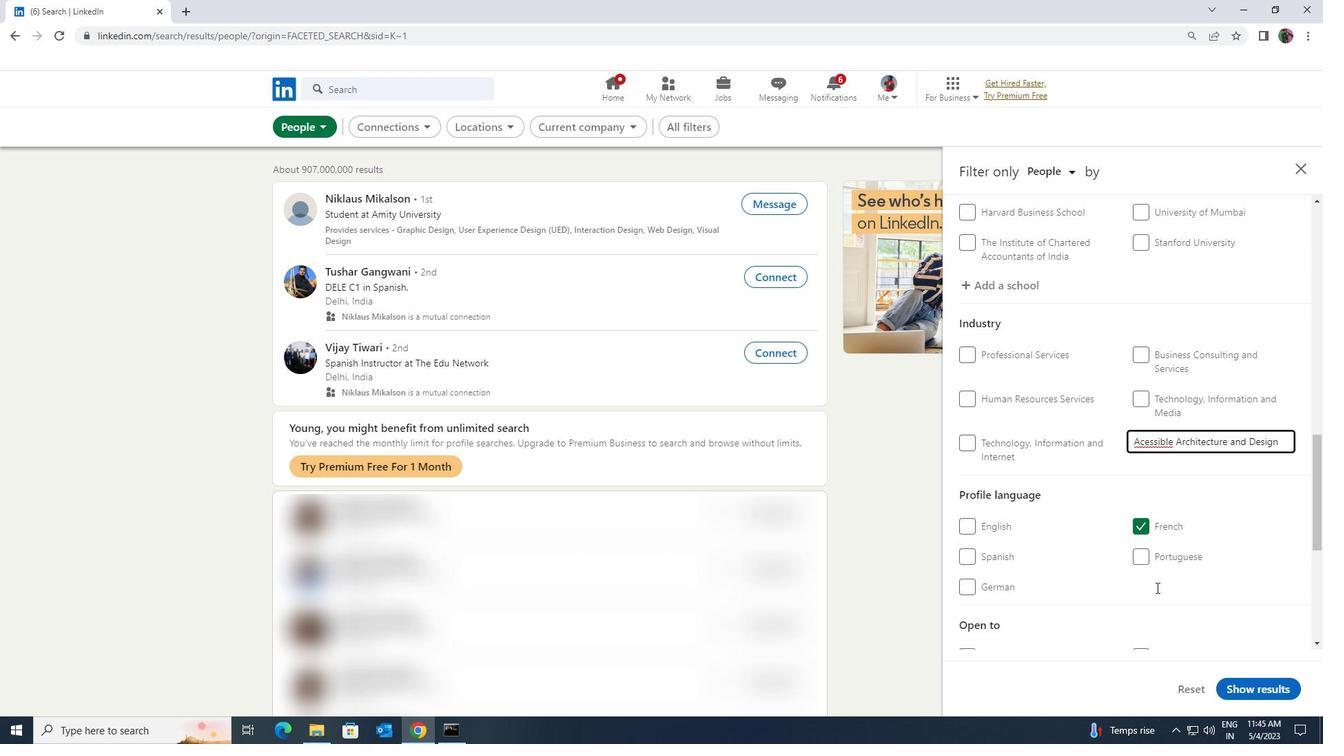 
Action: Mouse scrolled (1156, 587) with delta (0, 0)
Screenshot: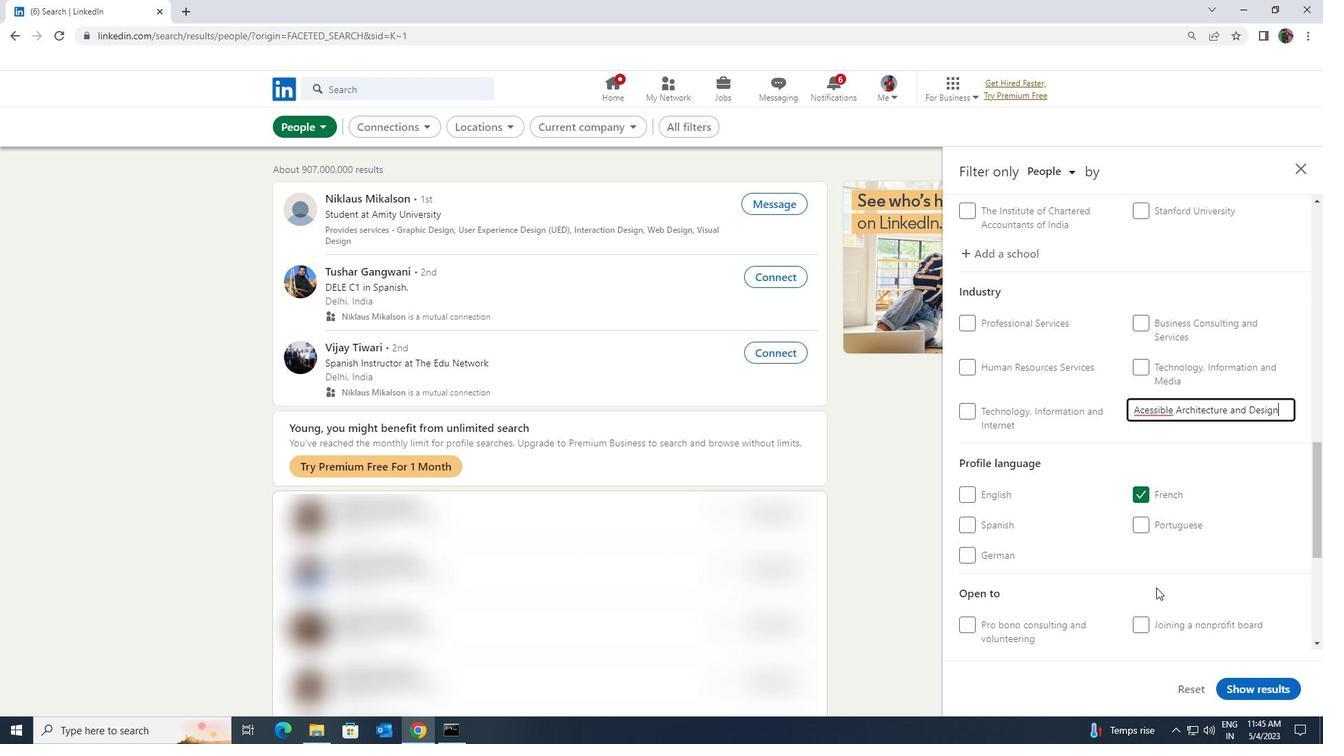 
Action: Mouse scrolled (1156, 587) with delta (0, 0)
Screenshot: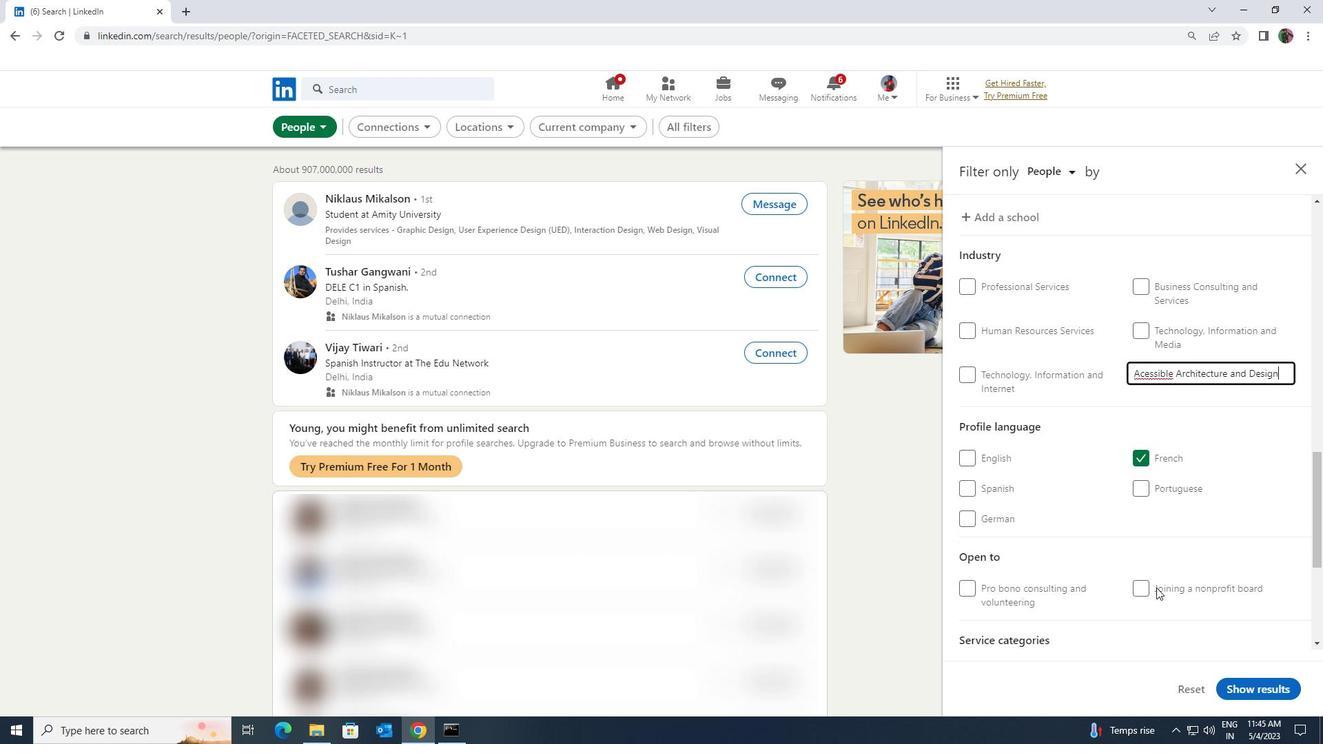 
Action: Mouse moved to (1157, 585)
Screenshot: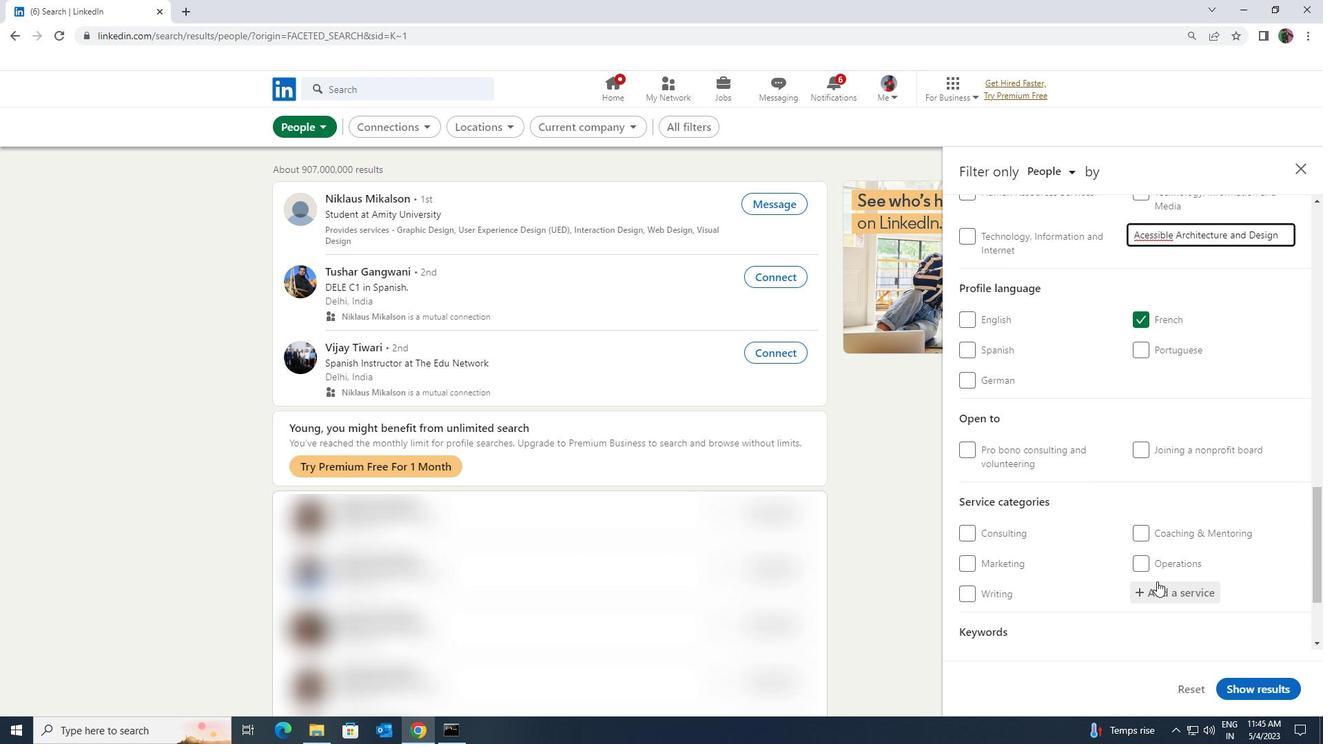 
Action: Mouse pressed left at (1157, 585)
Screenshot: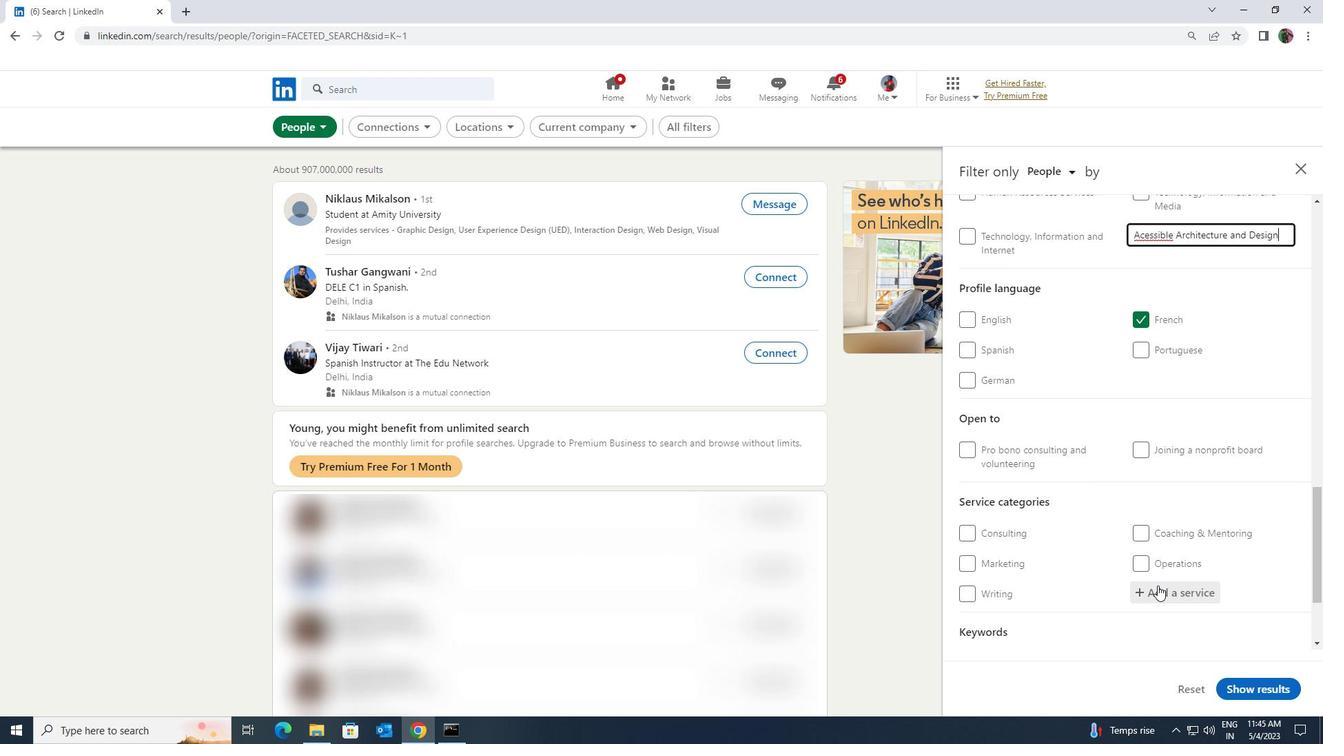 
Action: Key pressed <Key.shift><Key.shift><Key.shift><Key.shift><Key.shift>LOANS
Screenshot: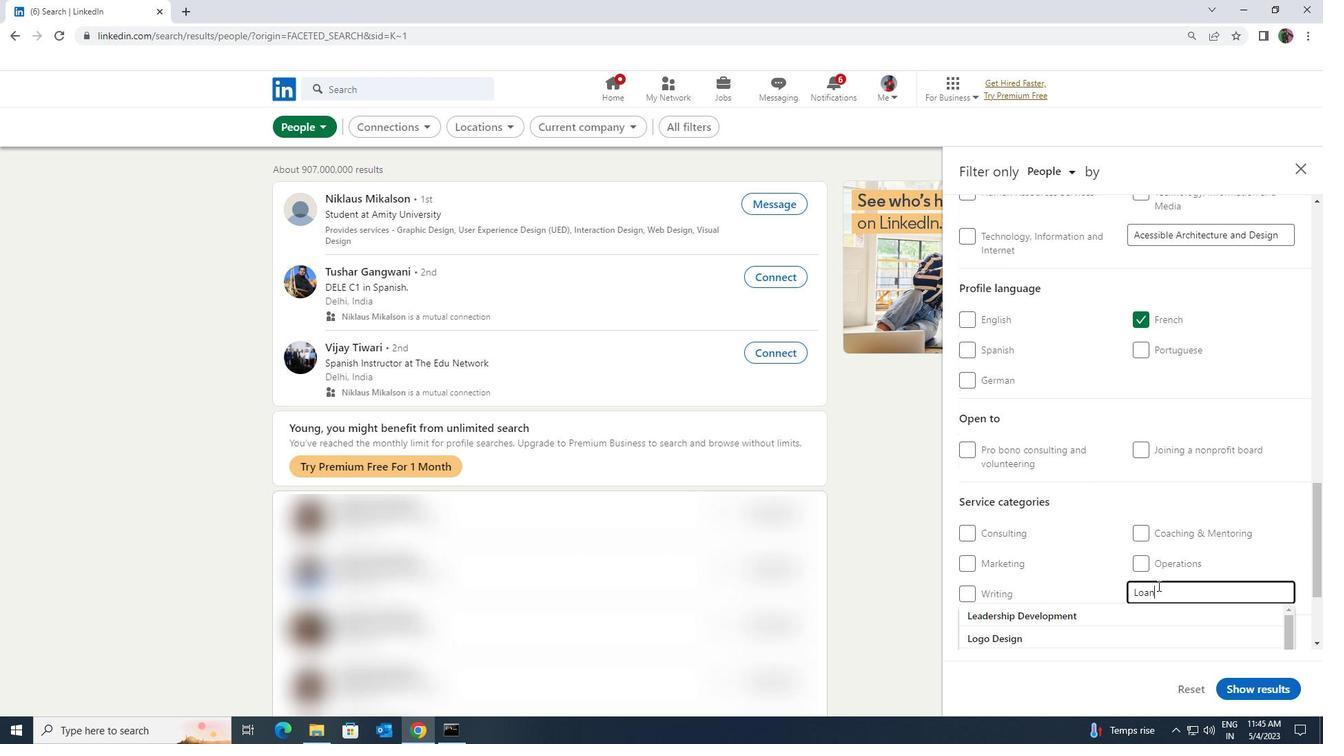 
Action: Mouse moved to (1148, 606)
Screenshot: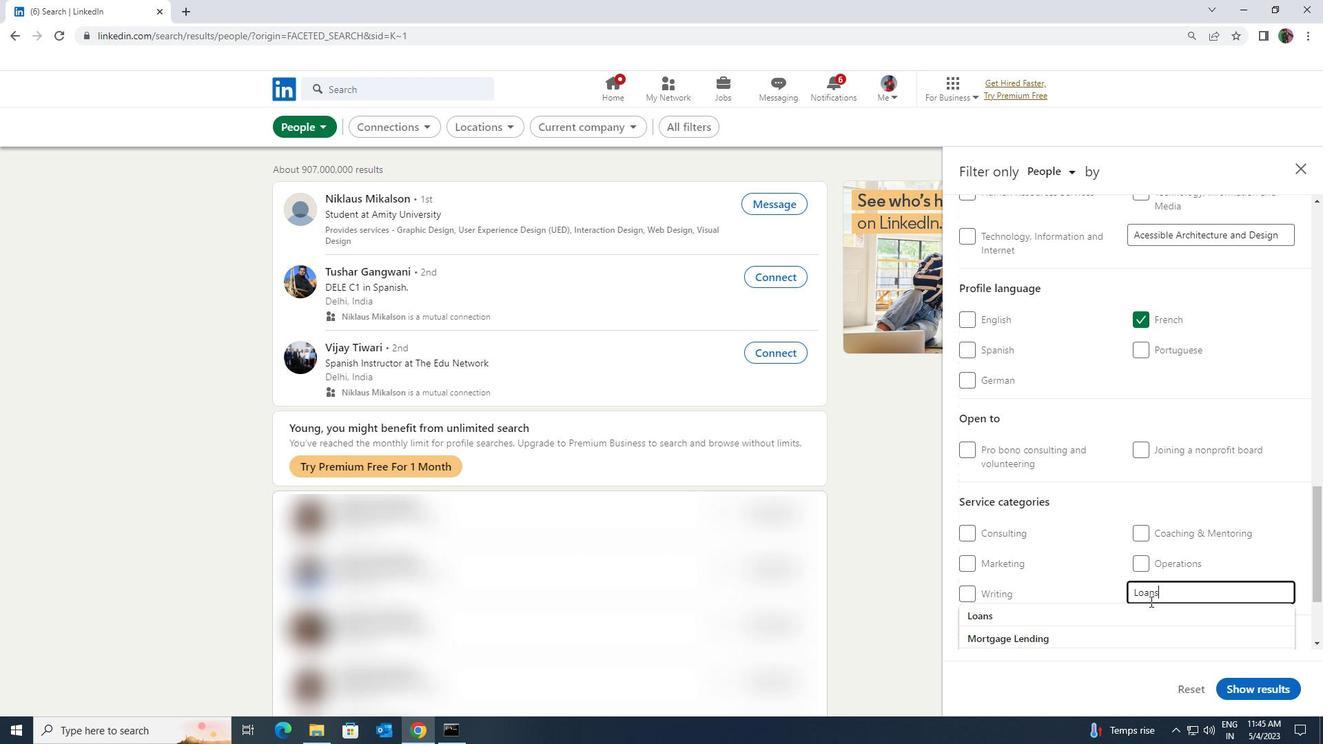 
Action: Mouse pressed left at (1148, 606)
Screenshot: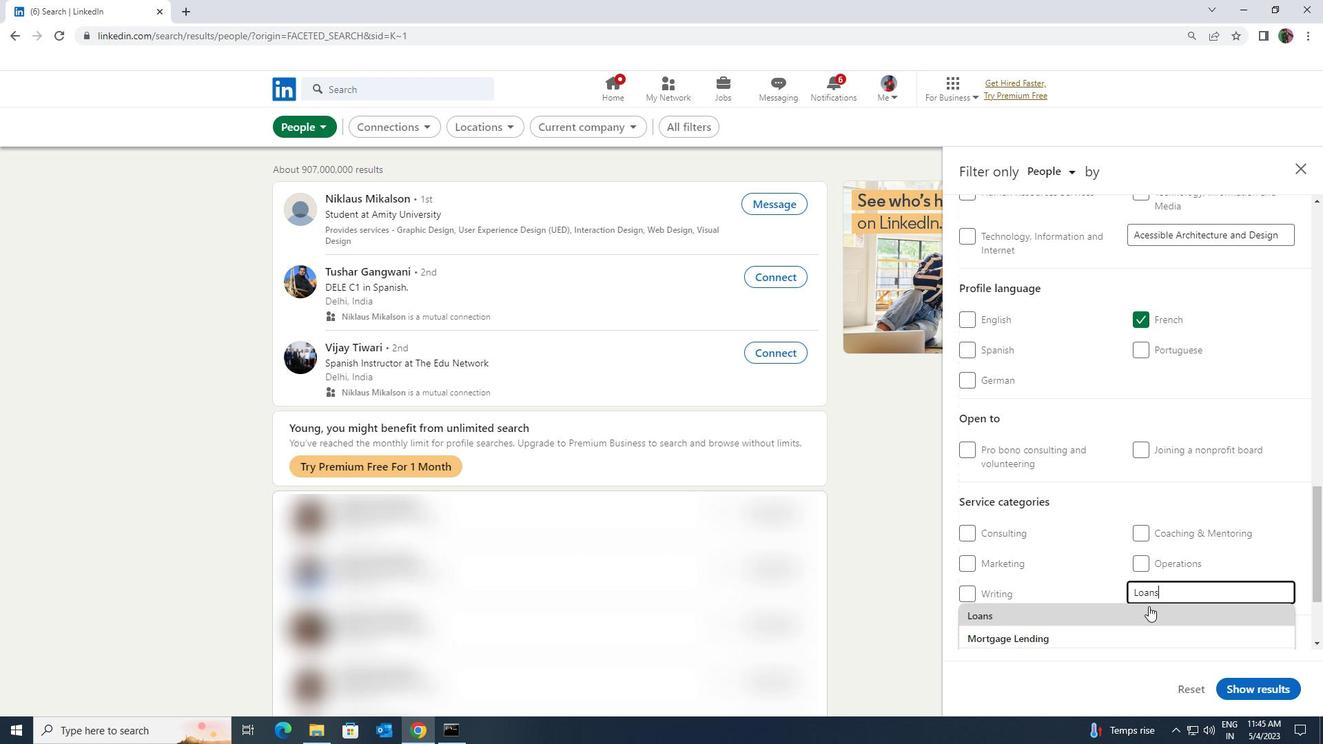
Action: Mouse scrolled (1148, 605) with delta (0, 0)
Screenshot: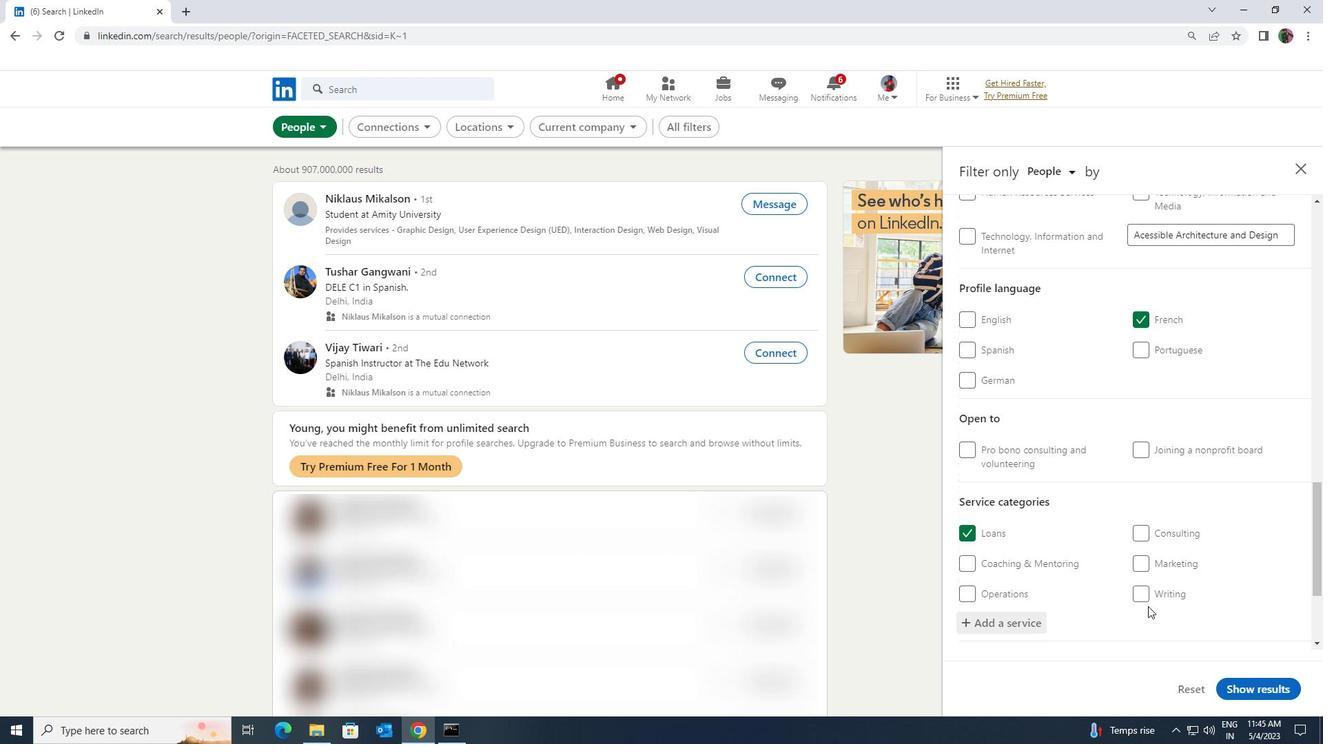 
Action: Mouse scrolled (1148, 605) with delta (0, 0)
Screenshot: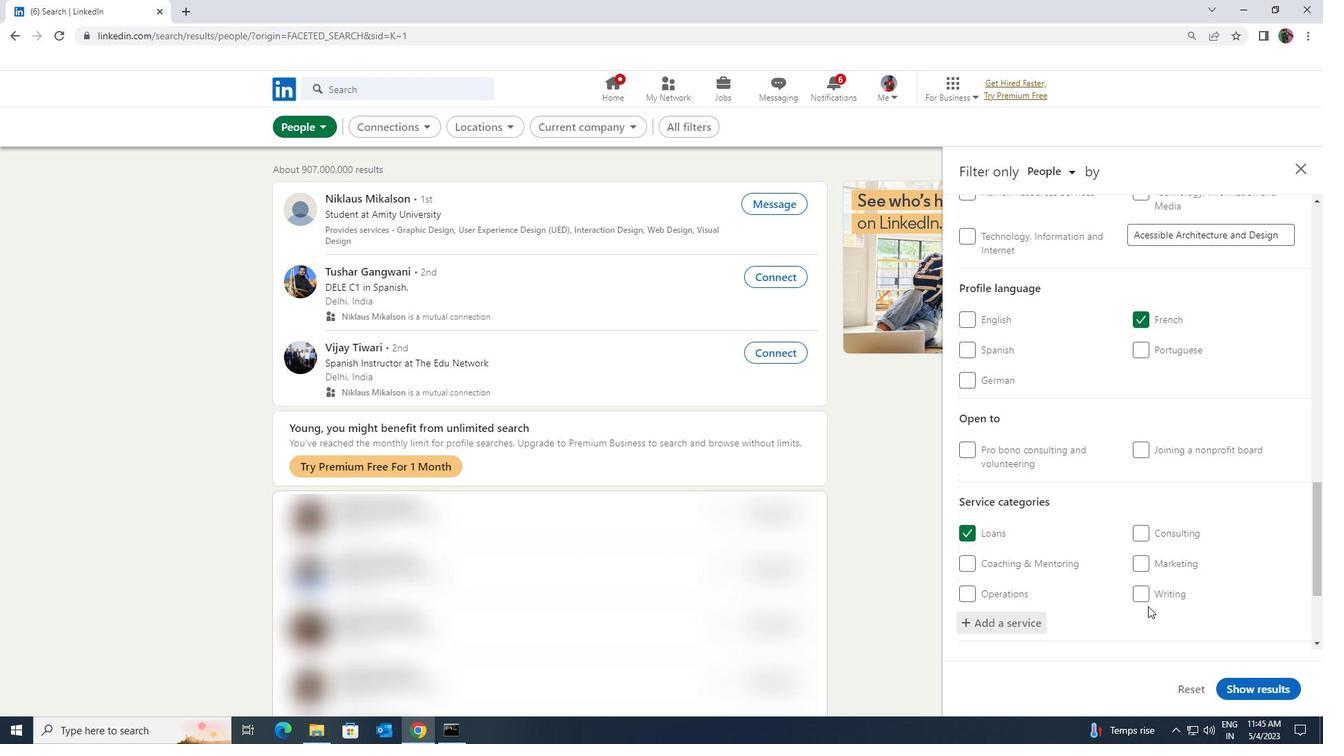 
Action: Mouse moved to (1101, 616)
Screenshot: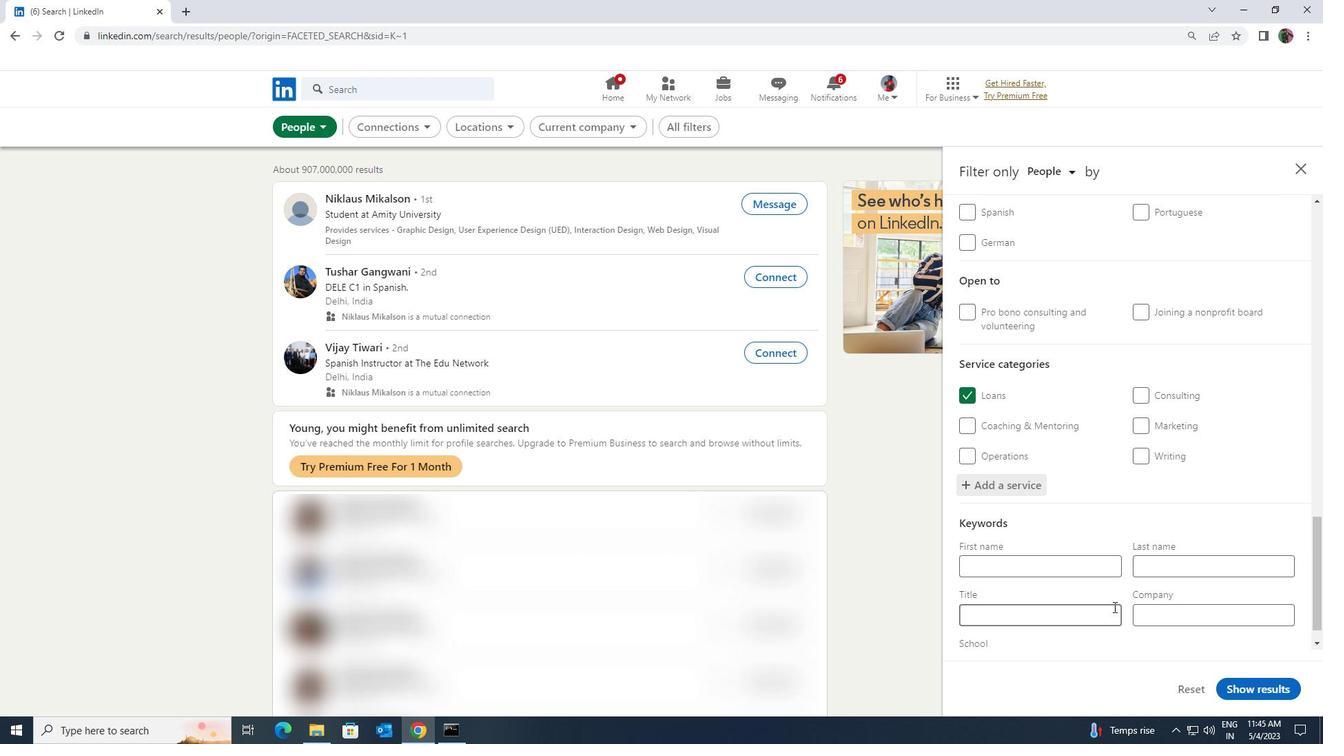 
Action: Mouse pressed left at (1101, 616)
Screenshot: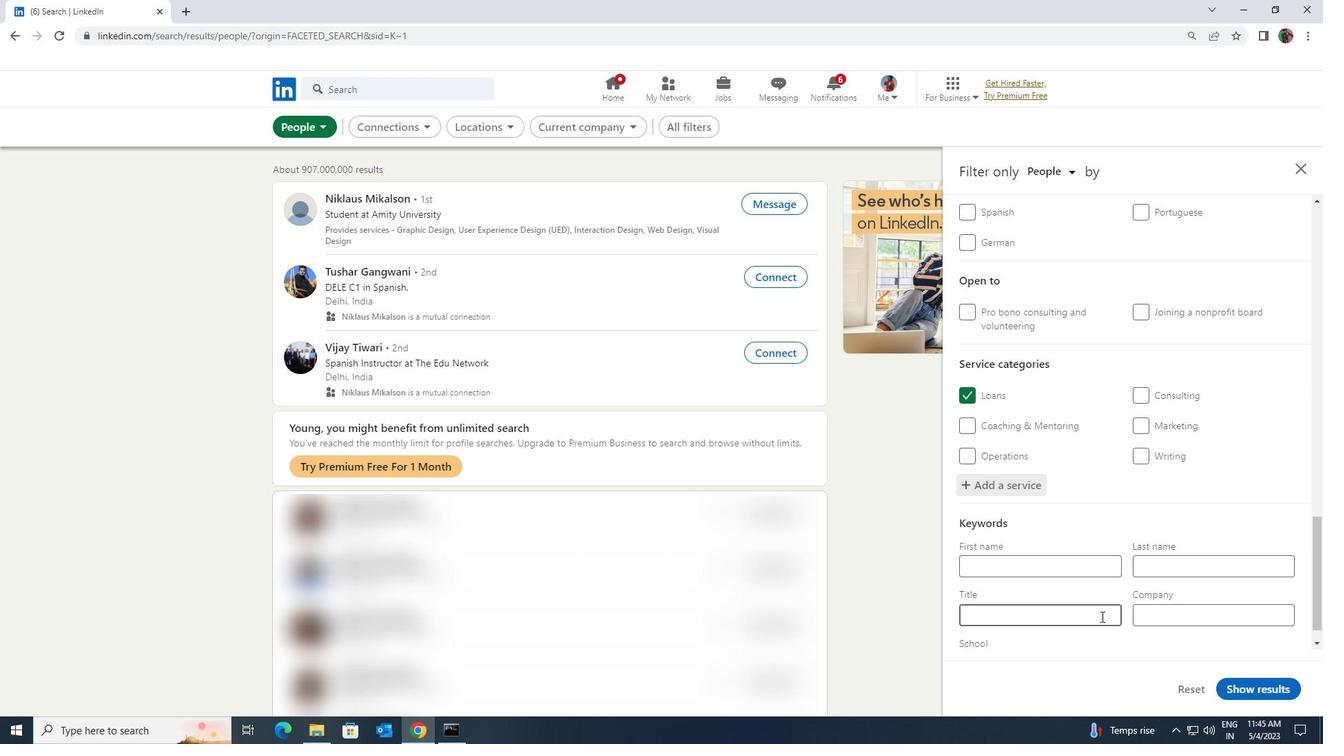 
Action: Key pressed <Key.shift><Key.shift><Key.shift><Key.shift>ANIMAL<Key.space><Key.shift><Key.shift>SHELTER<Key.space><Key.shift>VOLUNTER
Screenshot: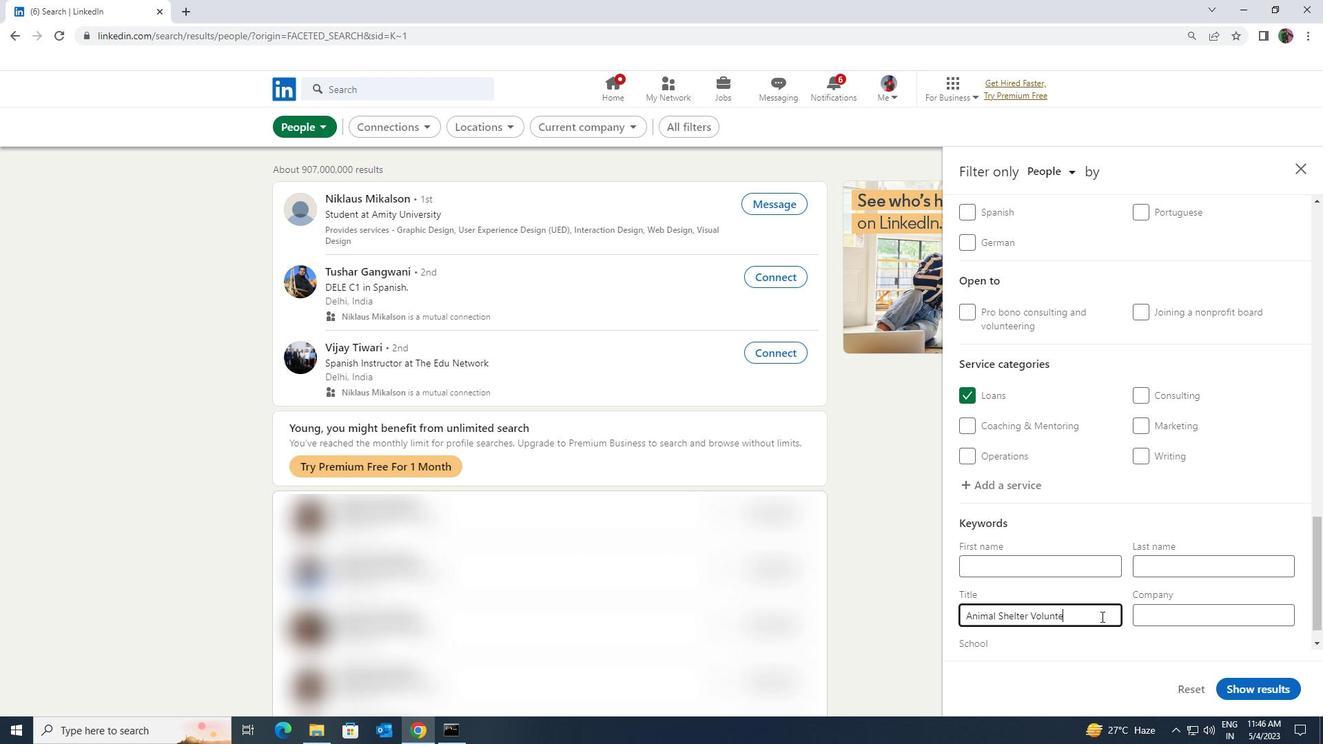 
Action: Mouse moved to (1240, 685)
Screenshot: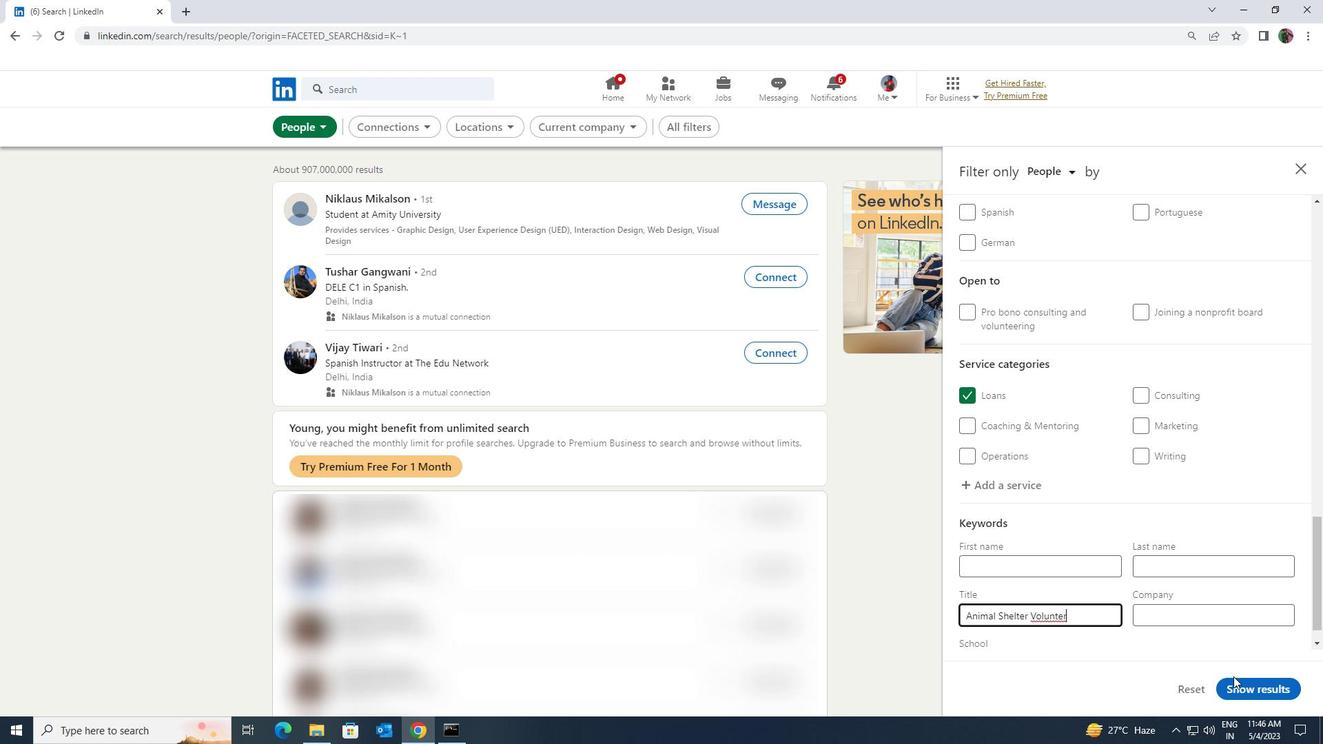 
Action: Mouse pressed left at (1240, 685)
Screenshot: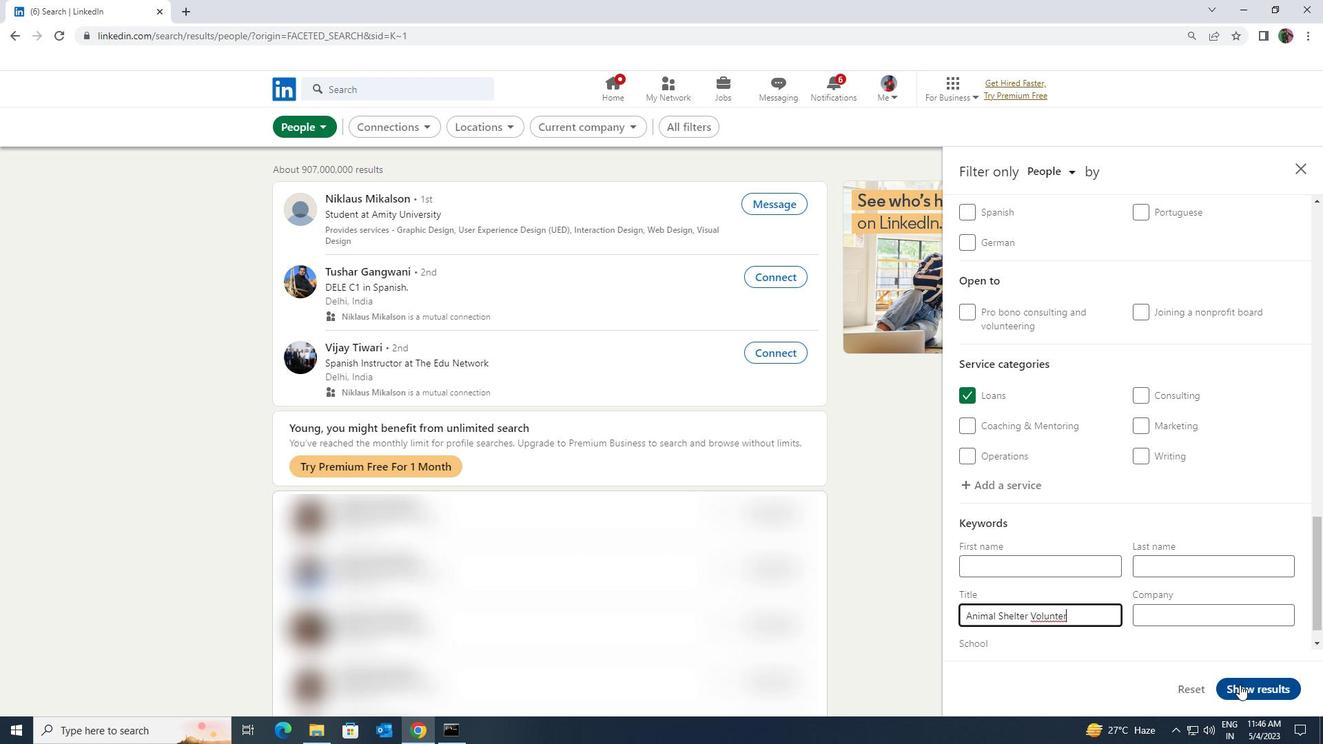 
